 Task: Find a house in West Elkridge, United States, for 5 guests from June 15 to June 21, with a price range of ₹14,000 to ₹25,000, 3 bedrooms, 3 beds, 3 bathrooms, and a washing machine.
Action: Mouse moved to (570, 72)
Screenshot: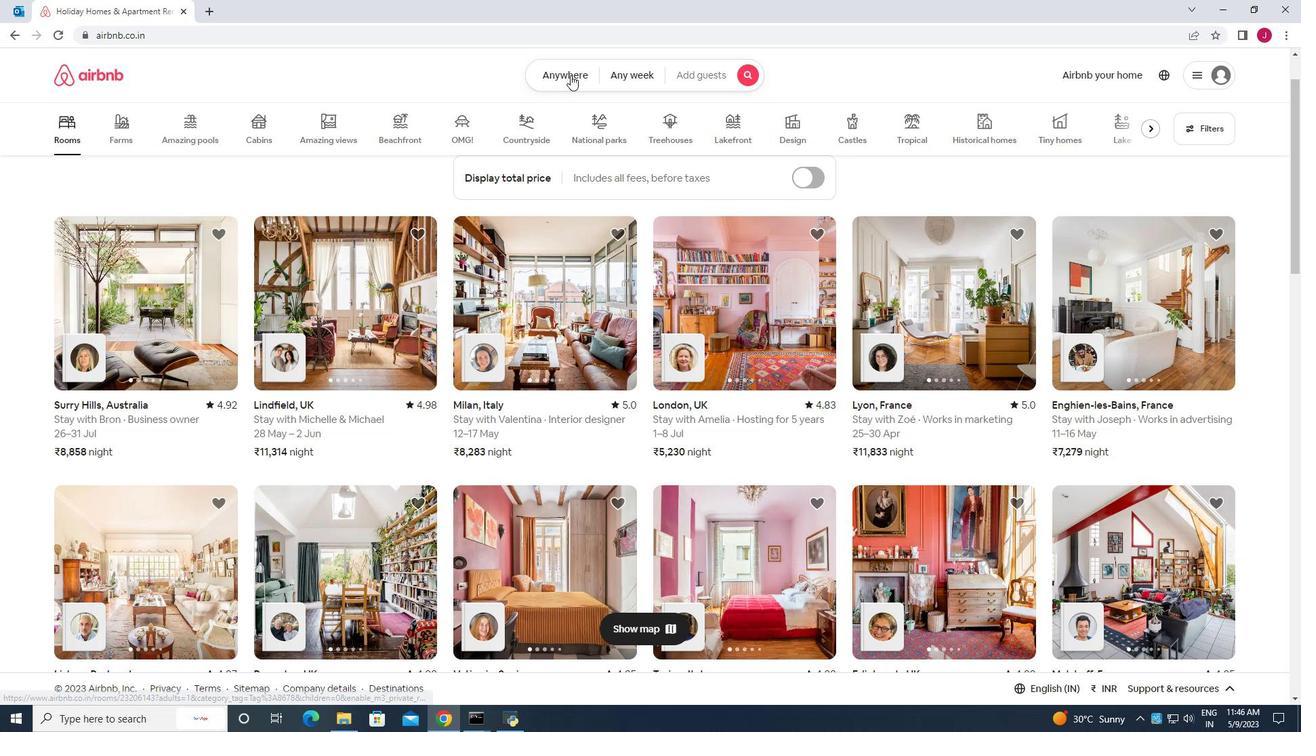 
Action: Mouse pressed left at (570, 72)
Screenshot: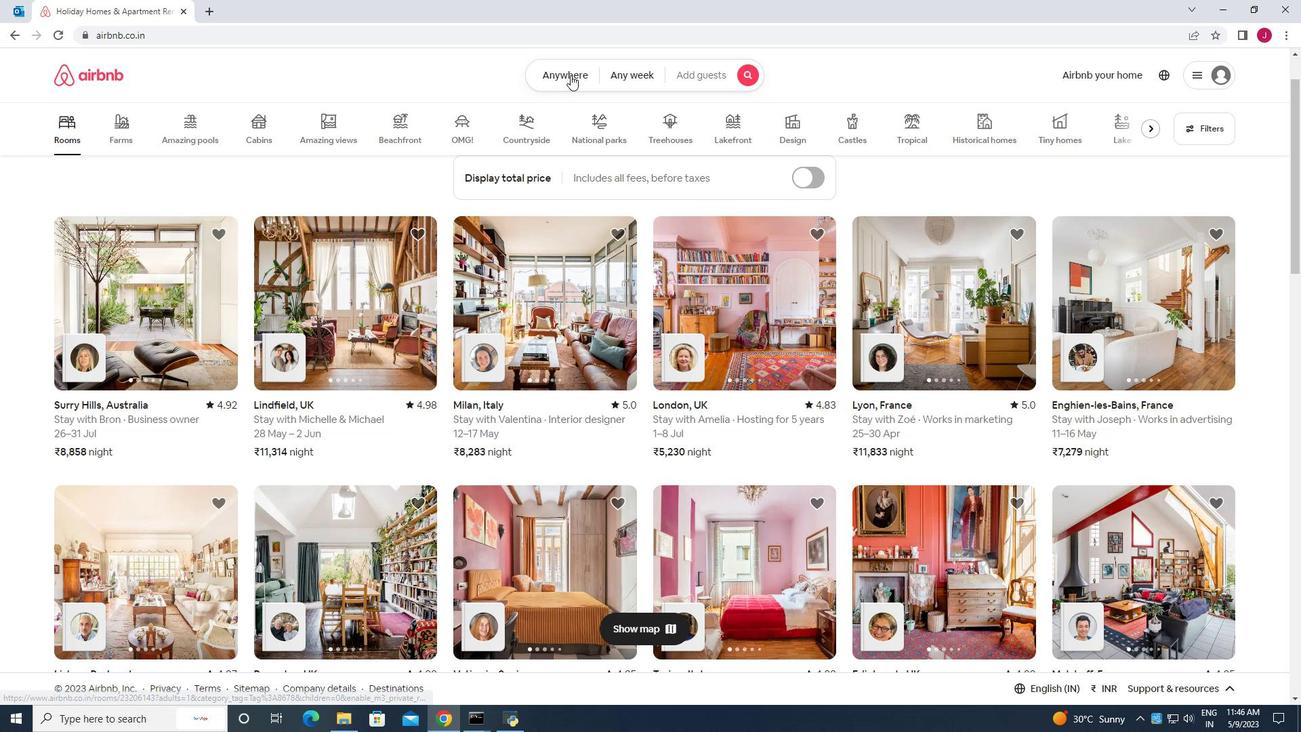 
Action: Mouse moved to (438, 128)
Screenshot: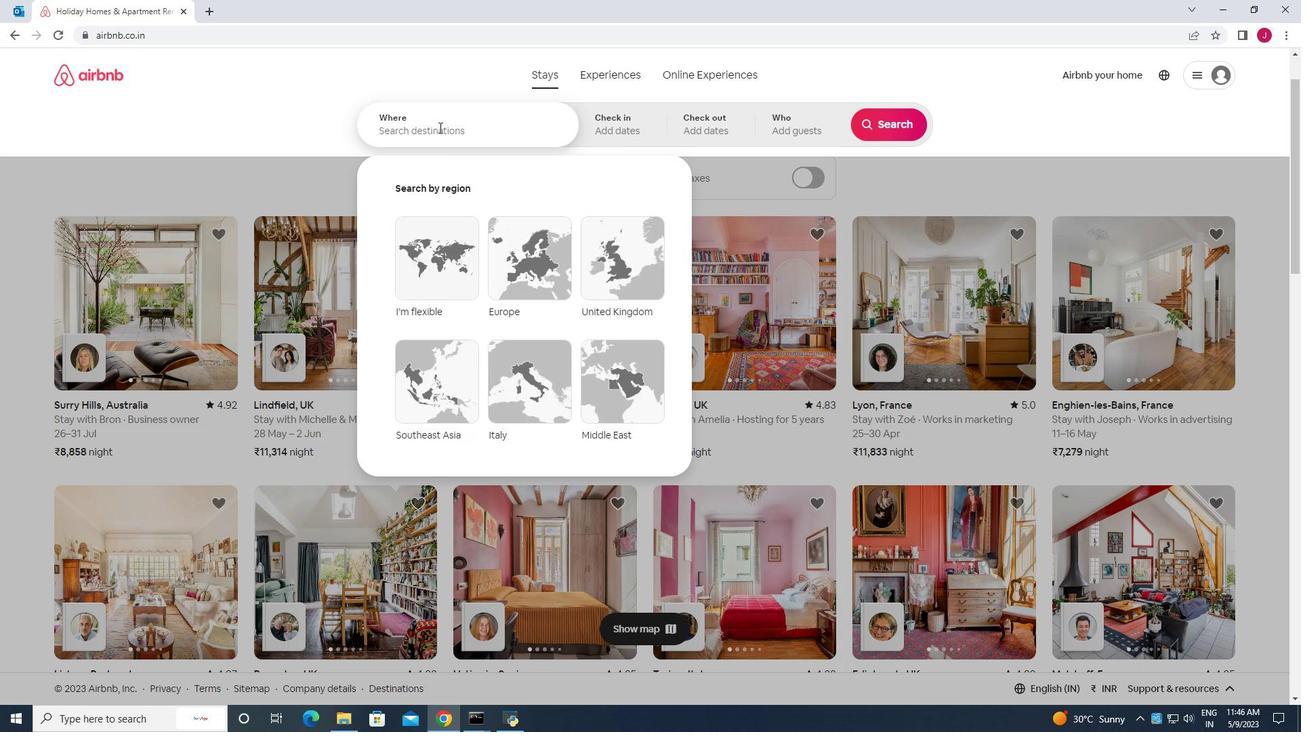
Action: Mouse pressed left at (438, 128)
Screenshot: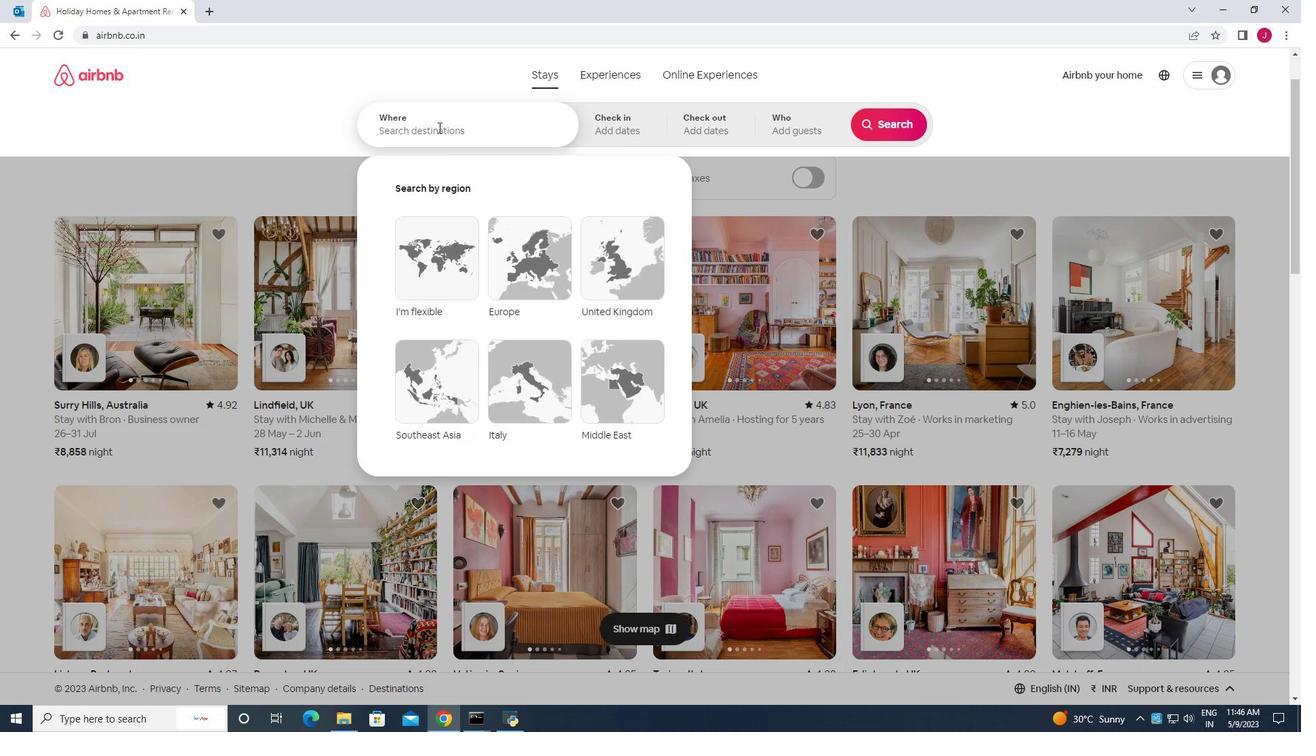 
Action: Mouse moved to (438, 128)
Screenshot: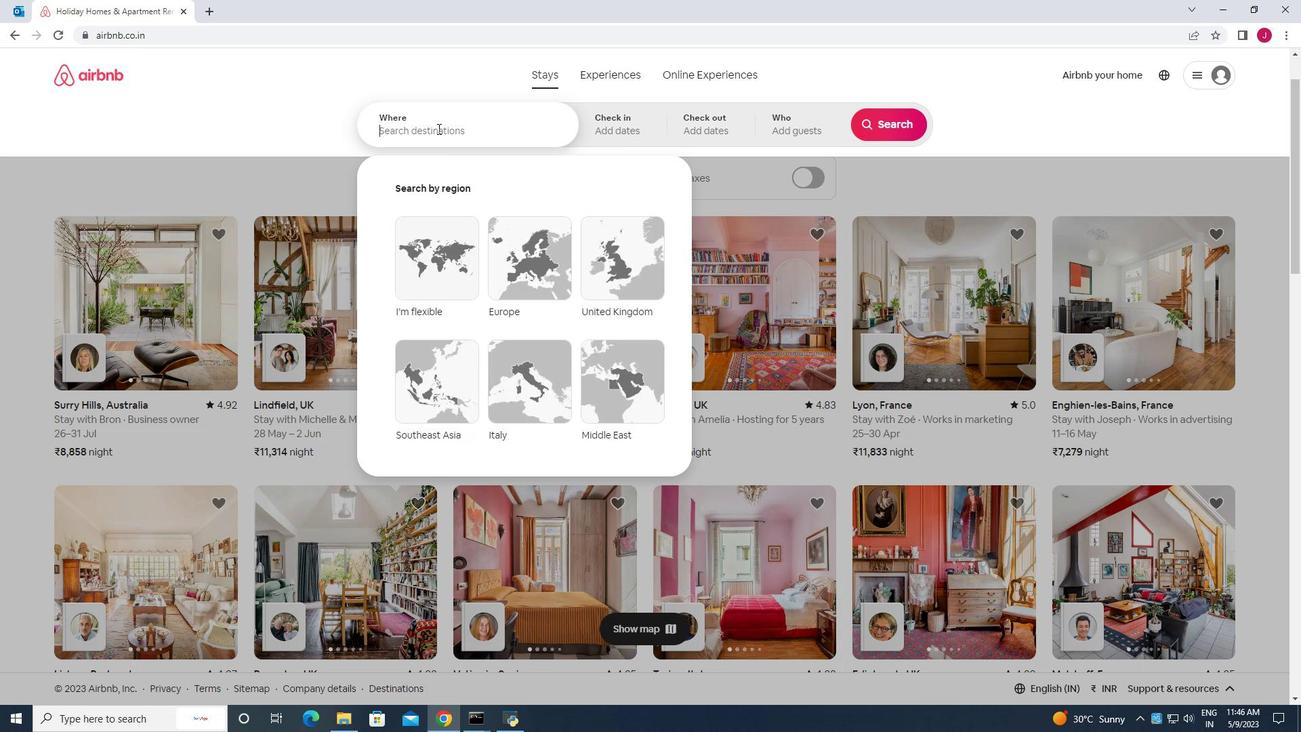 
Action: Key pressed west<Key.space>elkridge<Key.space>united<Key.space>states
Screenshot: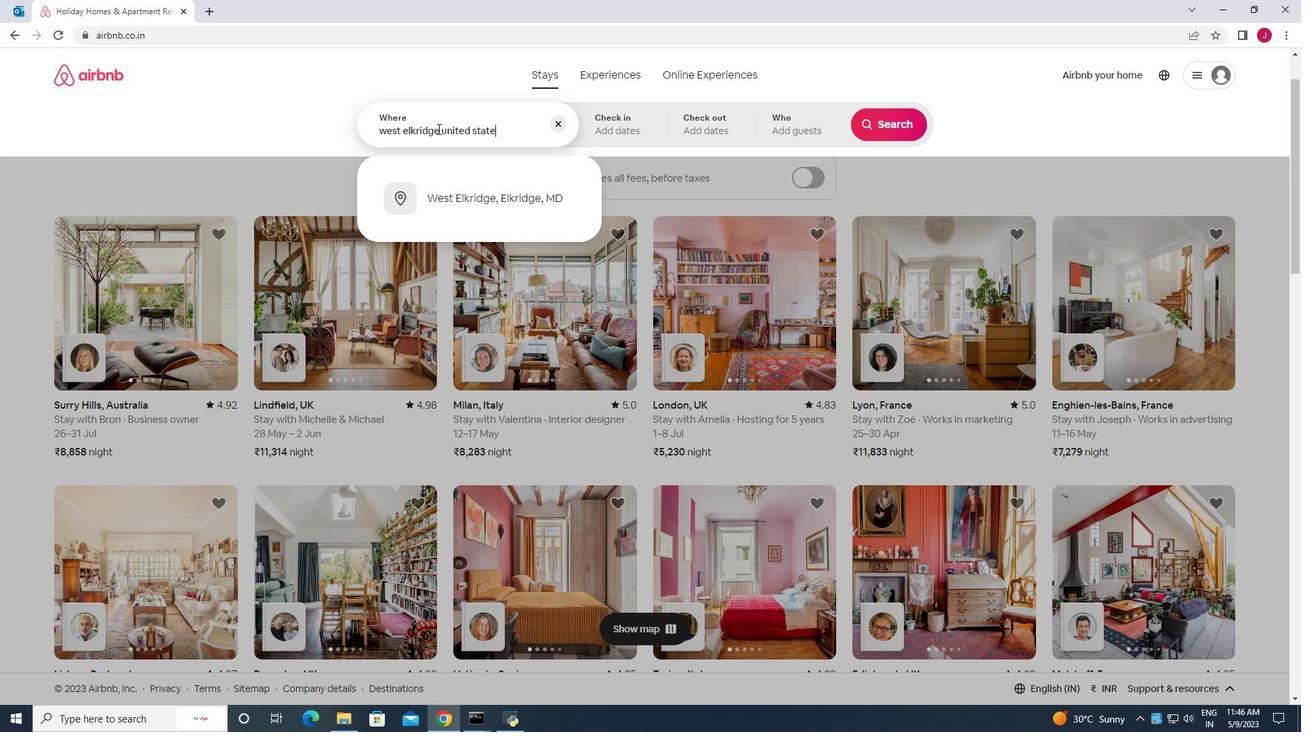 
Action: Mouse moved to (494, 156)
Screenshot: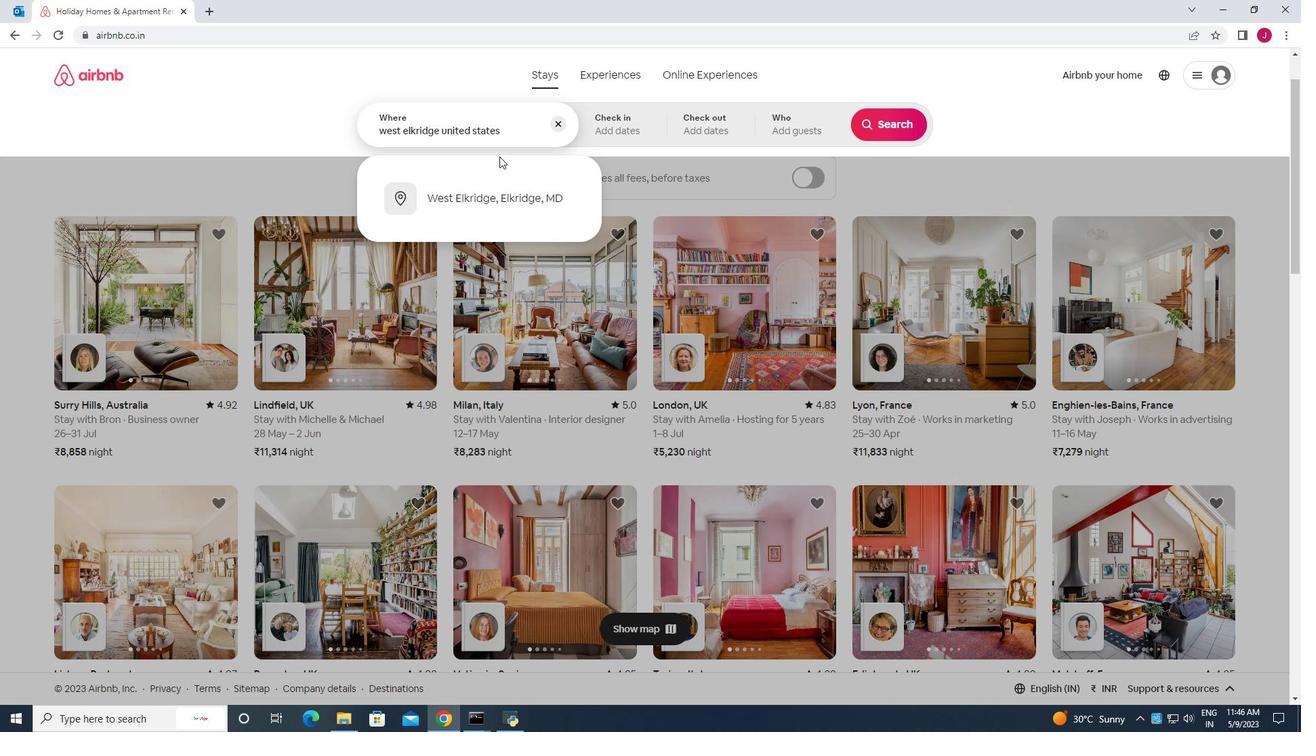 
Action: Key pressed <Key.enter>
Screenshot: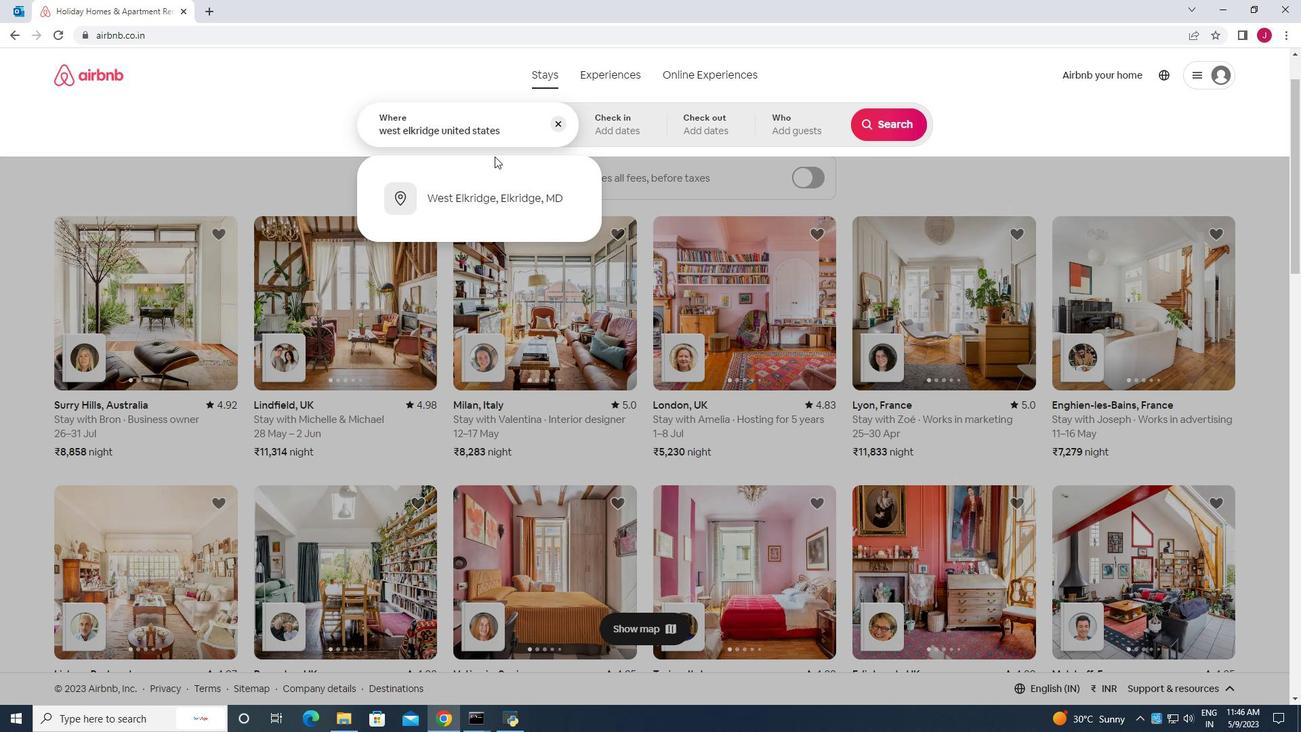 
Action: Mouse moved to (800, 353)
Screenshot: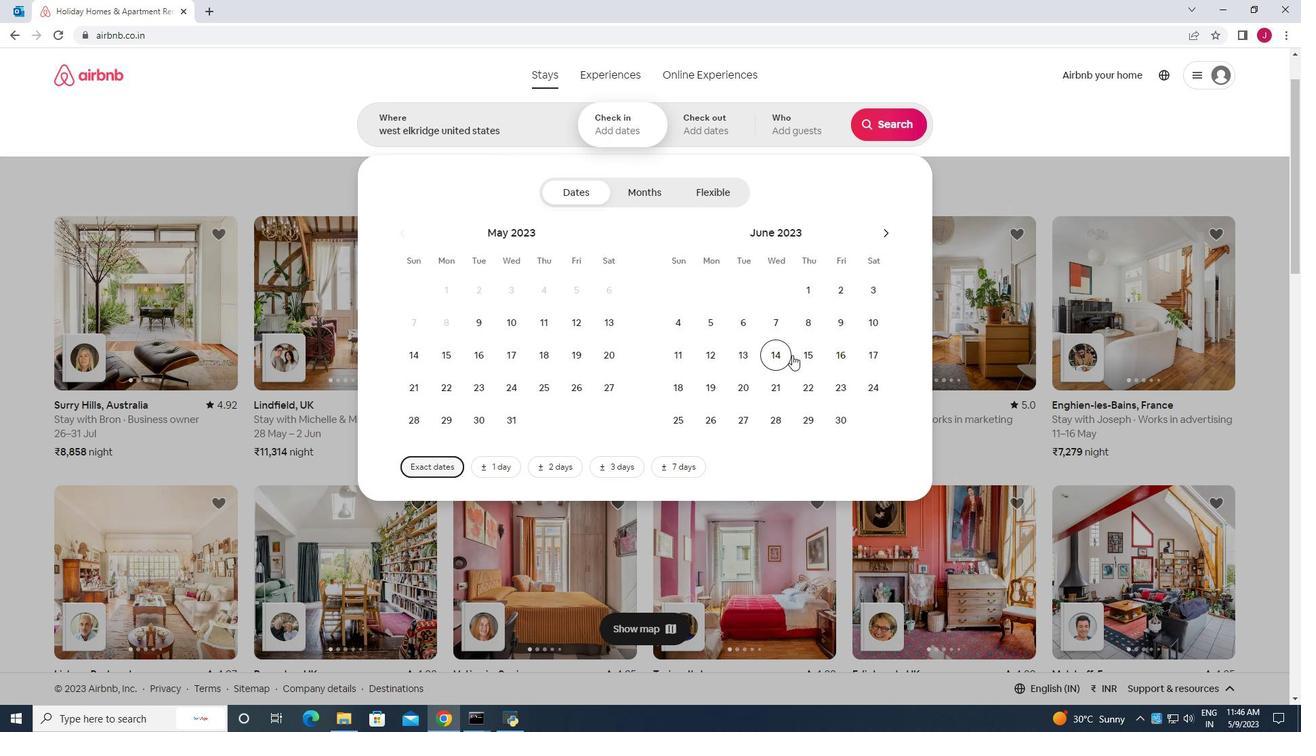 
Action: Mouse pressed left at (800, 353)
Screenshot: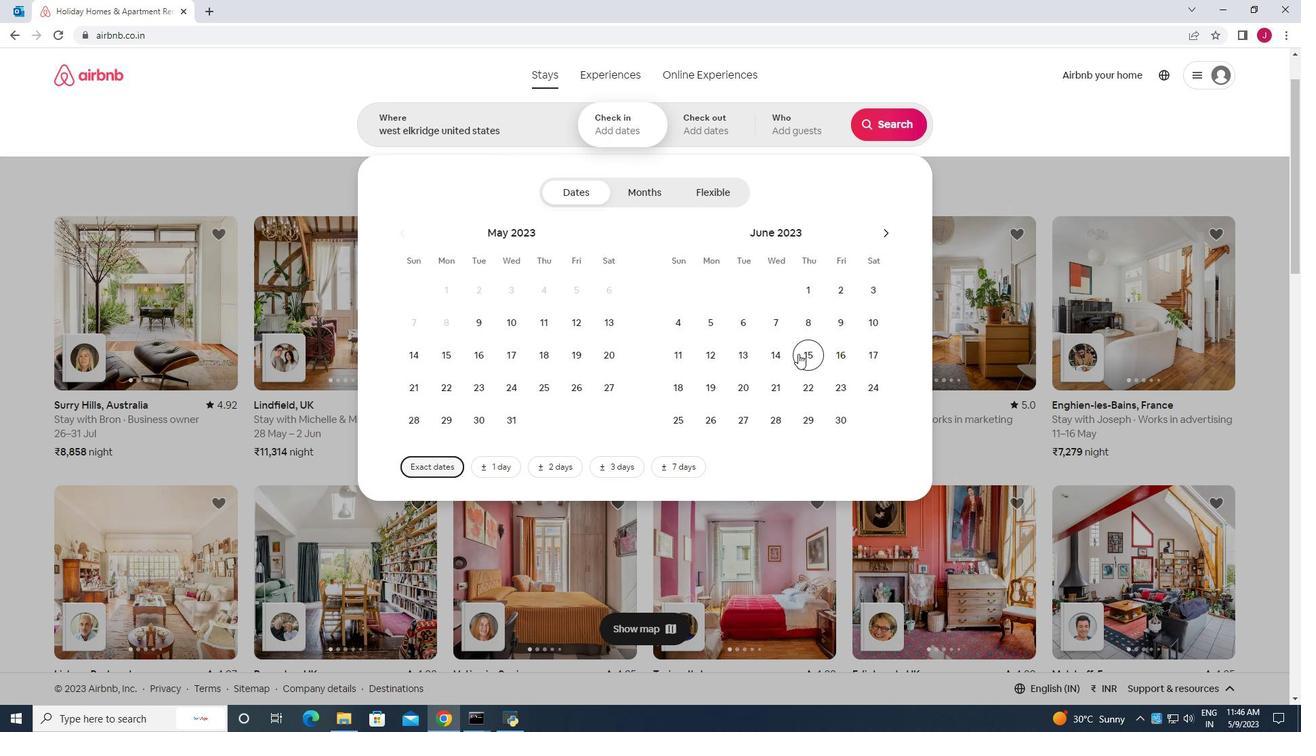 
Action: Mouse moved to (776, 387)
Screenshot: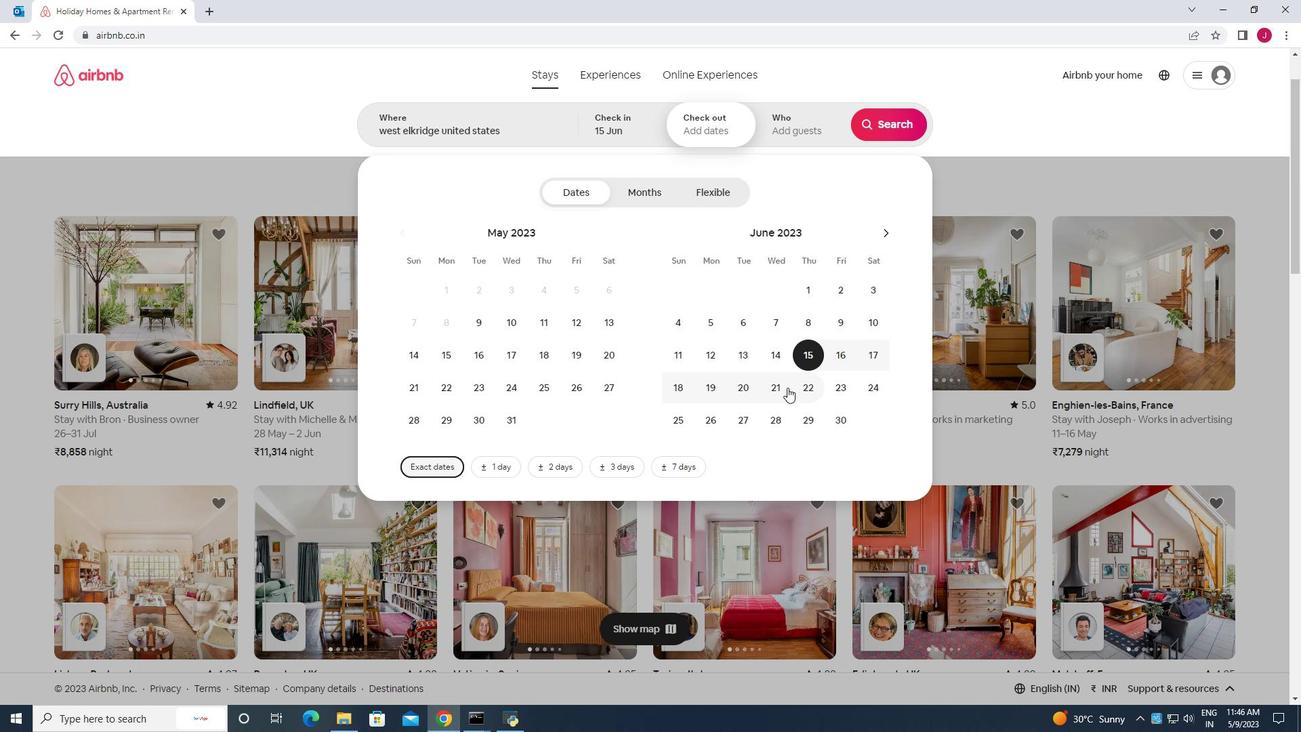 
Action: Mouse pressed left at (776, 387)
Screenshot: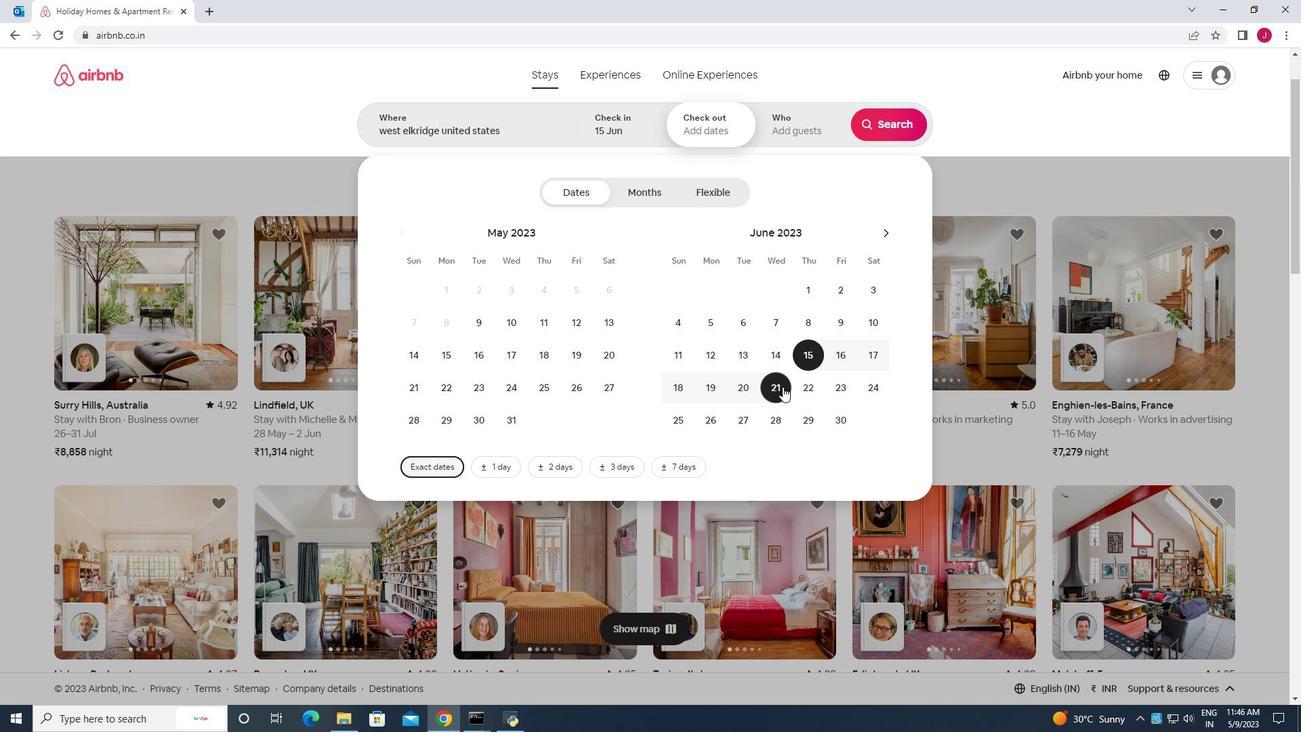 
Action: Mouse moved to (804, 133)
Screenshot: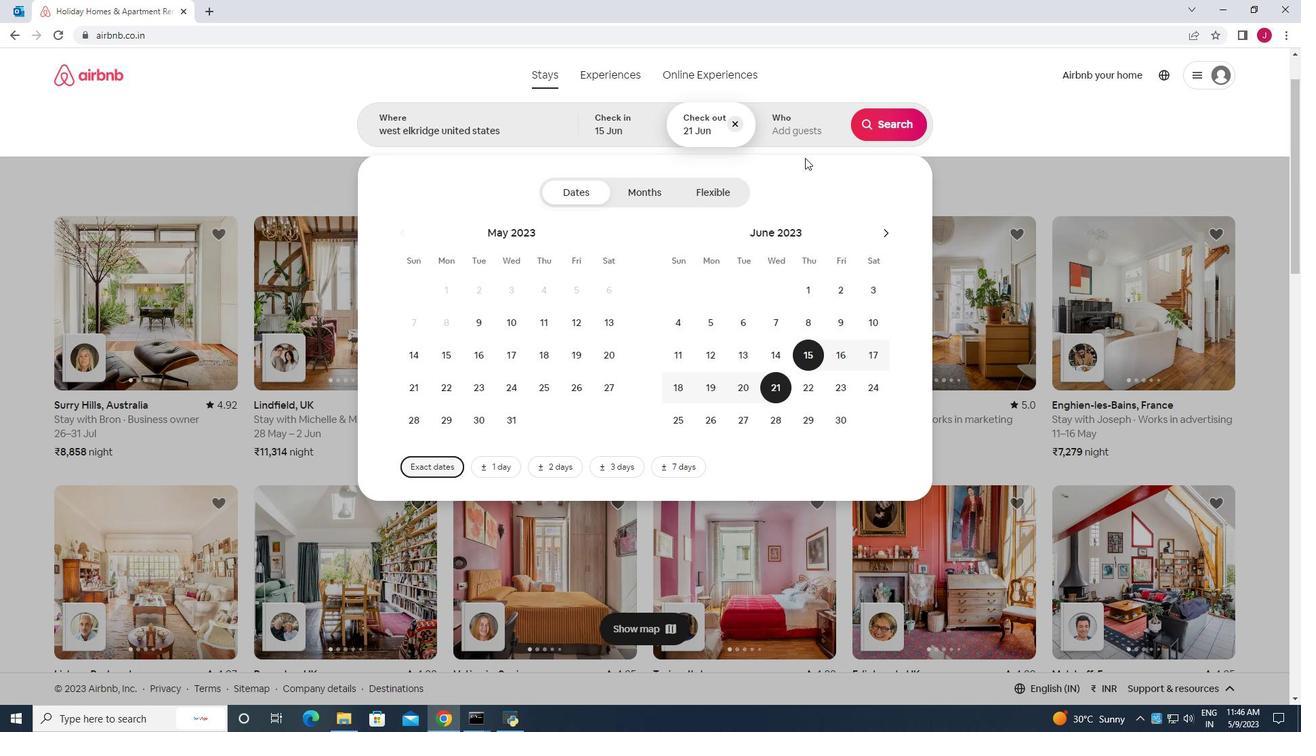 
Action: Mouse pressed left at (804, 133)
Screenshot: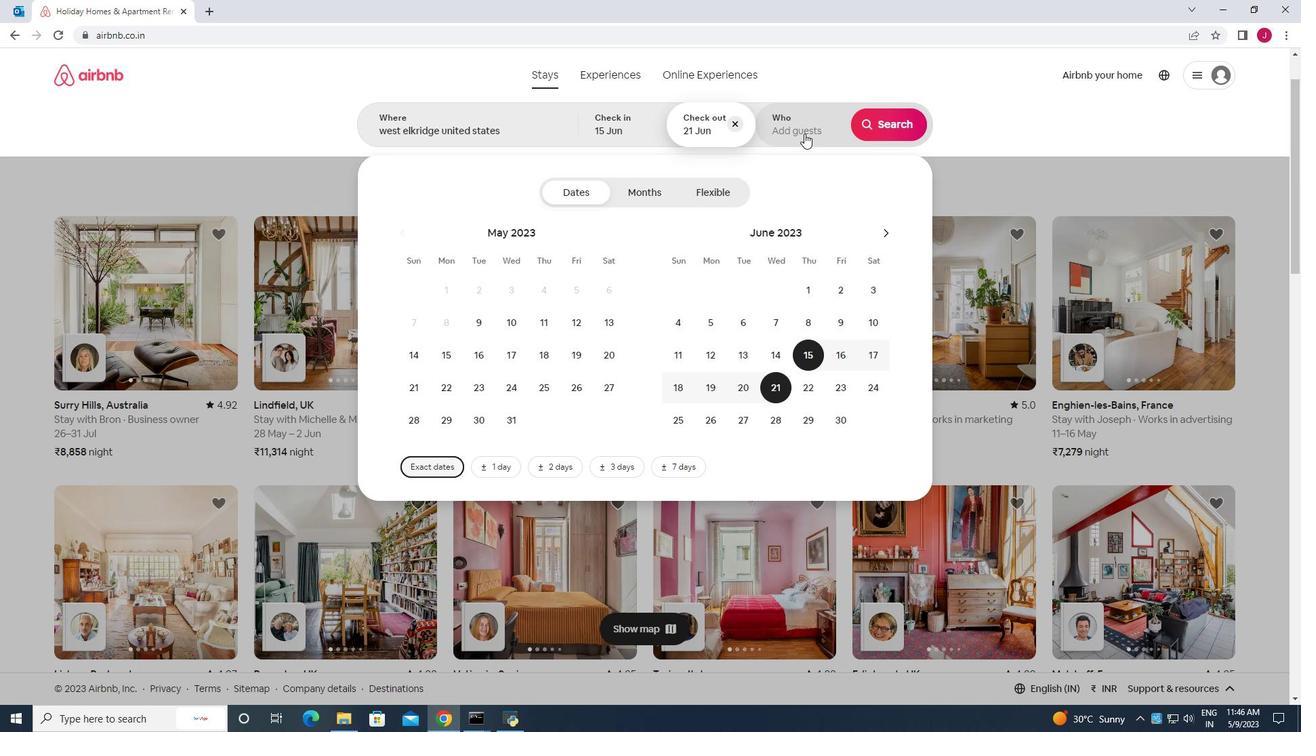 
Action: Mouse moved to (888, 198)
Screenshot: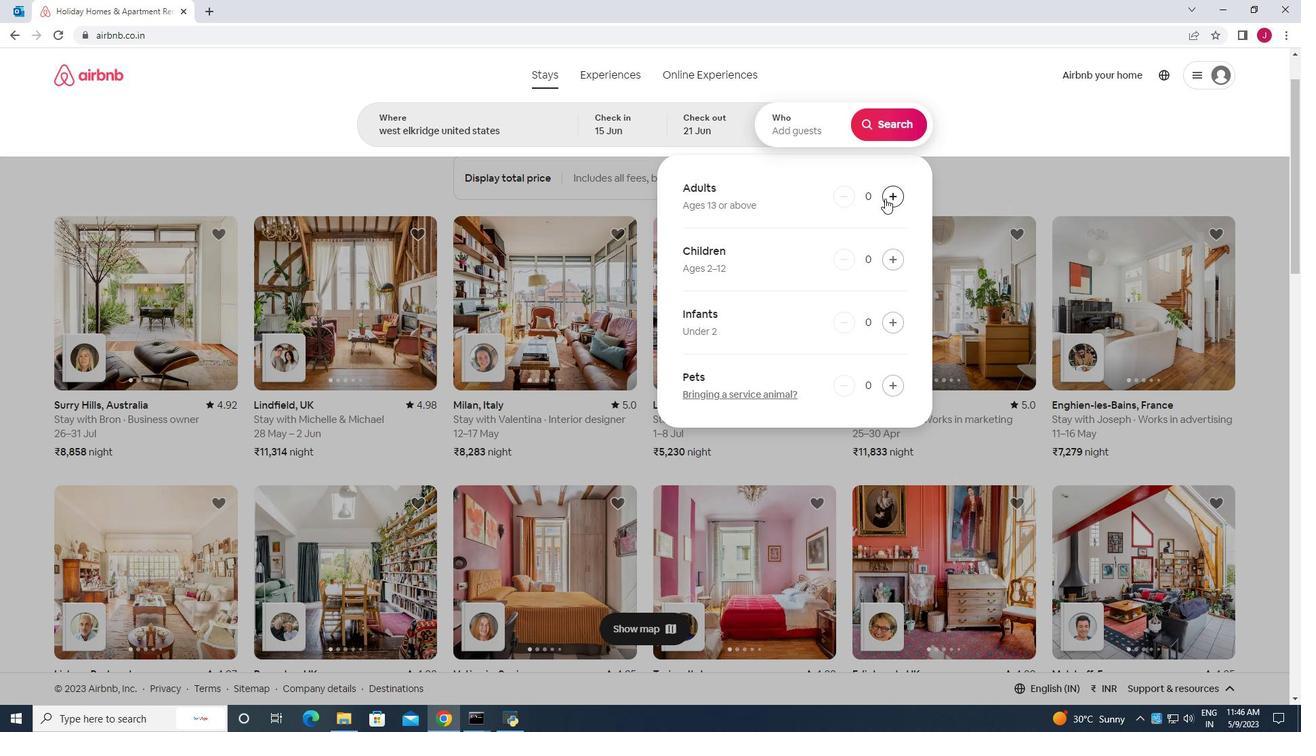 
Action: Mouse pressed left at (888, 198)
Screenshot: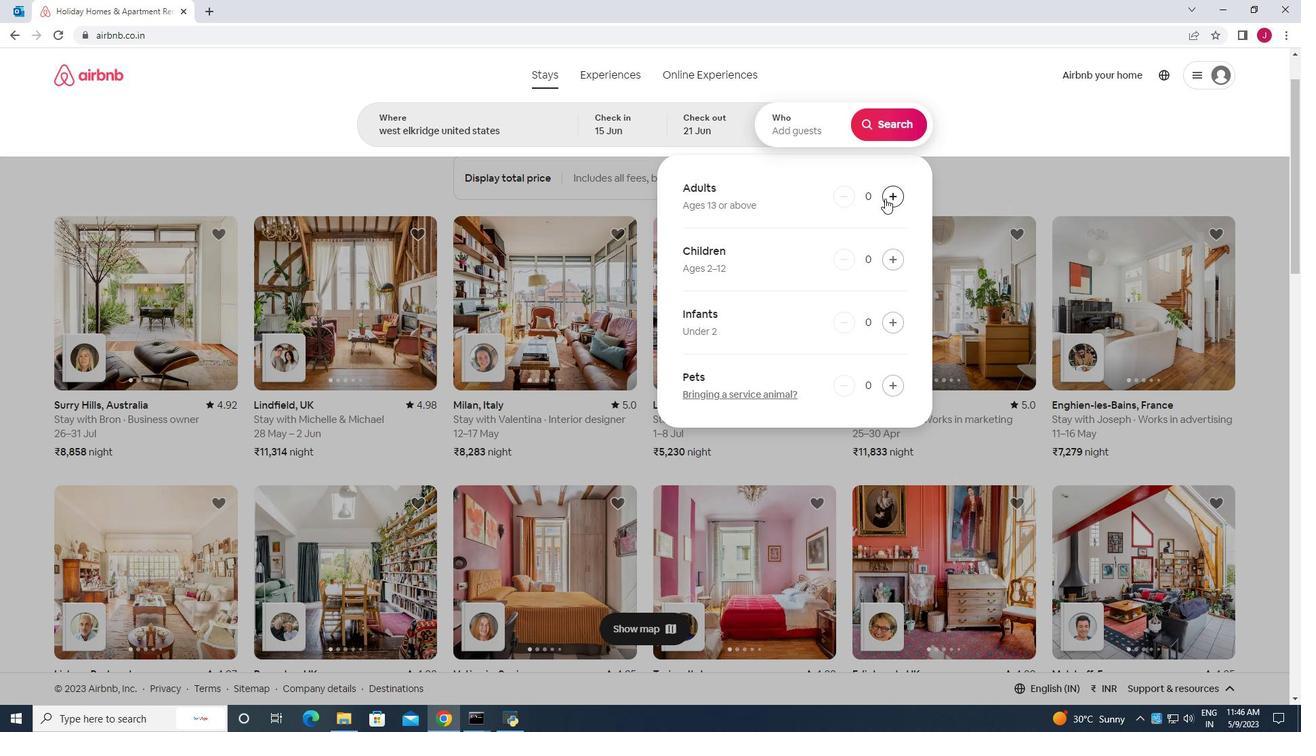 
Action: Mouse moved to (889, 198)
Screenshot: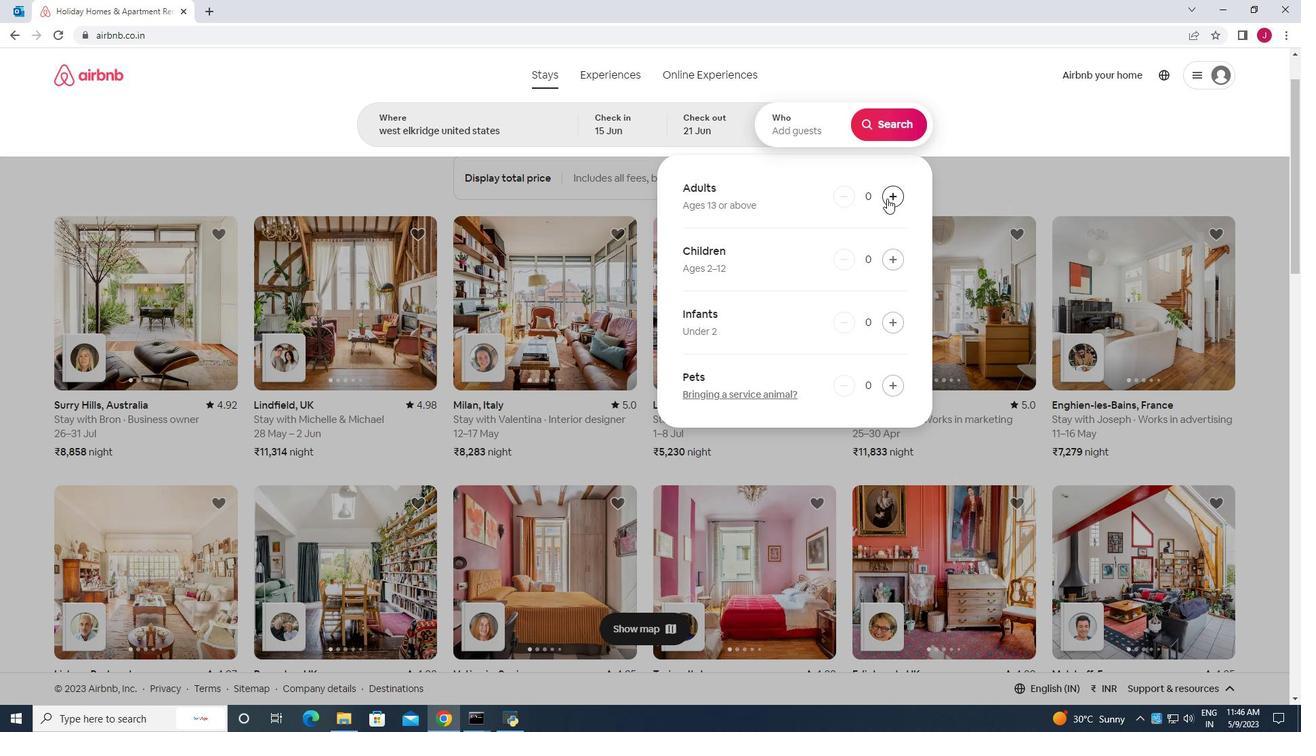 
Action: Mouse pressed left at (889, 198)
Screenshot: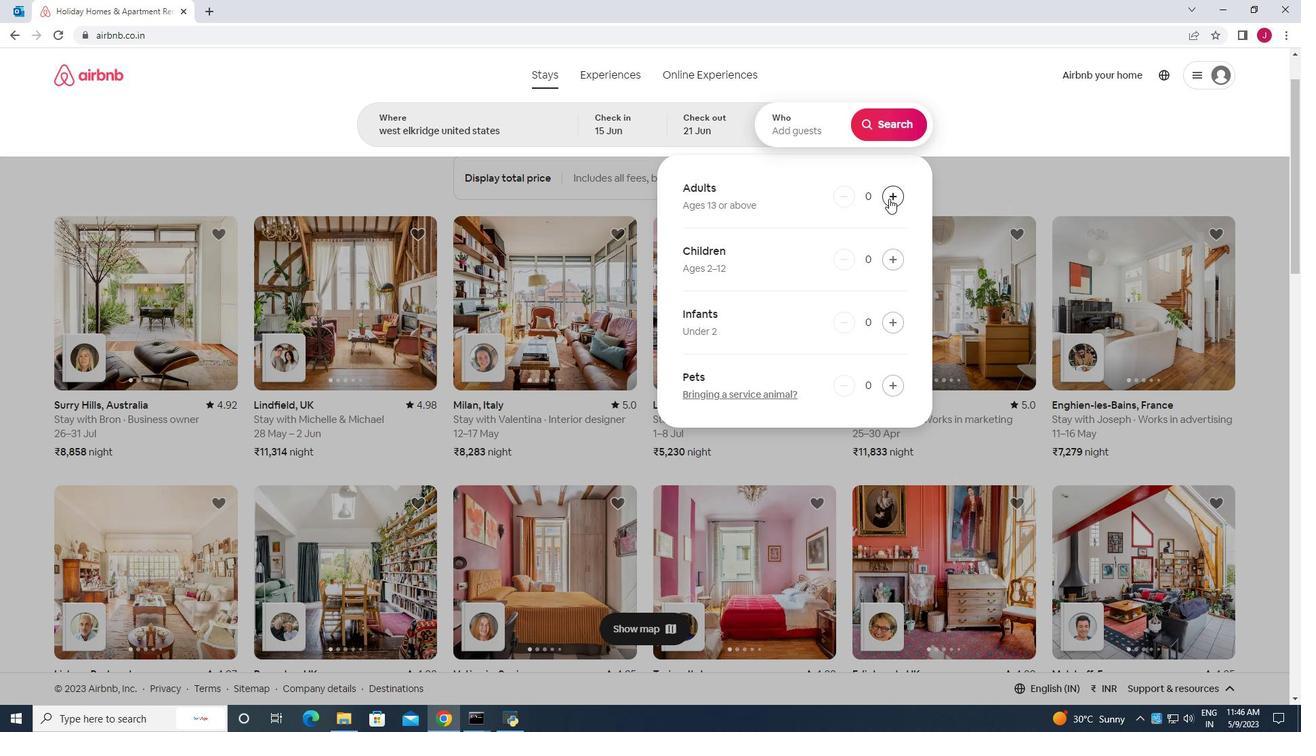 
Action: Mouse pressed left at (889, 198)
Screenshot: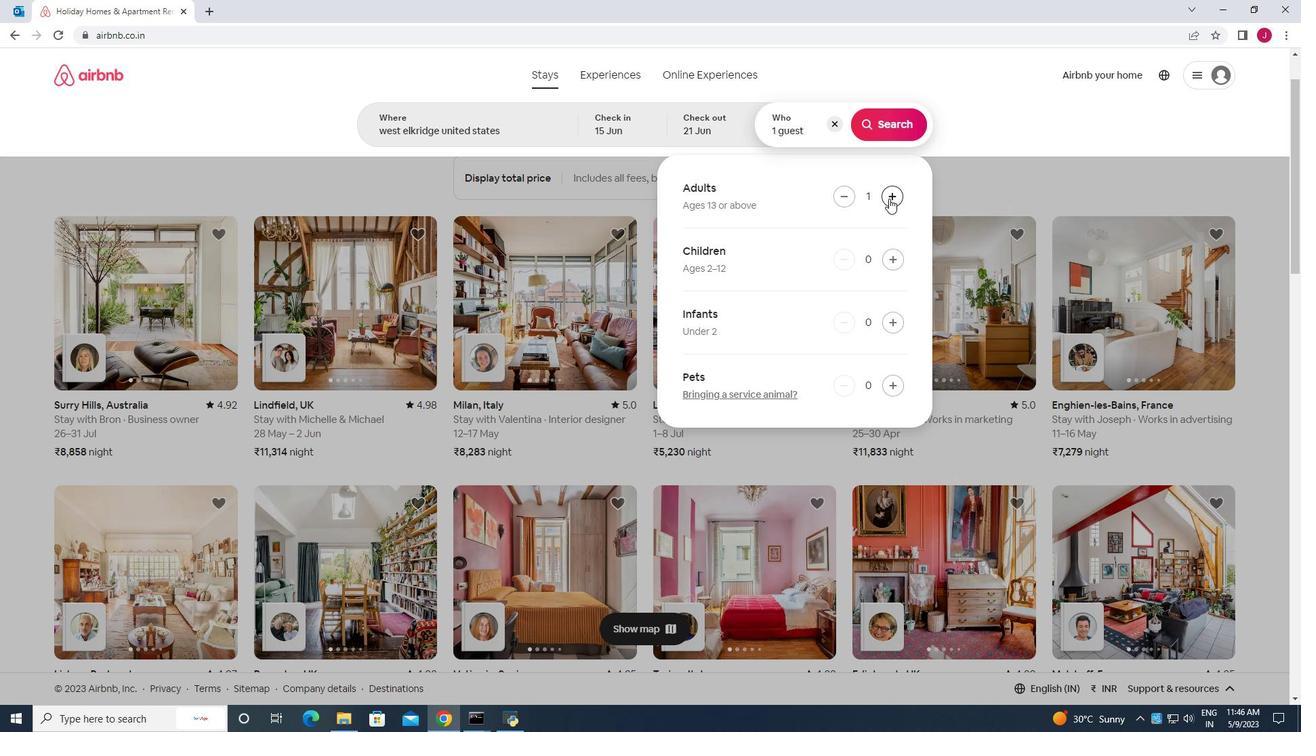 
Action: Mouse pressed left at (889, 198)
Screenshot: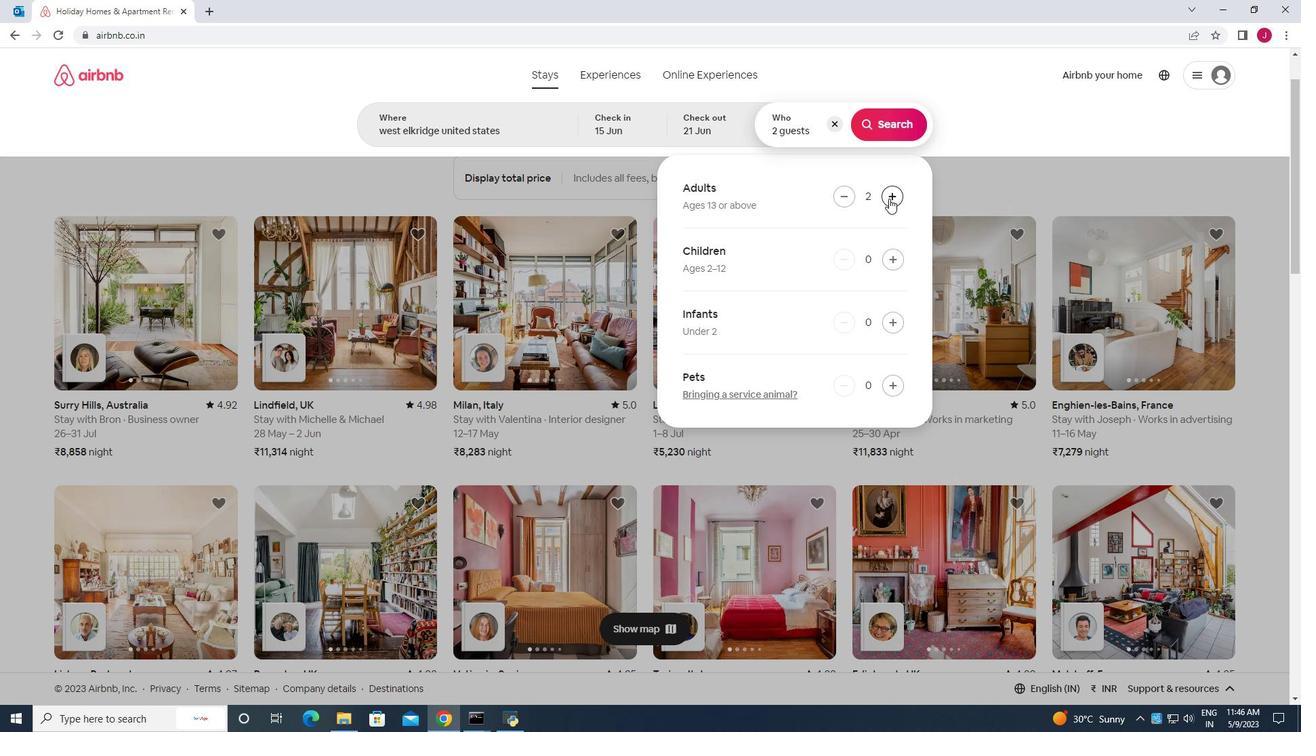 
Action: Mouse pressed left at (889, 198)
Screenshot: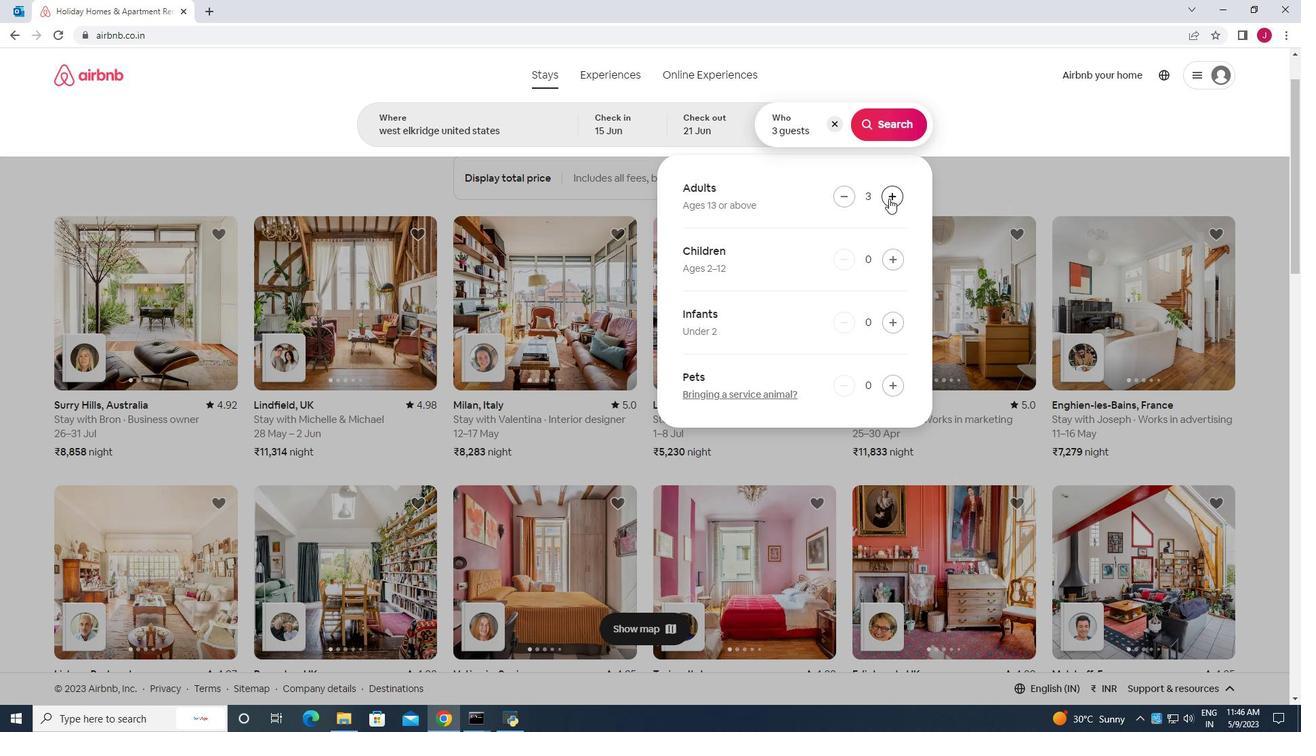 
Action: Mouse moved to (891, 116)
Screenshot: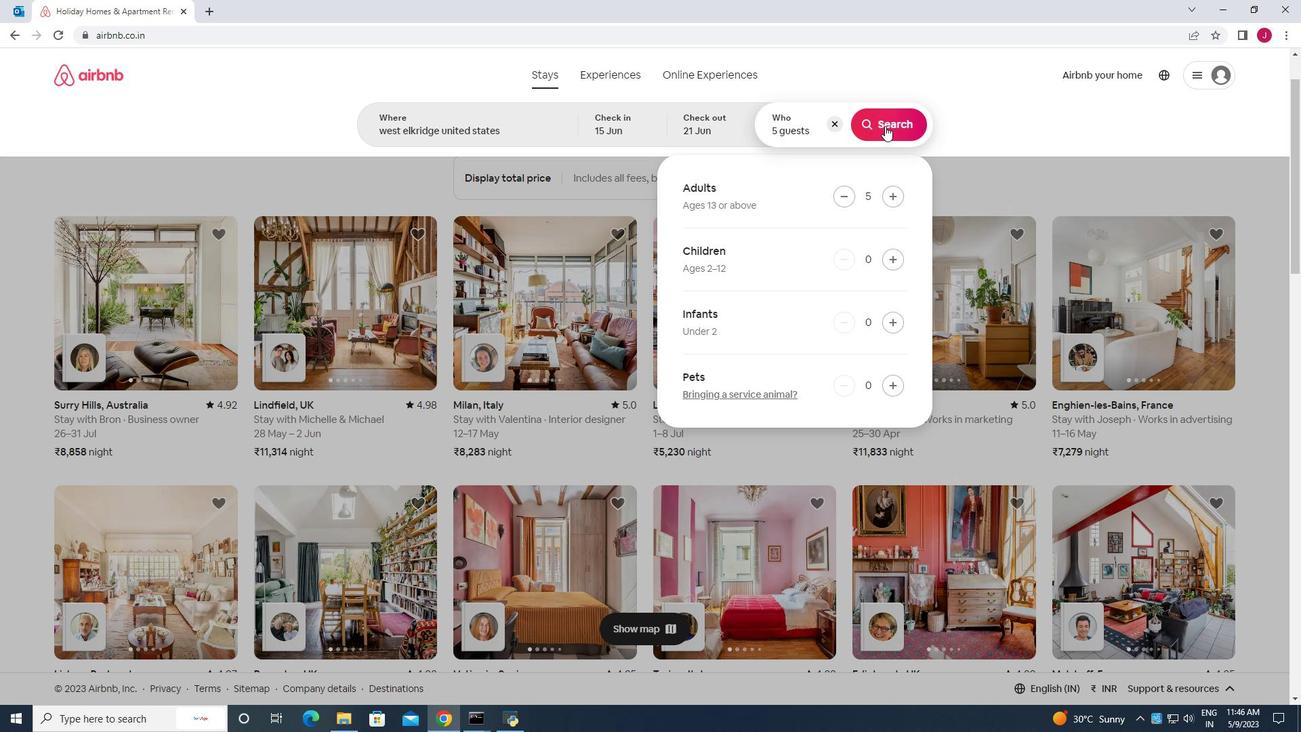 
Action: Mouse pressed left at (891, 116)
Screenshot: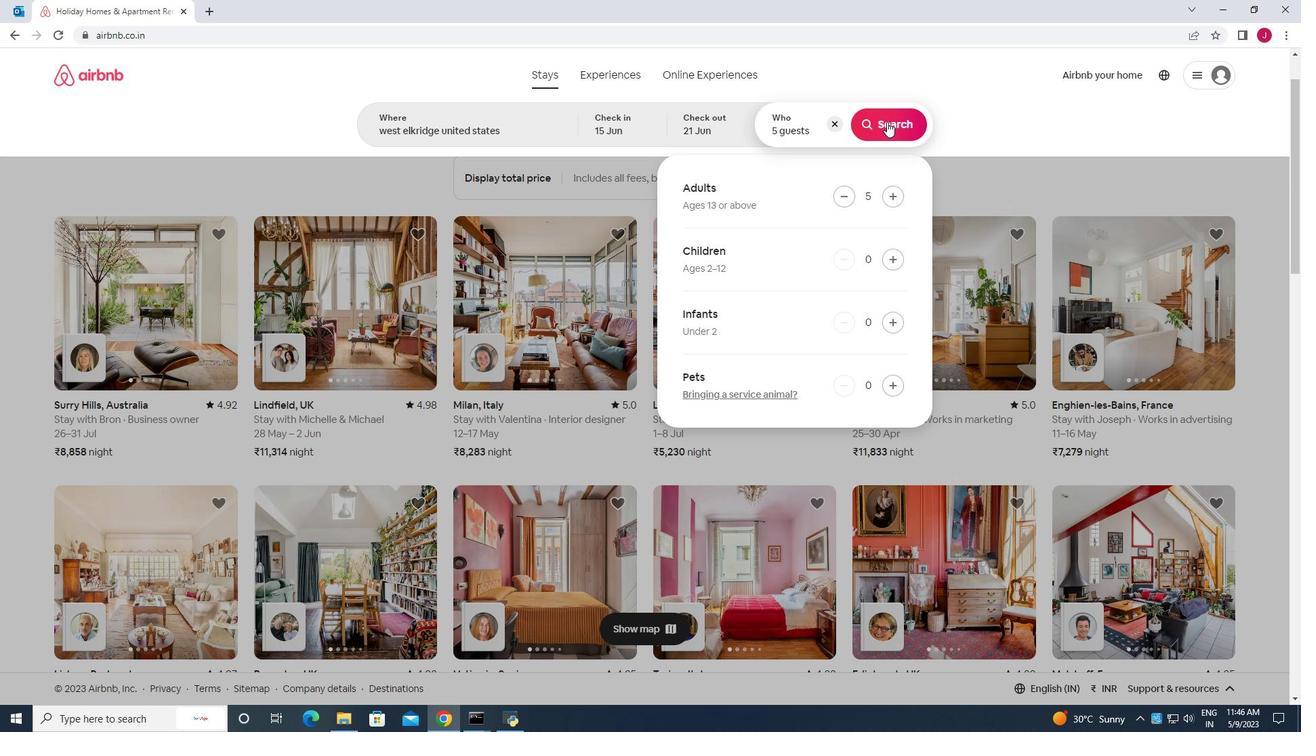 
Action: Mouse moved to (1253, 131)
Screenshot: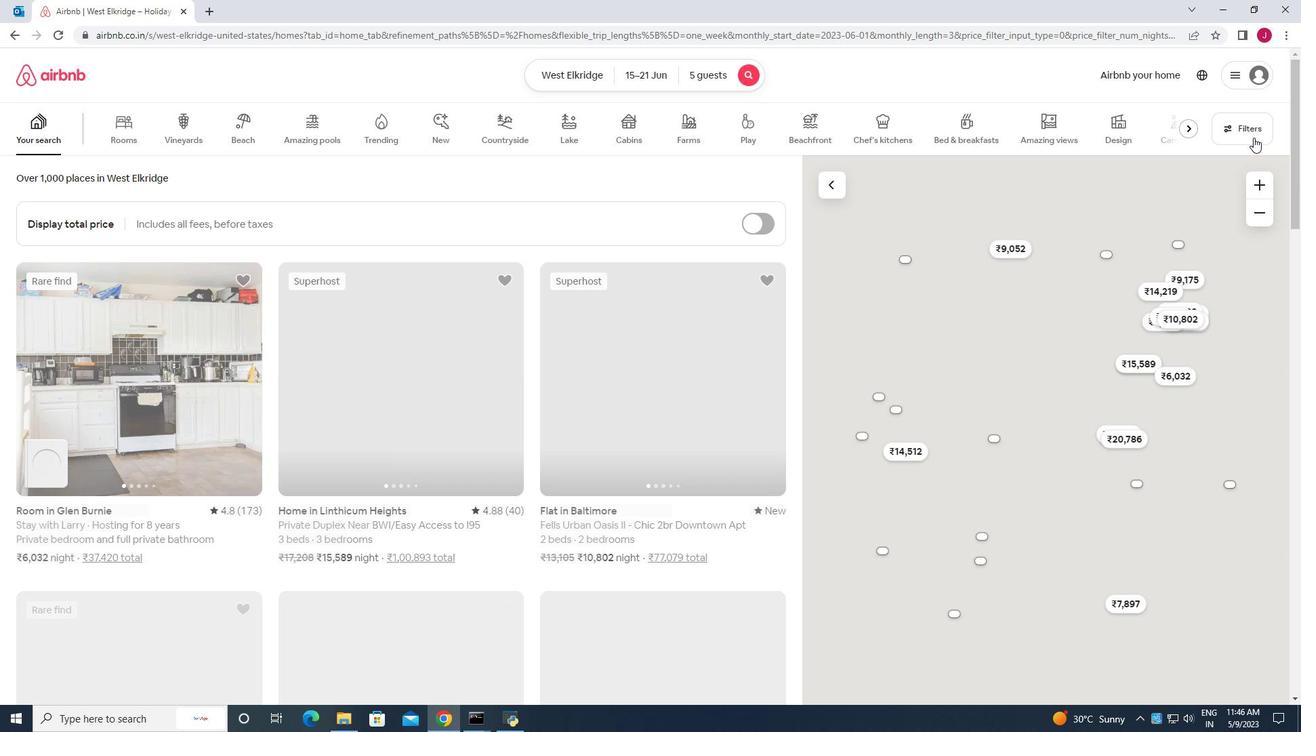 
Action: Mouse pressed left at (1253, 131)
Screenshot: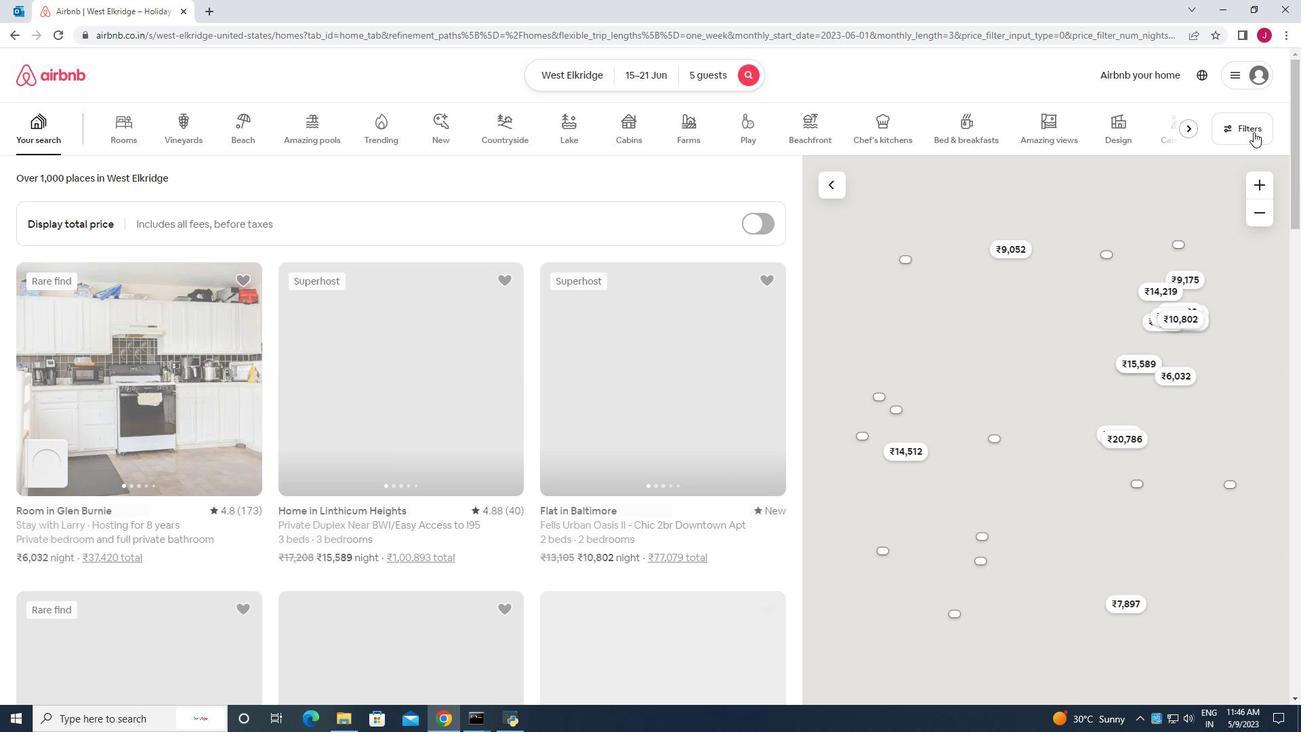 
Action: Mouse moved to (490, 370)
Screenshot: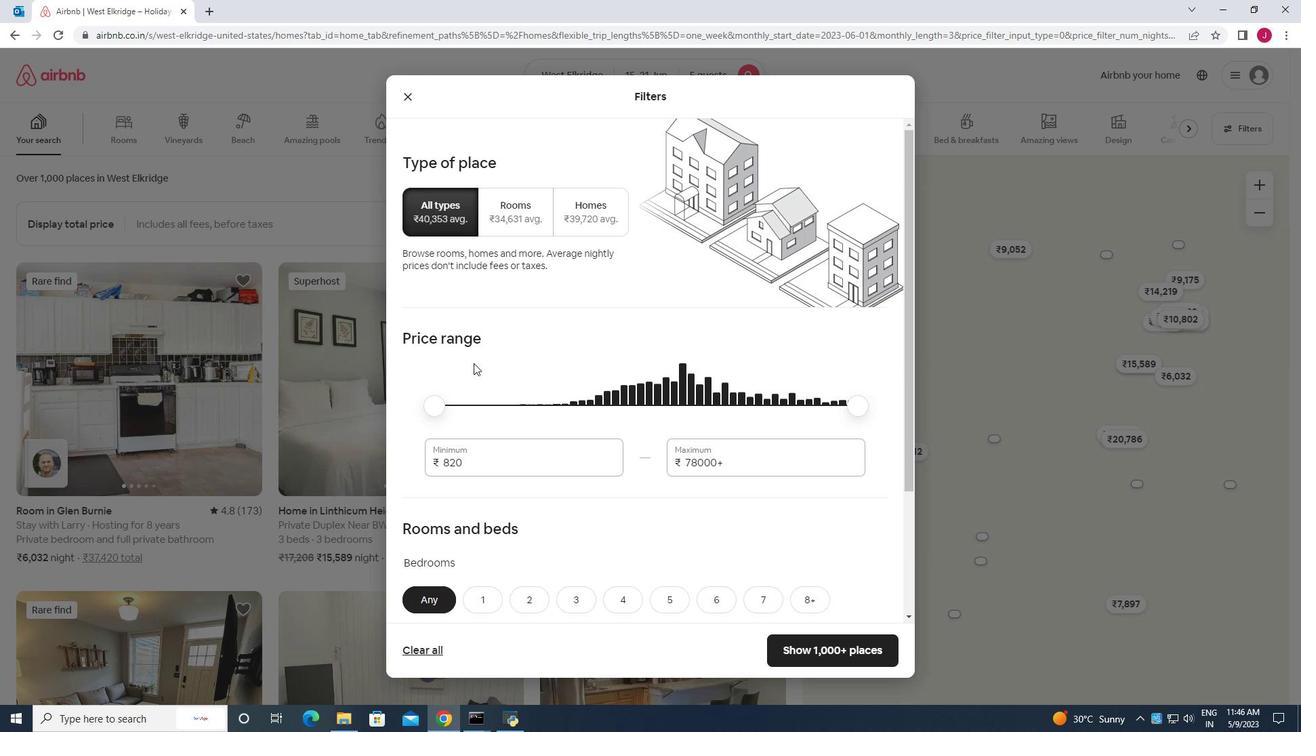 
Action: Mouse scrolled (490, 370) with delta (0, 0)
Screenshot: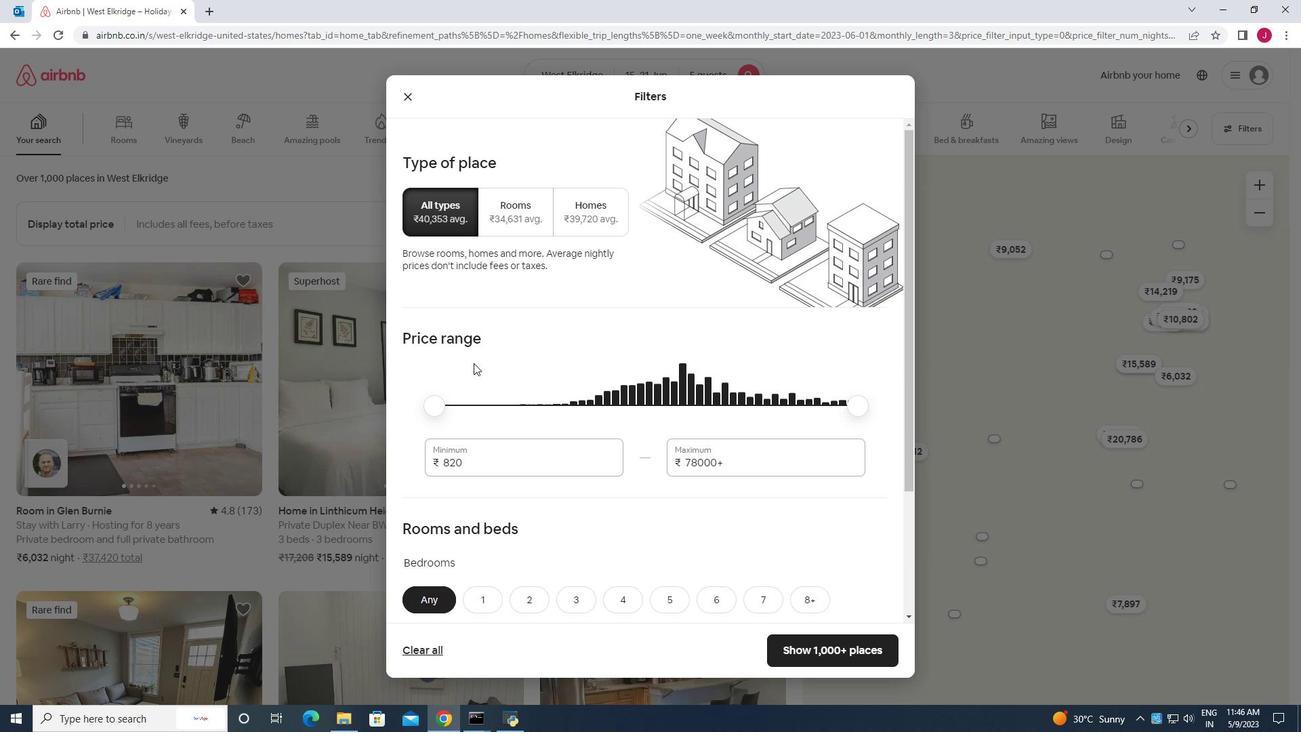
Action: Mouse moved to (492, 368)
Screenshot: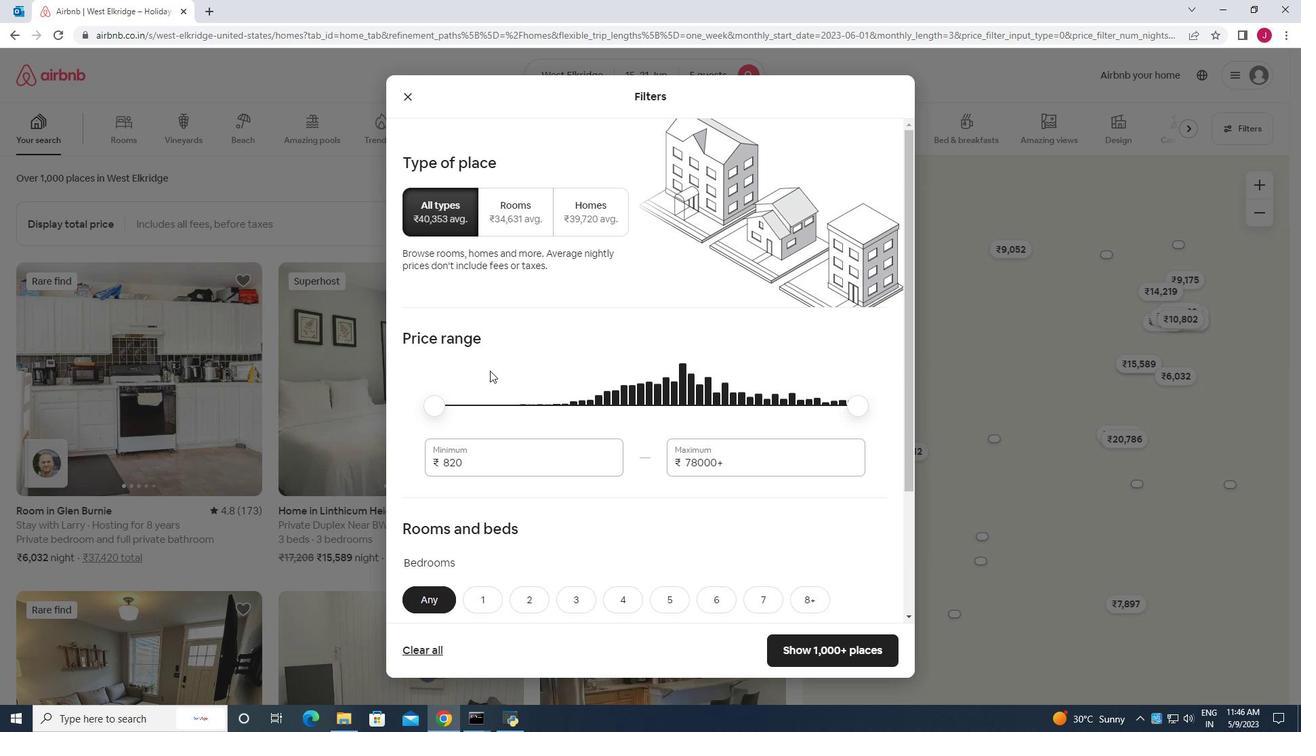 
Action: Mouse scrolled (492, 367) with delta (0, 0)
Screenshot: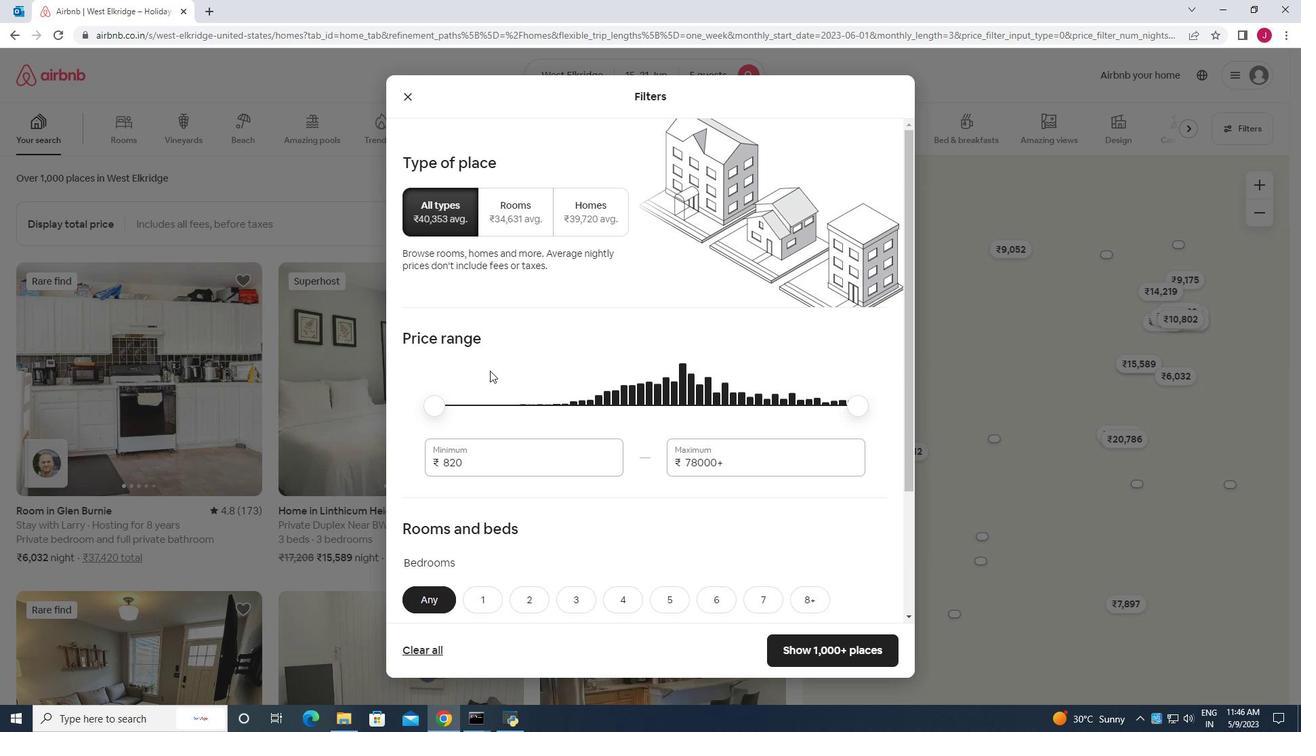 
Action: Mouse moved to (492, 325)
Screenshot: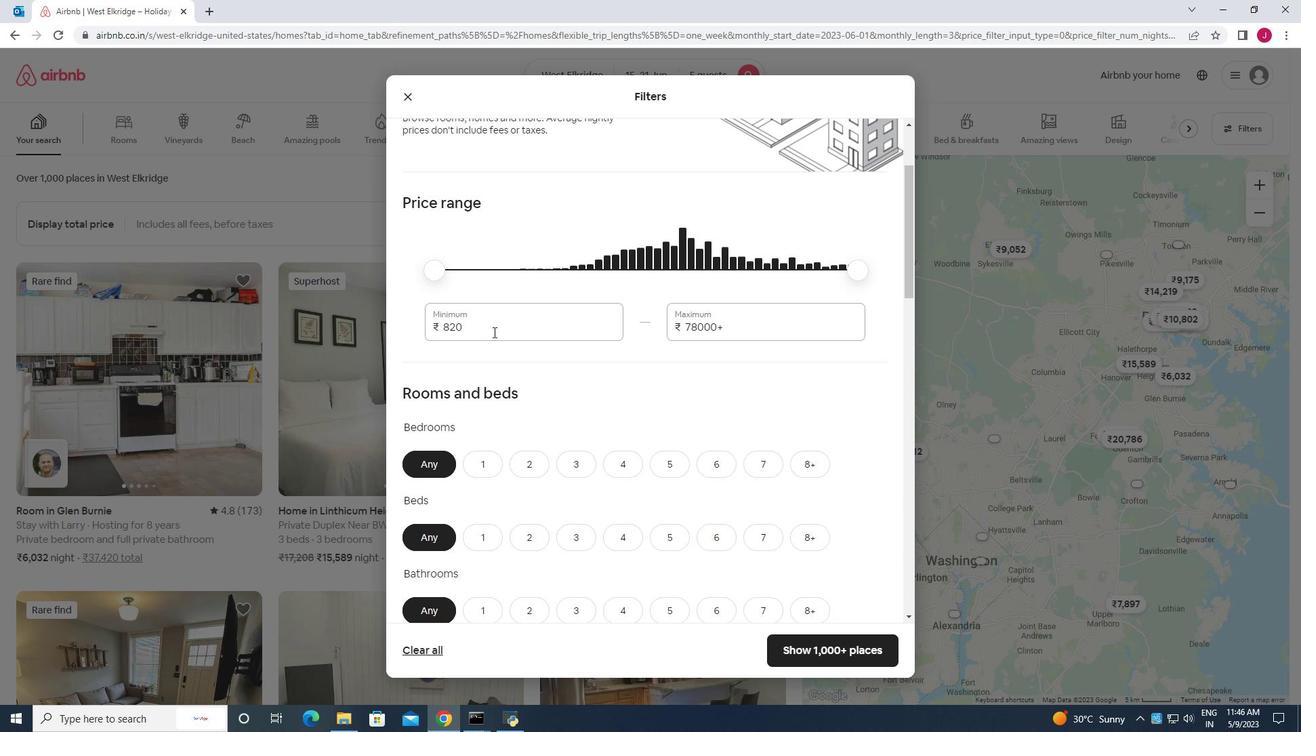
Action: Mouse pressed left at (492, 325)
Screenshot: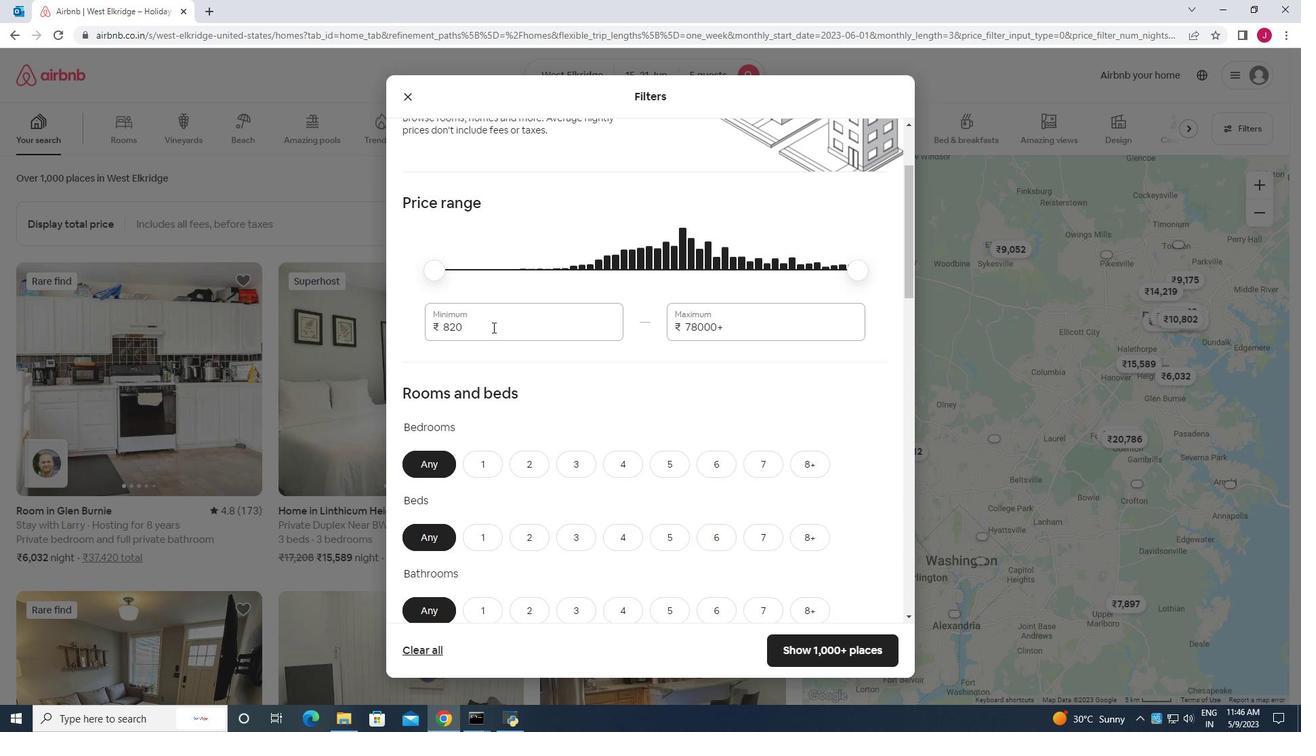 
Action: Key pressed <Key.backspace><Key.backspace>14000<Key.backspace><Key.backspace><Key.backspace><Key.backspace><Key.backspace><Key.backspace><Key.backspace><Key.backspace><Key.backspace><Key.backspace>14000
Screenshot: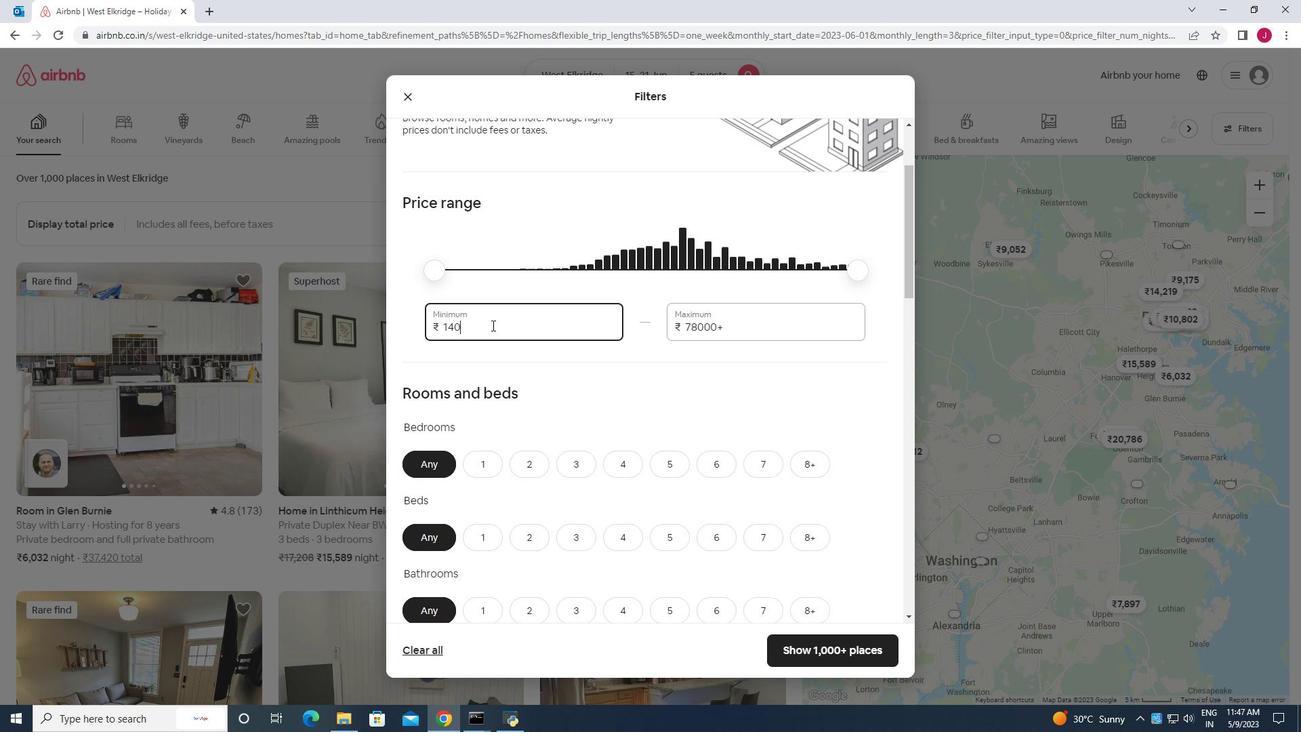 
Action: Mouse moved to (638, 350)
Screenshot: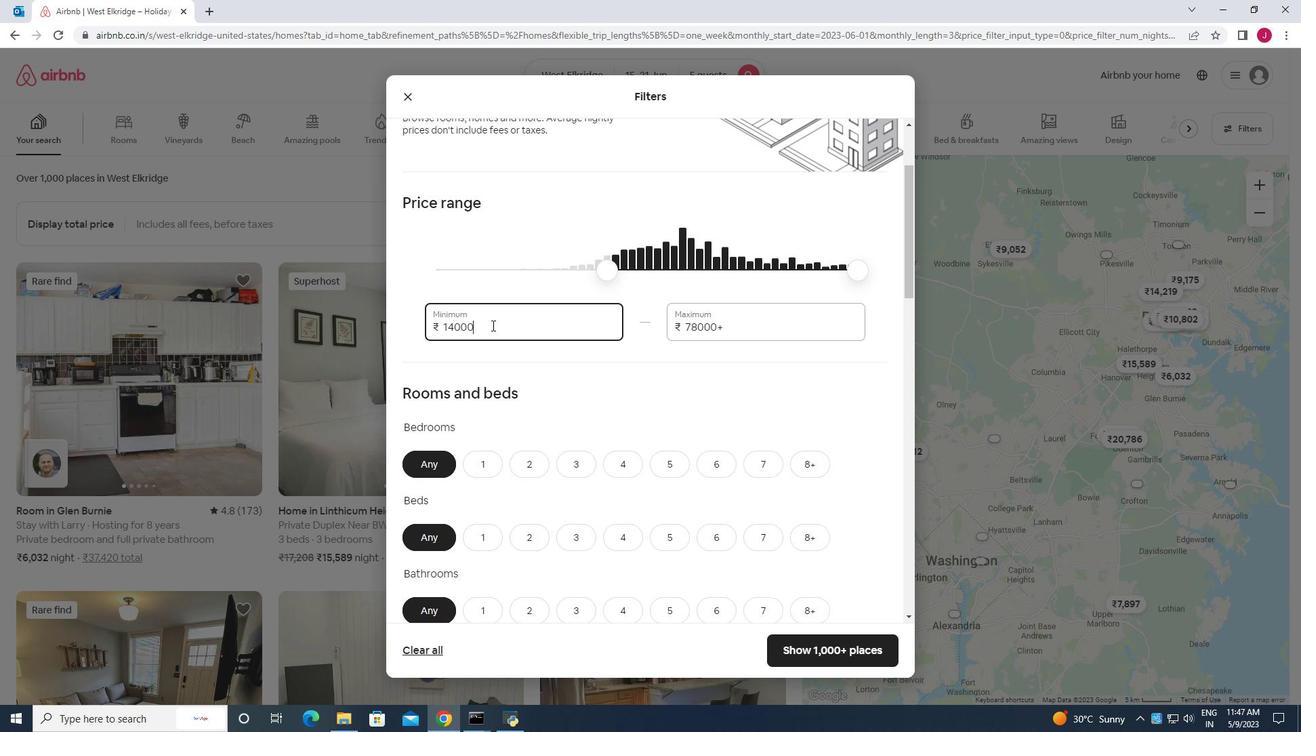 
Action: Key pressed 0<Key.backspace>
Screenshot: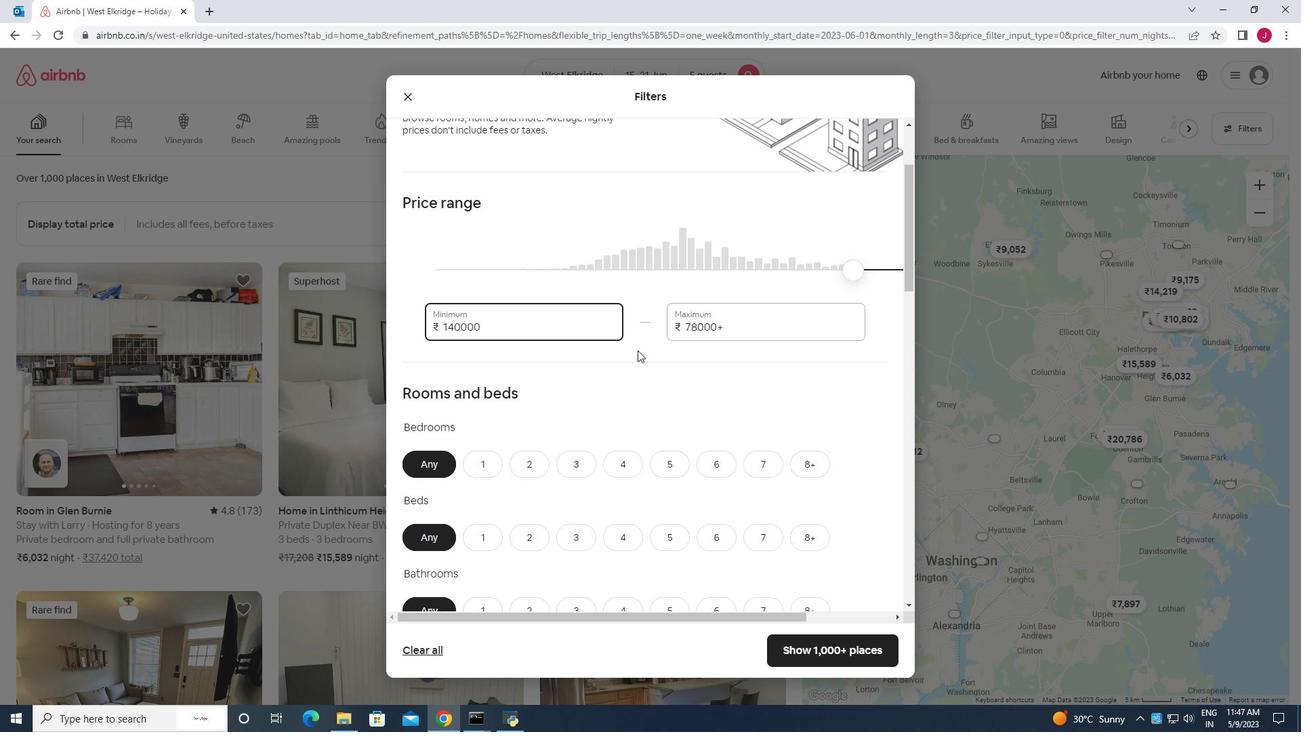 
Action: Mouse moved to (753, 318)
Screenshot: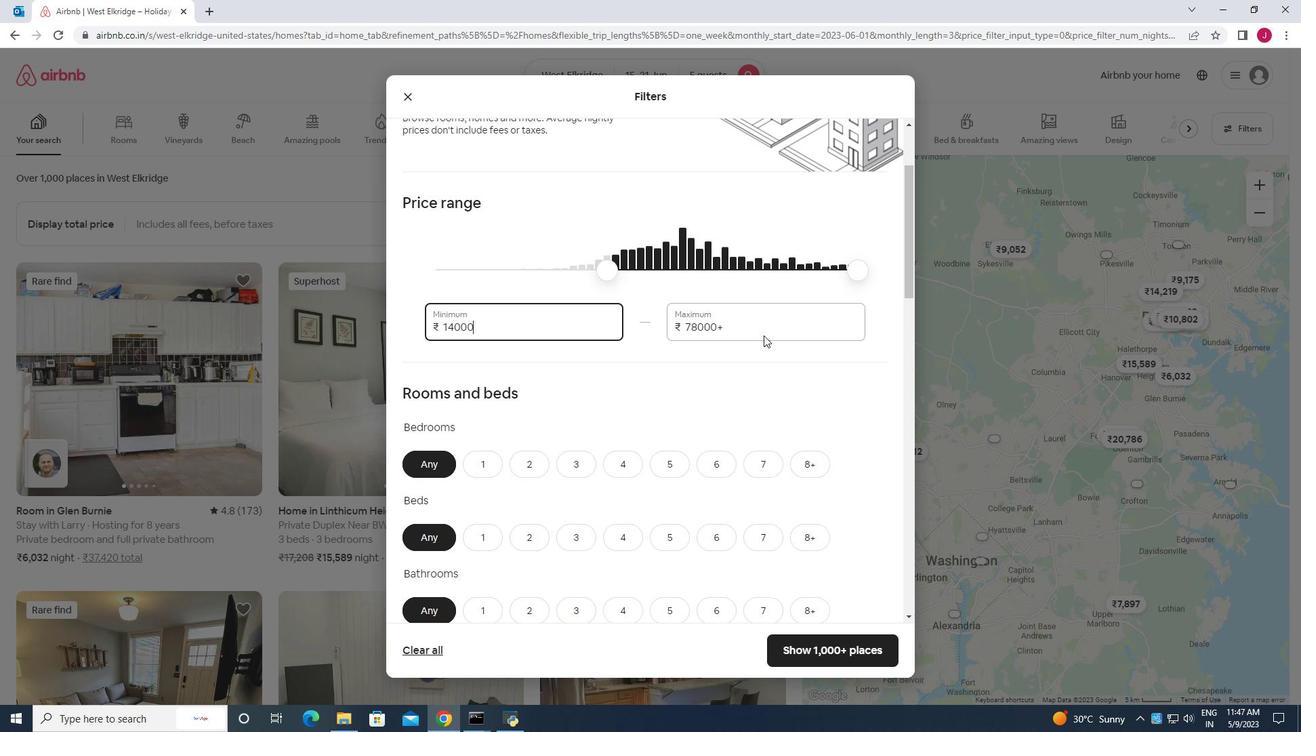 
Action: Mouse pressed left at (753, 318)
Screenshot: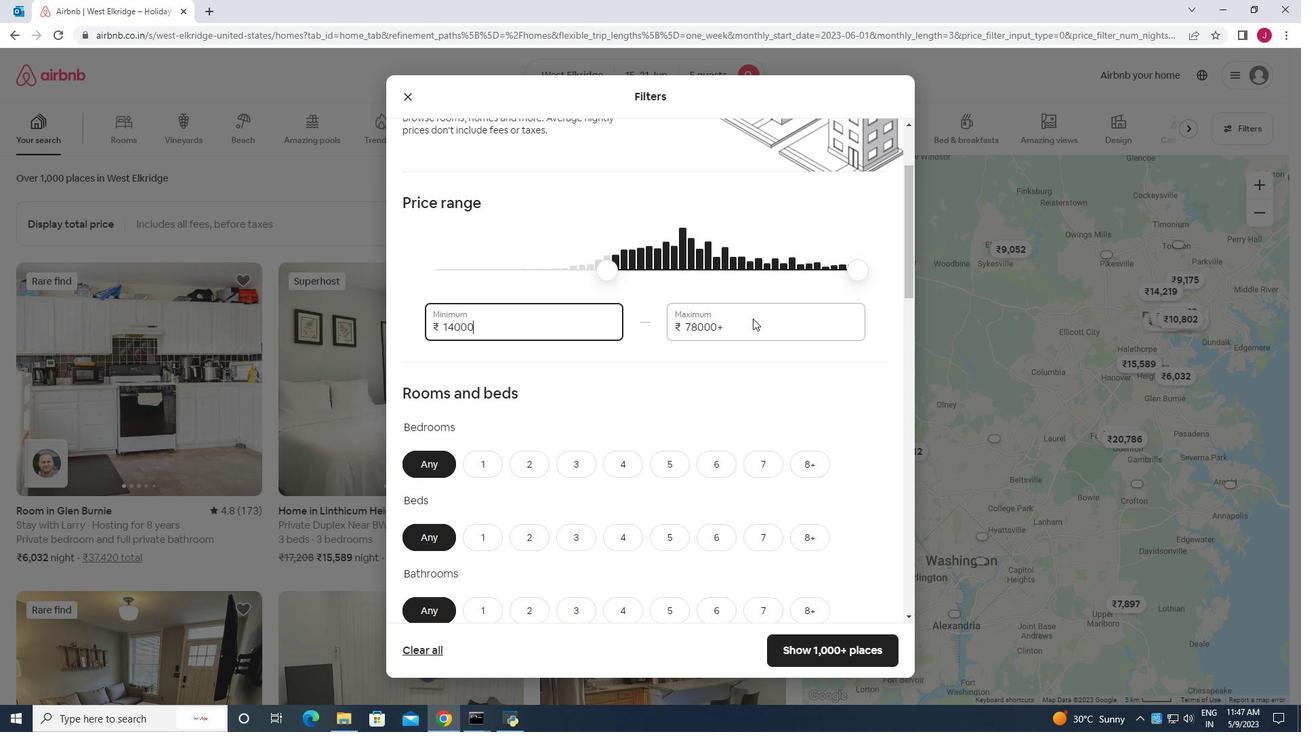 
Action: Key pressed <Key.backspace><Key.backspace><Key.backspace><Key.backspace><Key.backspace><Key.backspace><Key.backspace><Key.backspace><Key.backspace><Key.backspace><Key.backspace><Key.backspace><Key.backspace>25000
Screenshot: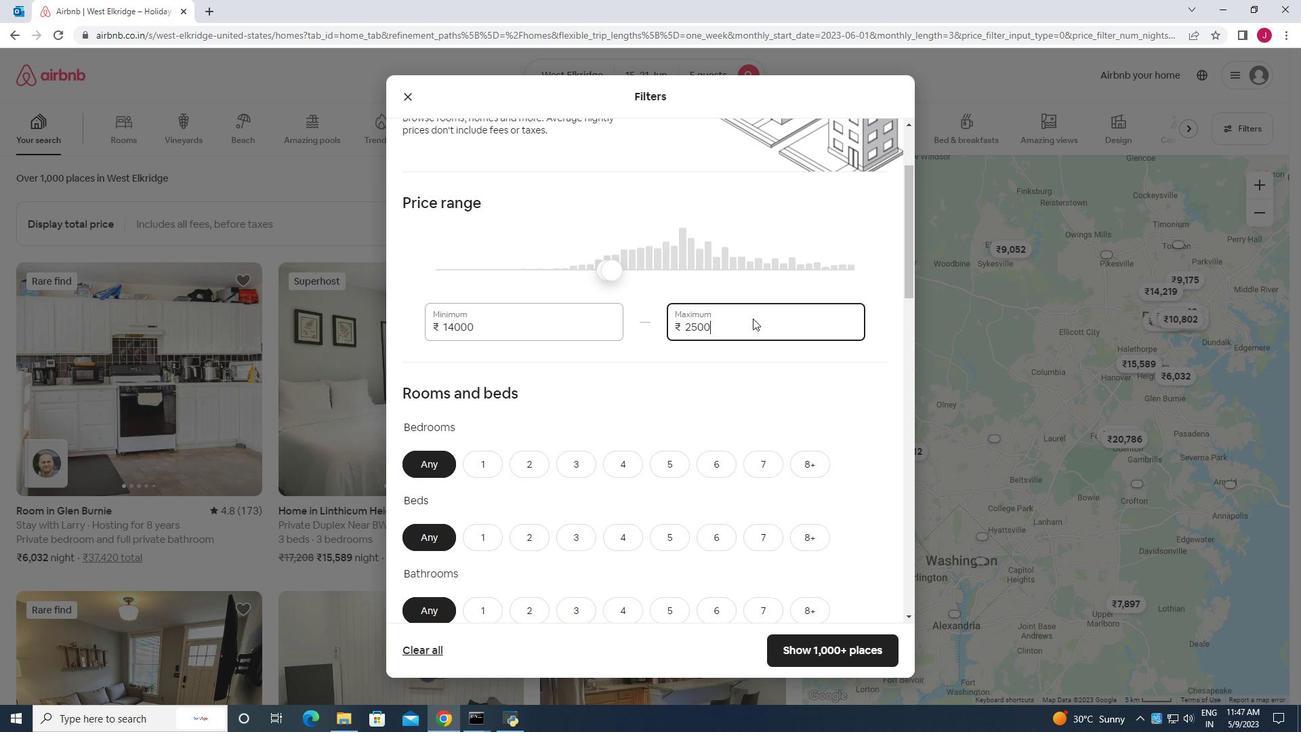 
Action: Mouse moved to (663, 390)
Screenshot: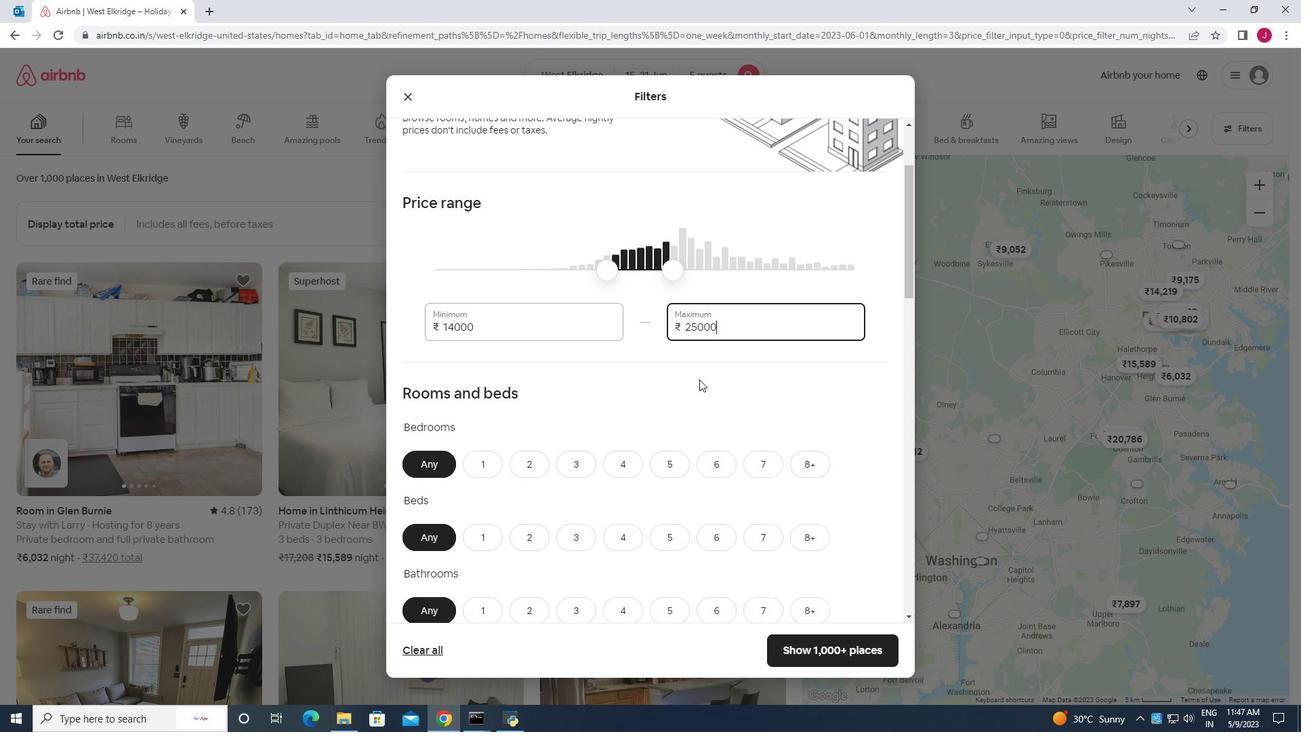 
Action: Mouse scrolled (663, 389) with delta (0, 0)
Screenshot: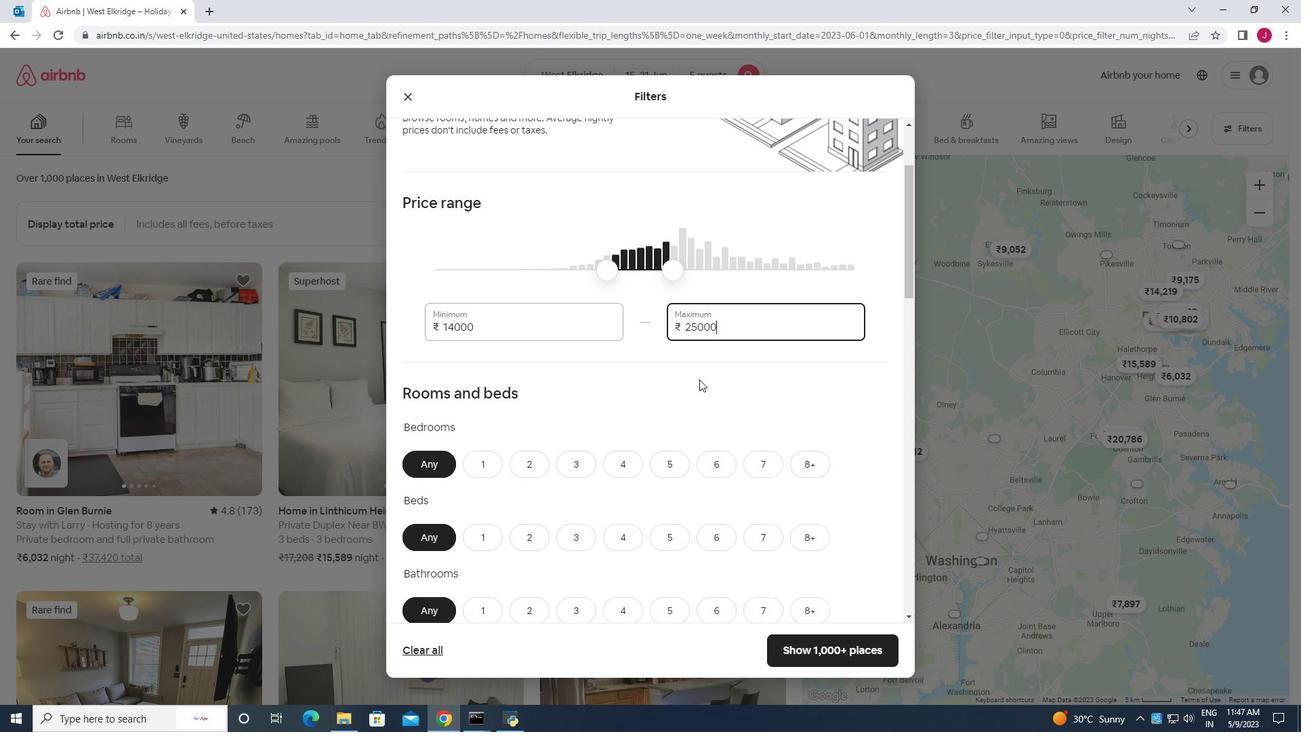 
Action: Mouse moved to (657, 388)
Screenshot: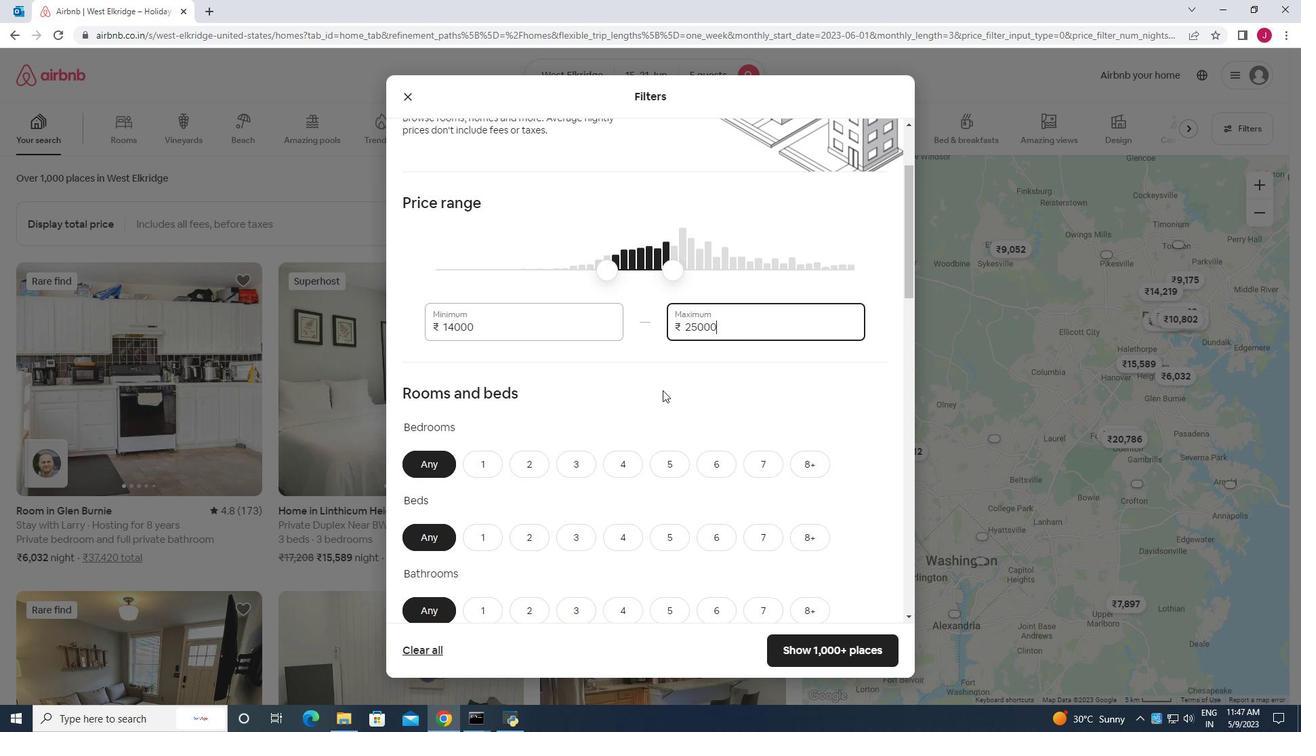 
Action: Mouse scrolled (657, 387) with delta (0, 0)
Screenshot: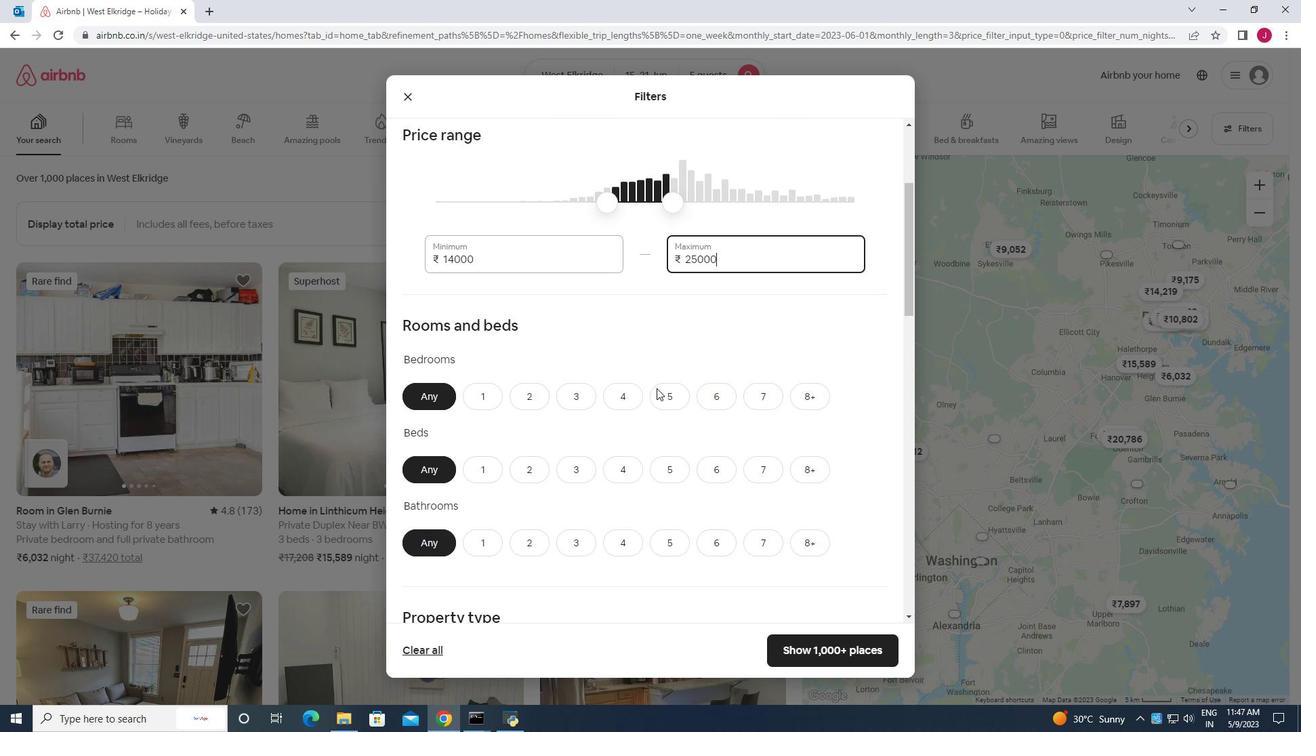 
Action: Mouse moved to (579, 324)
Screenshot: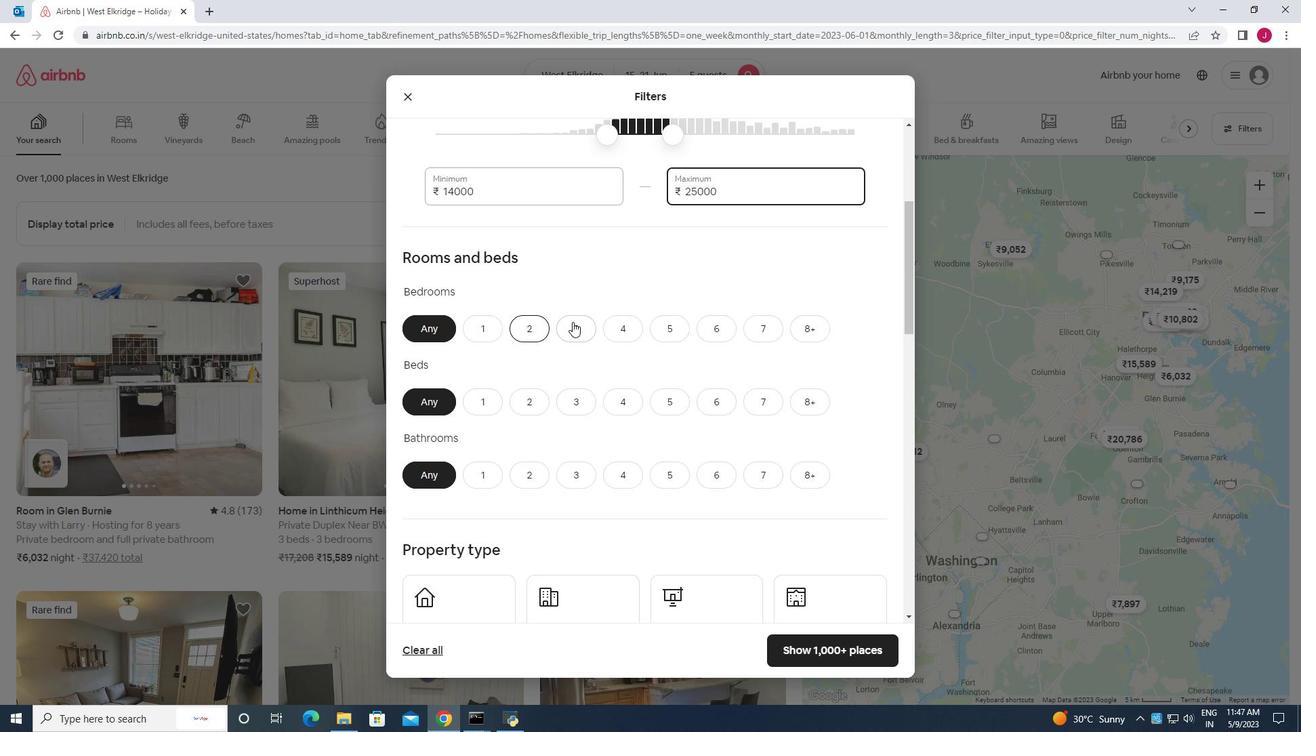 
Action: Mouse pressed left at (579, 324)
Screenshot: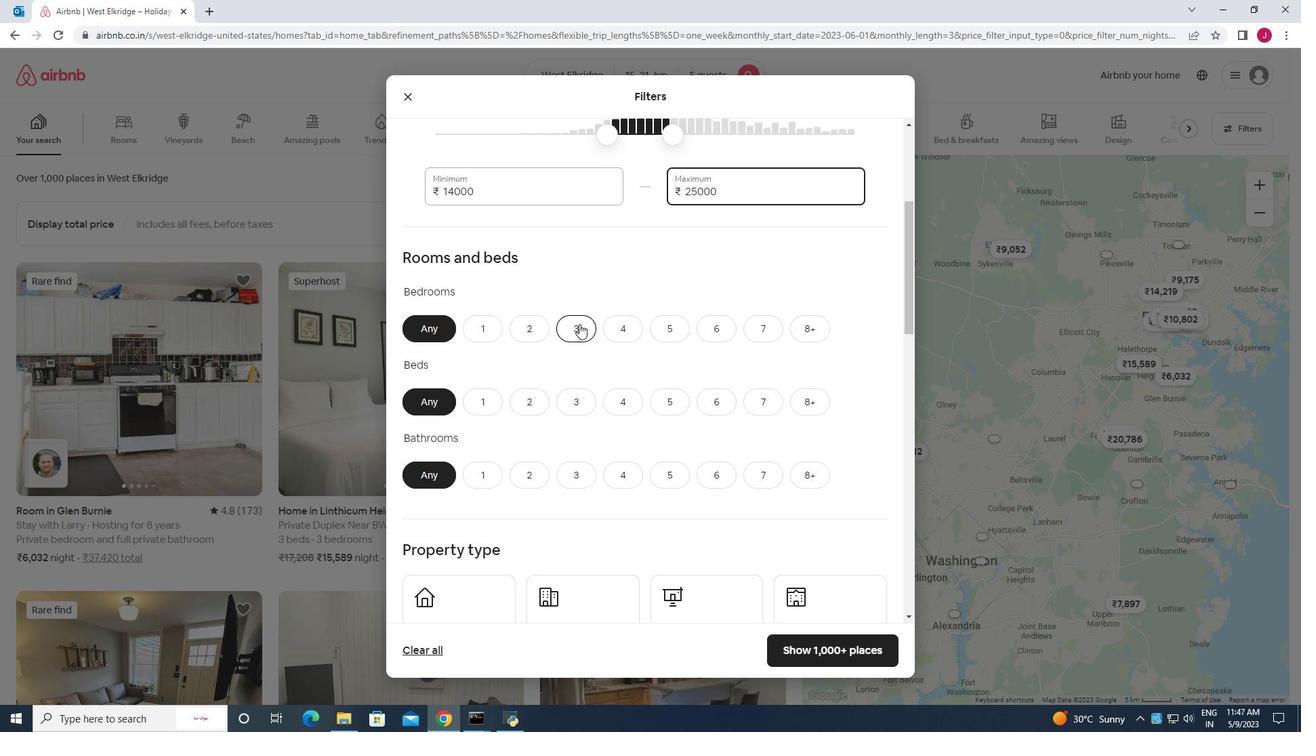 
Action: Mouse moved to (573, 408)
Screenshot: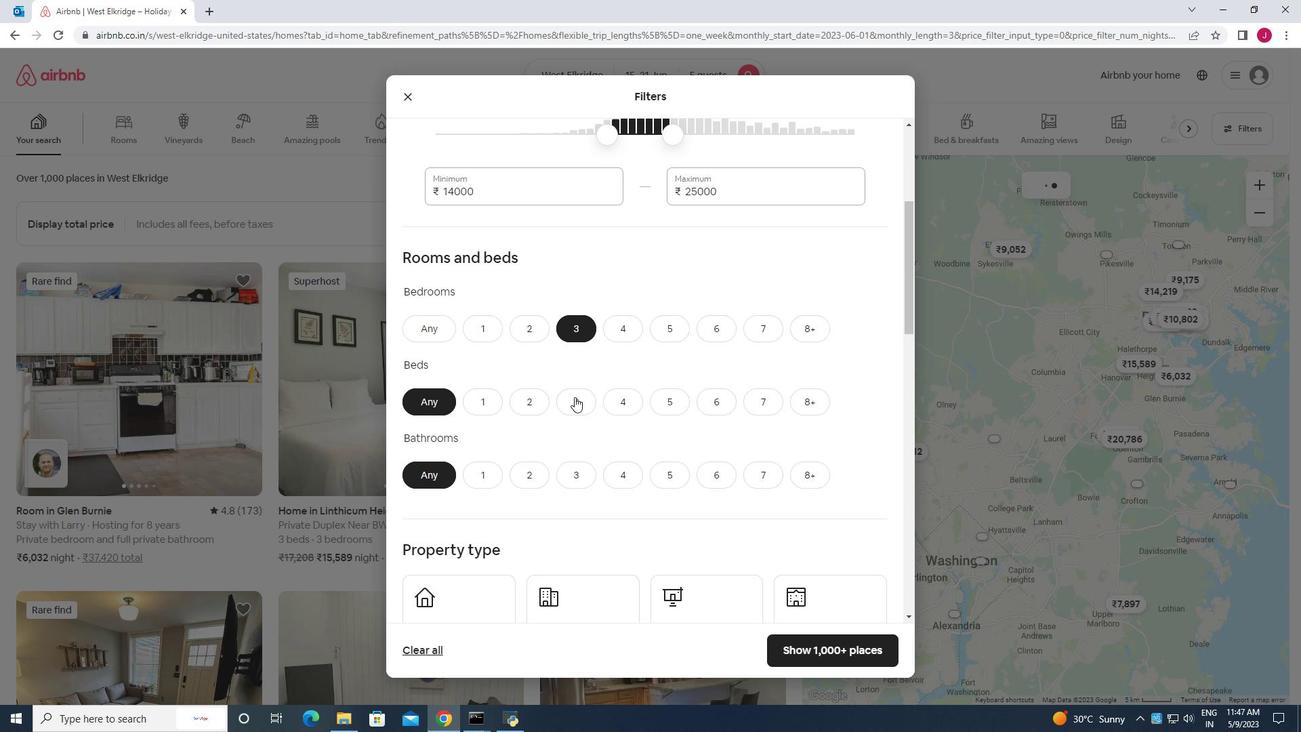 
Action: Mouse pressed left at (573, 408)
Screenshot: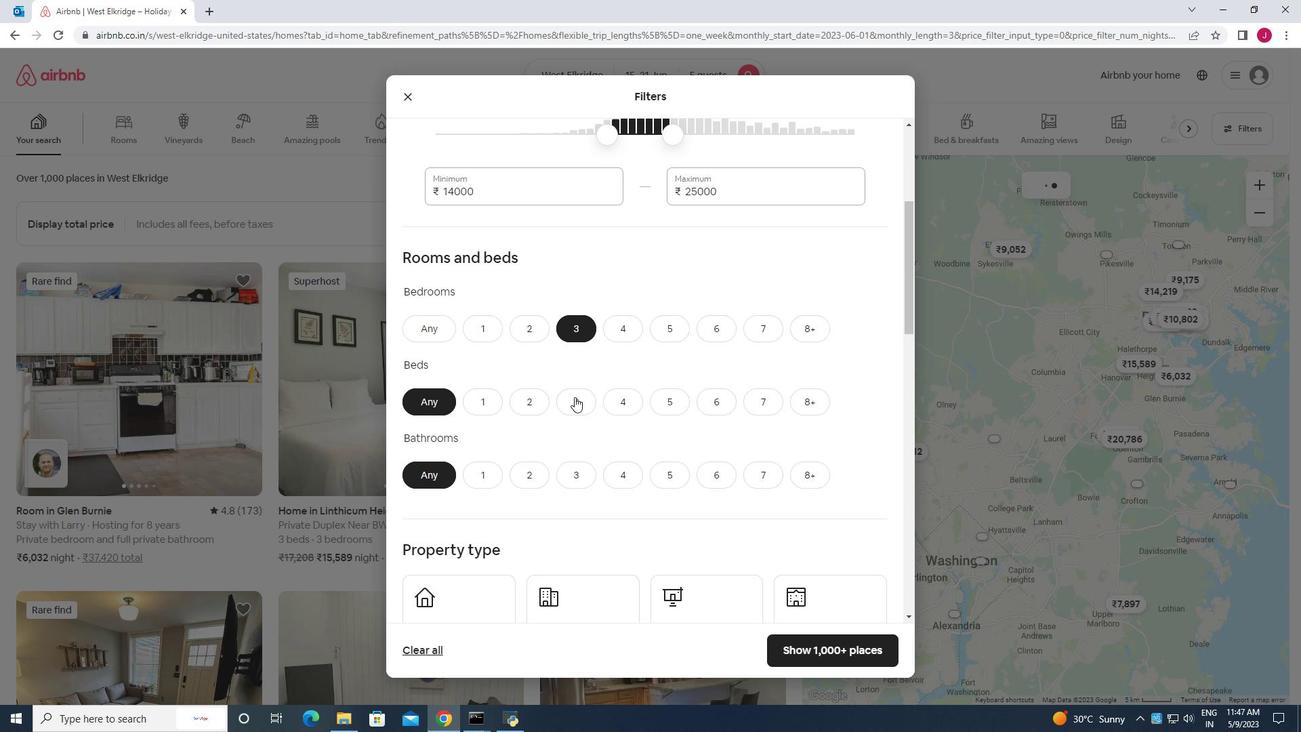 
Action: Mouse moved to (577, 464)
Screenshot: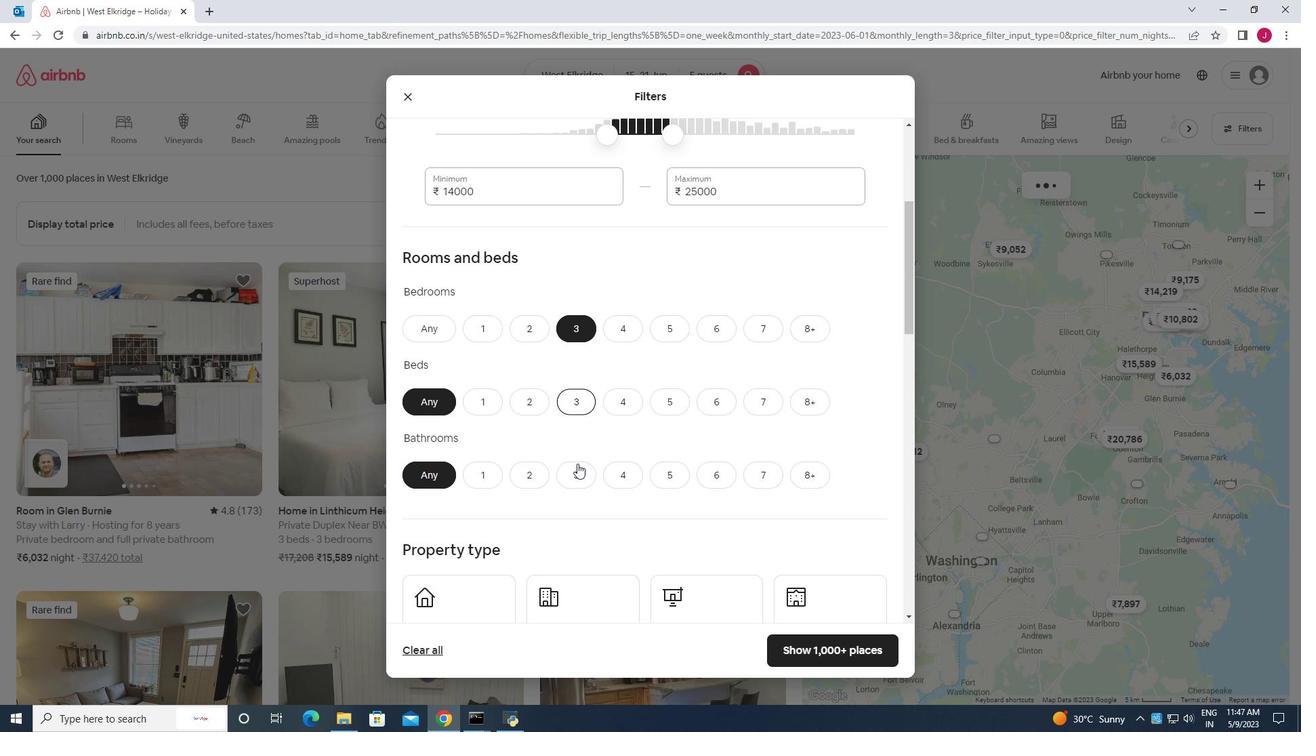 
Action: Mouse pressed left at (577, 464)
Screenshot: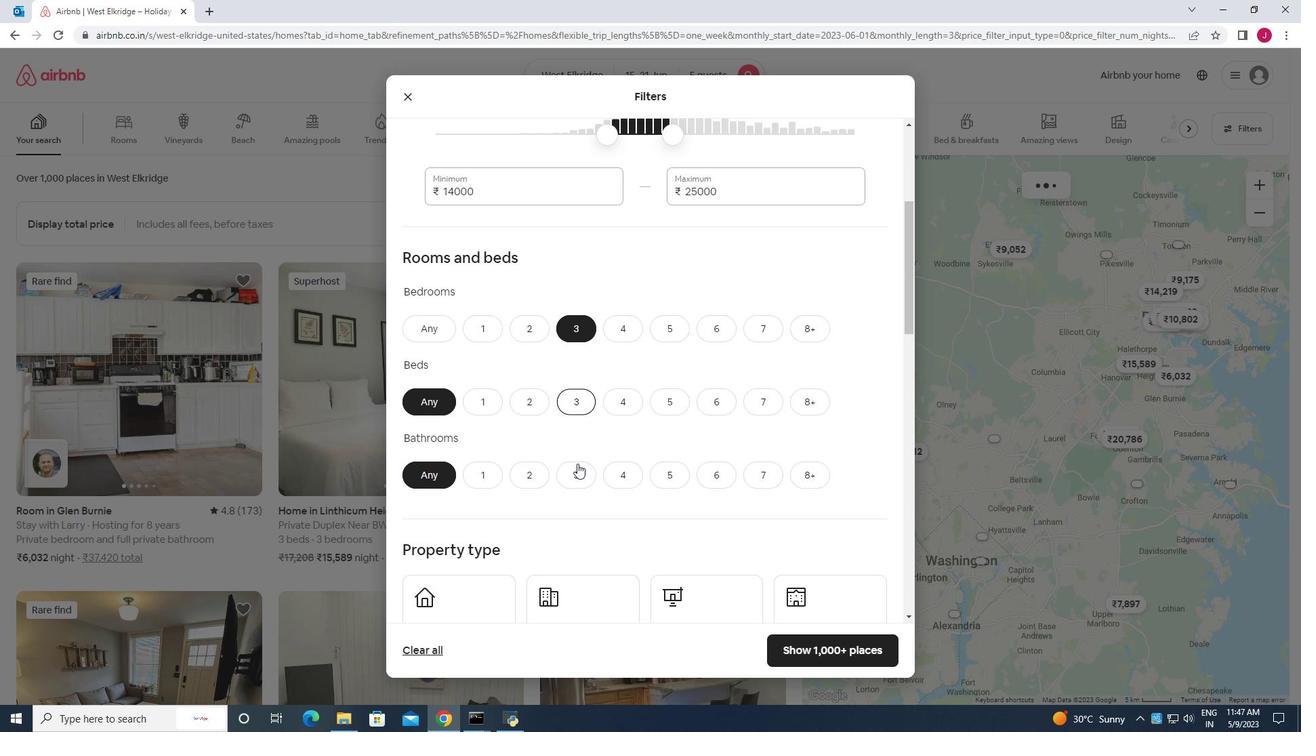 
Action: Mouse moved to (598, 384)
Screenshot: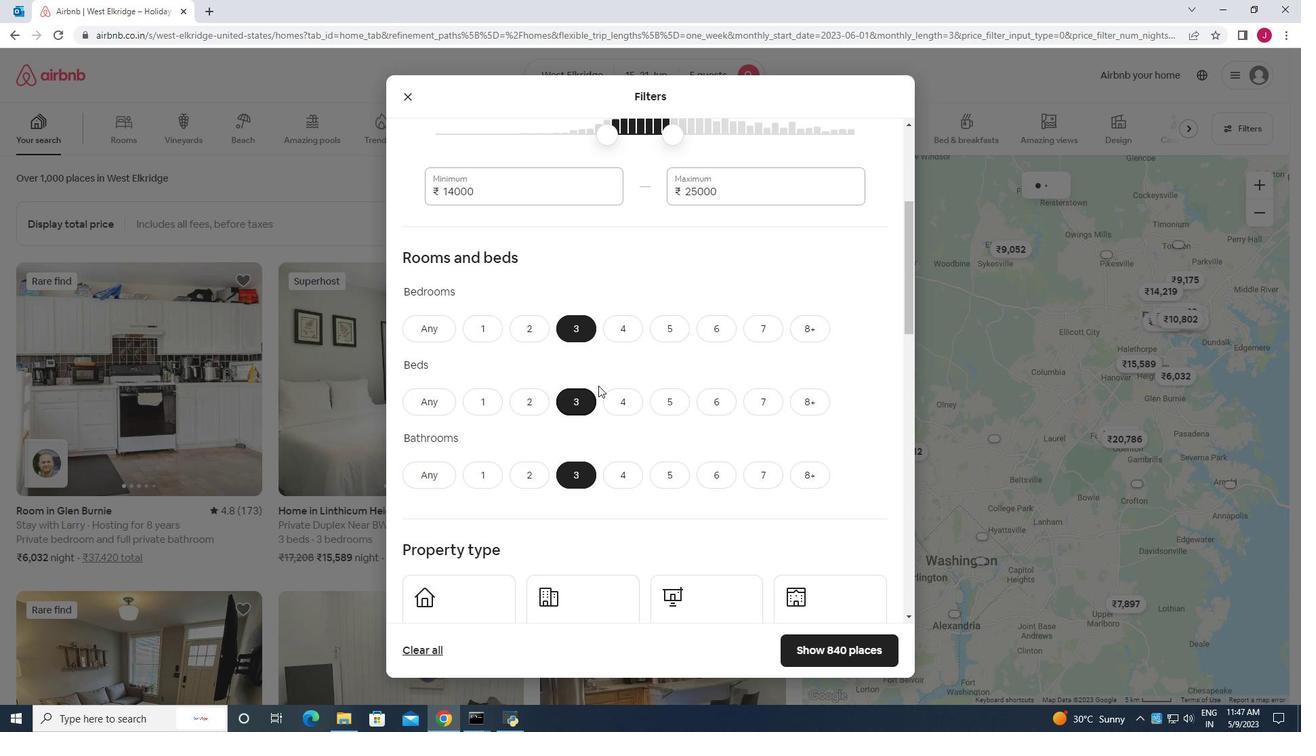 
Action: Mouse scrolled (598, 383) with delta (0, 0)
Screenshot: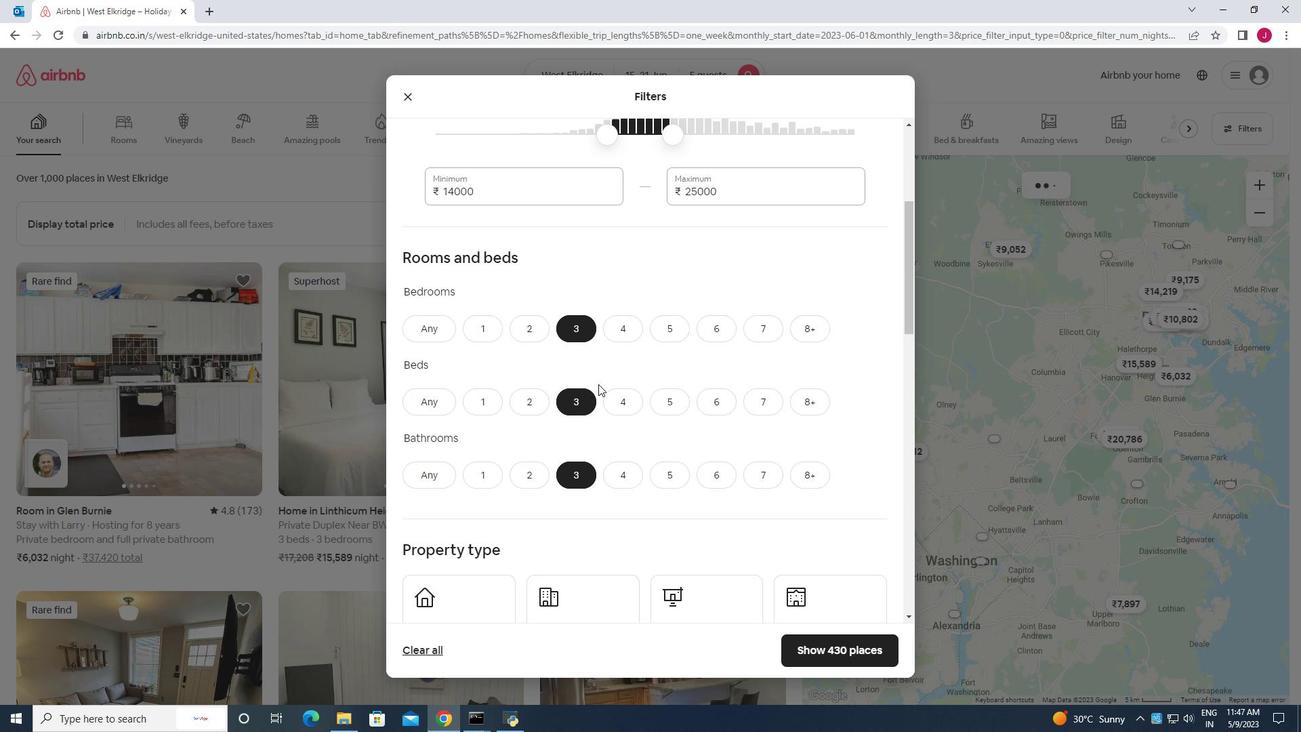 
Action: Mouse scrolled (598, 383) with delta (0, 0)
Screenshot: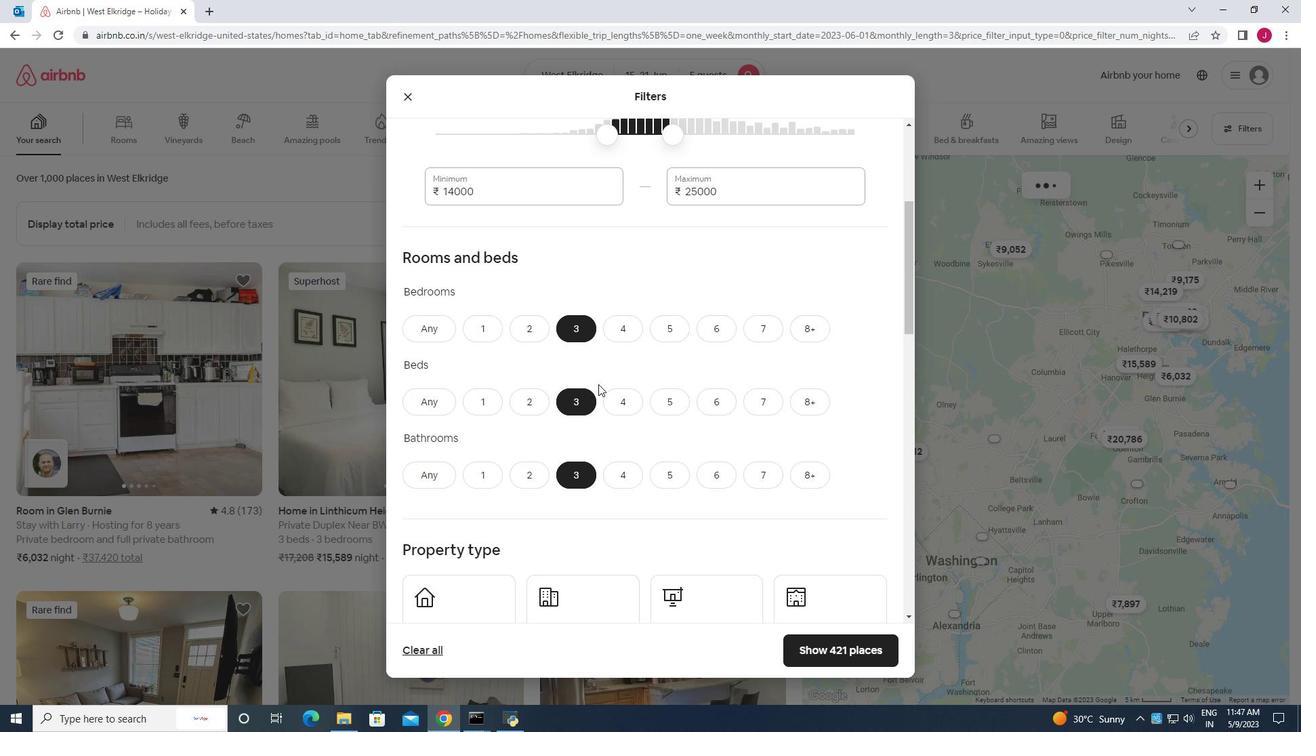
Action: Mouse scrolled (598, 383) with delta (0, 0)
Screenshot: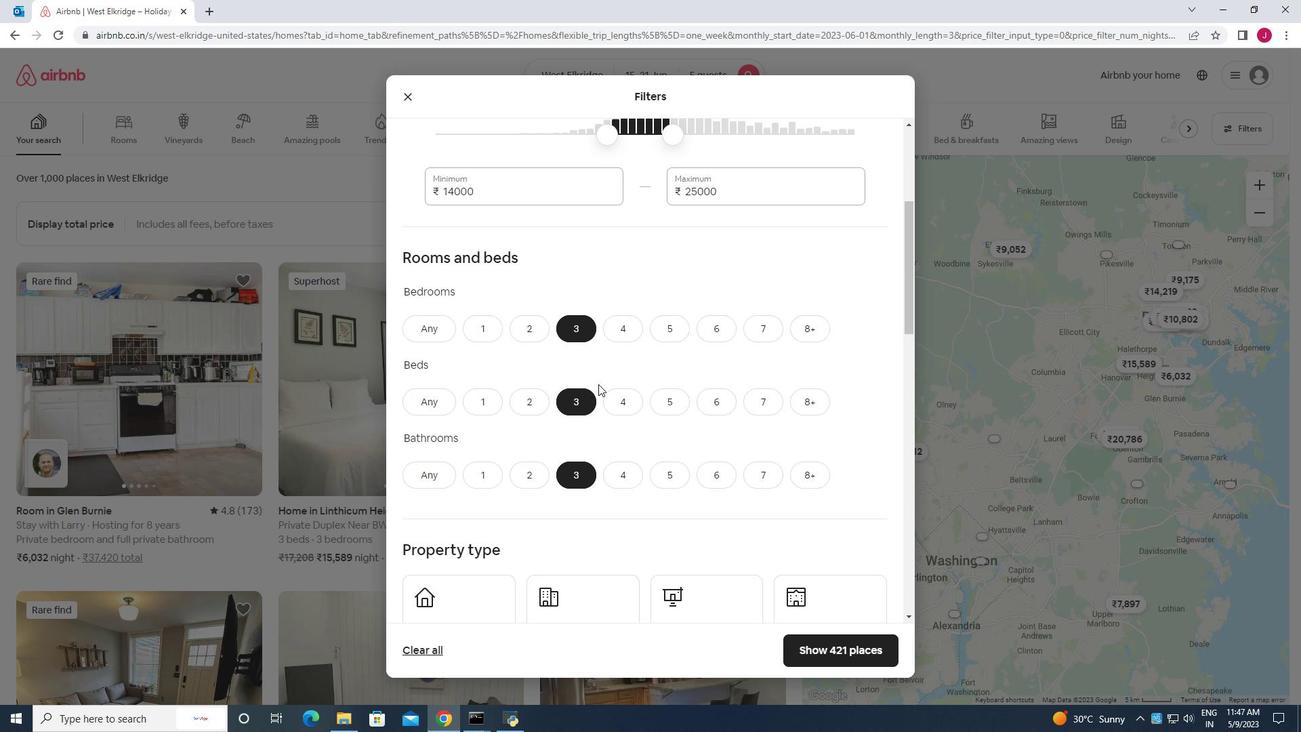 
Action: Mouse scrolled (598, 383) with delta (0, 0)
Screenshot: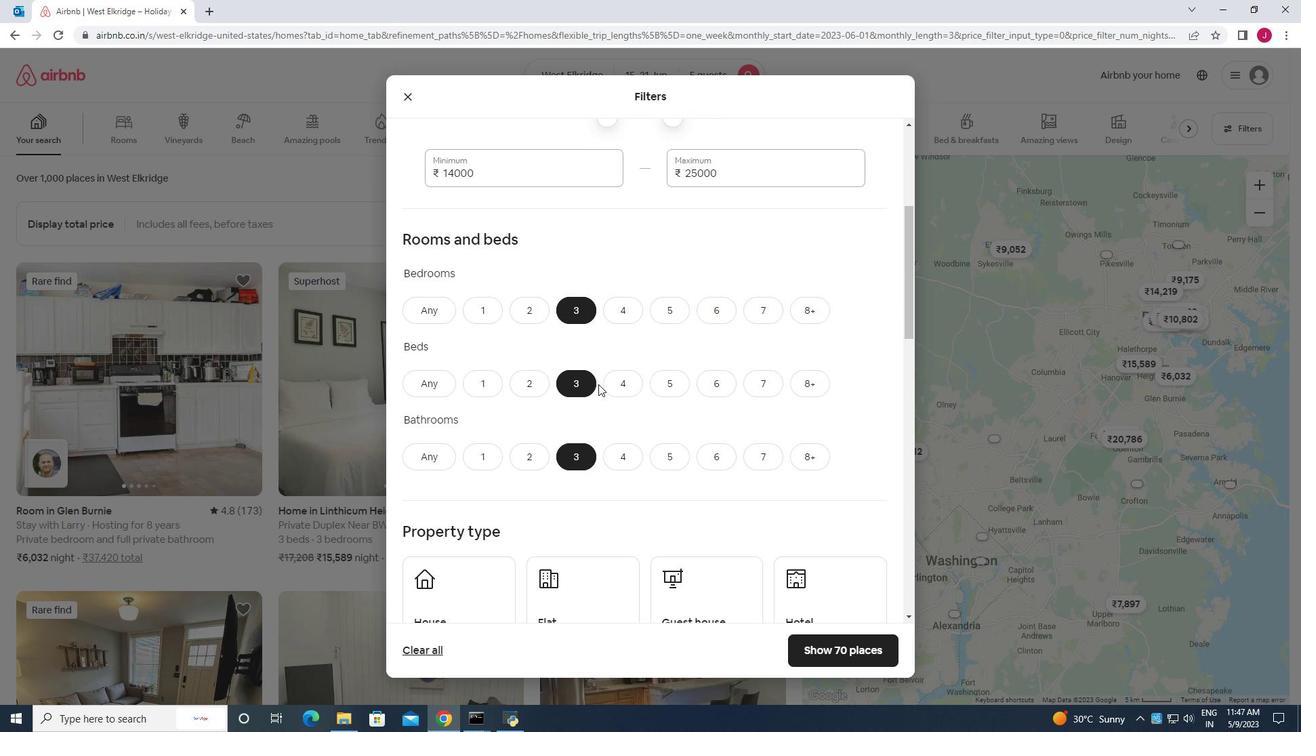 
Action: Mouse moved to (587, 389)
Screenshot: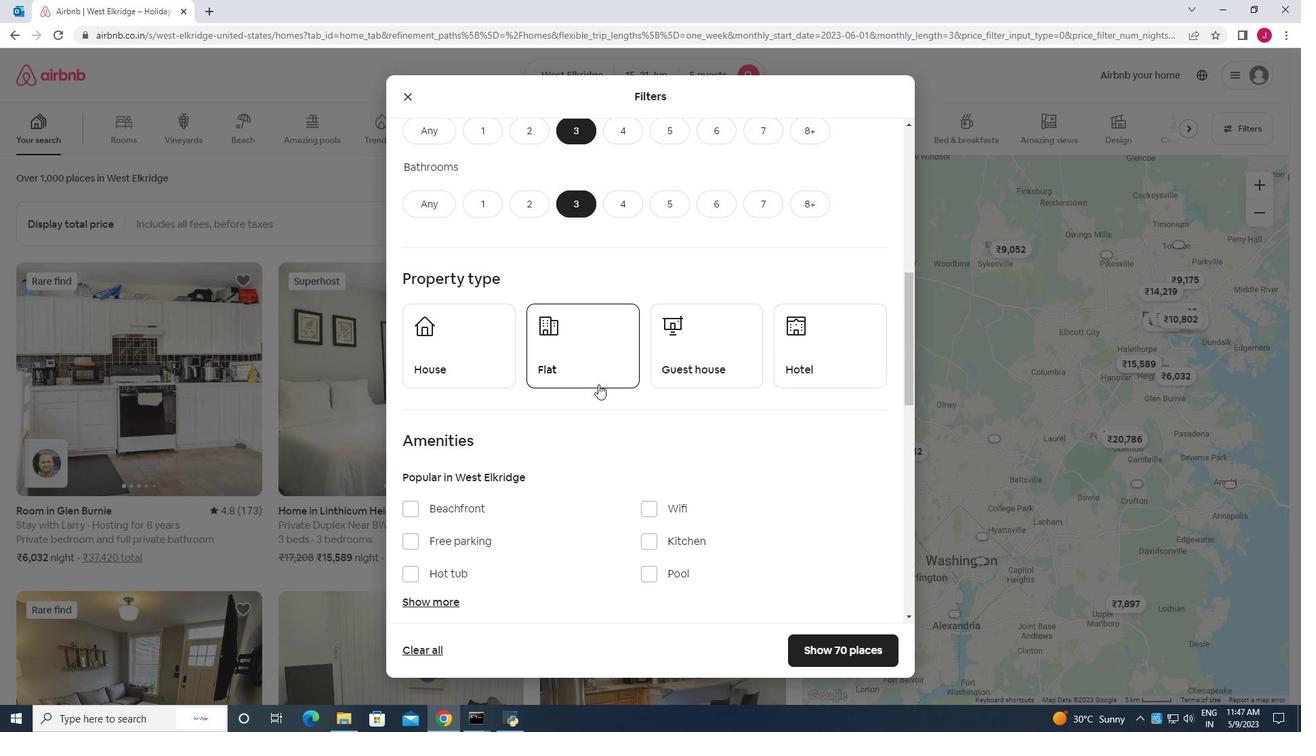 
Action: Mouse scrolled (587, 388) with delta (0, 0)
Screenshot: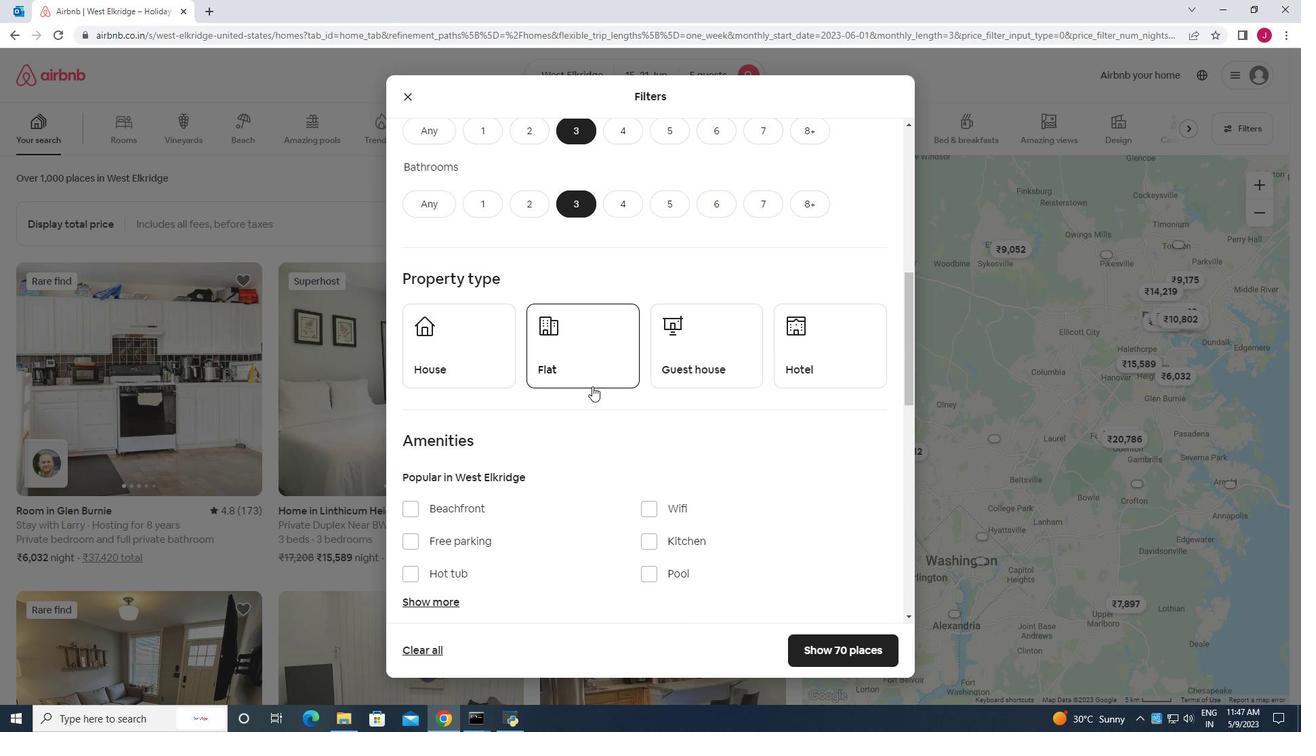 
Action: Mouse scrolled (587, 388) with delta (0, 0)
Screenshot: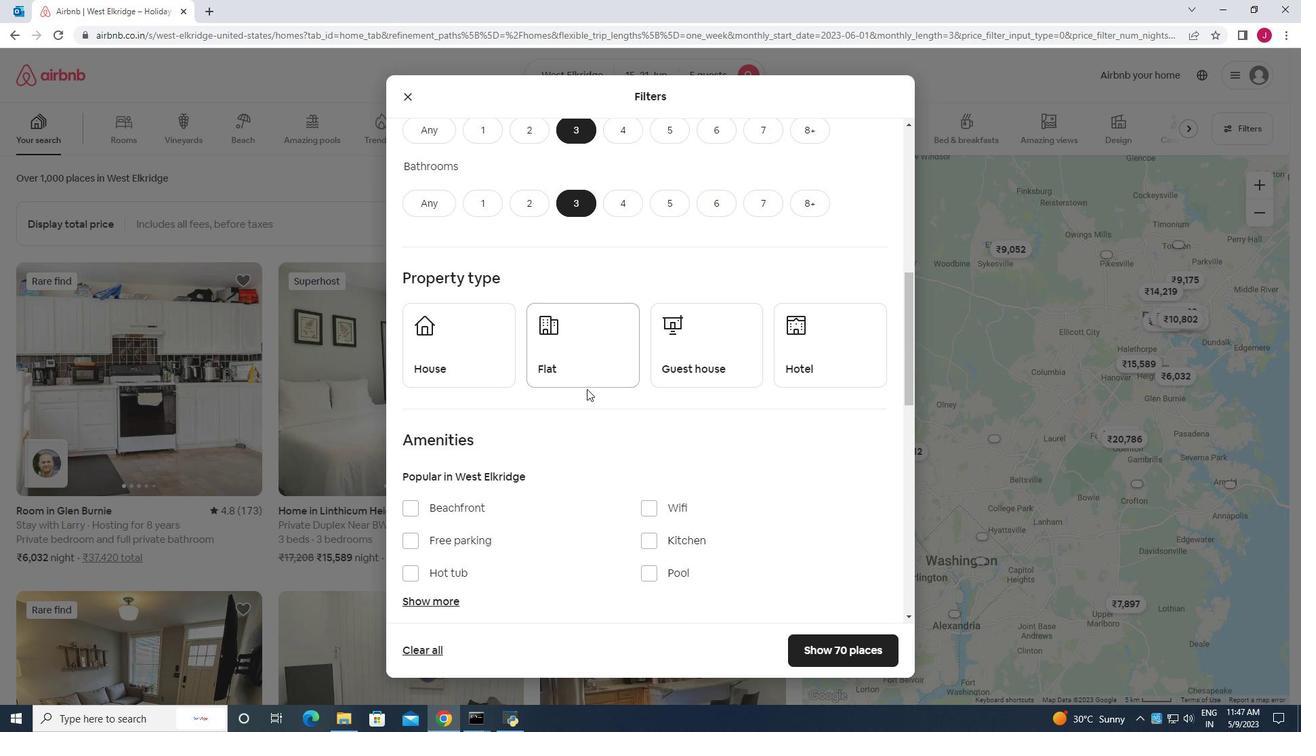 
Action: Mouse moved to (464, 219)
Screenshot: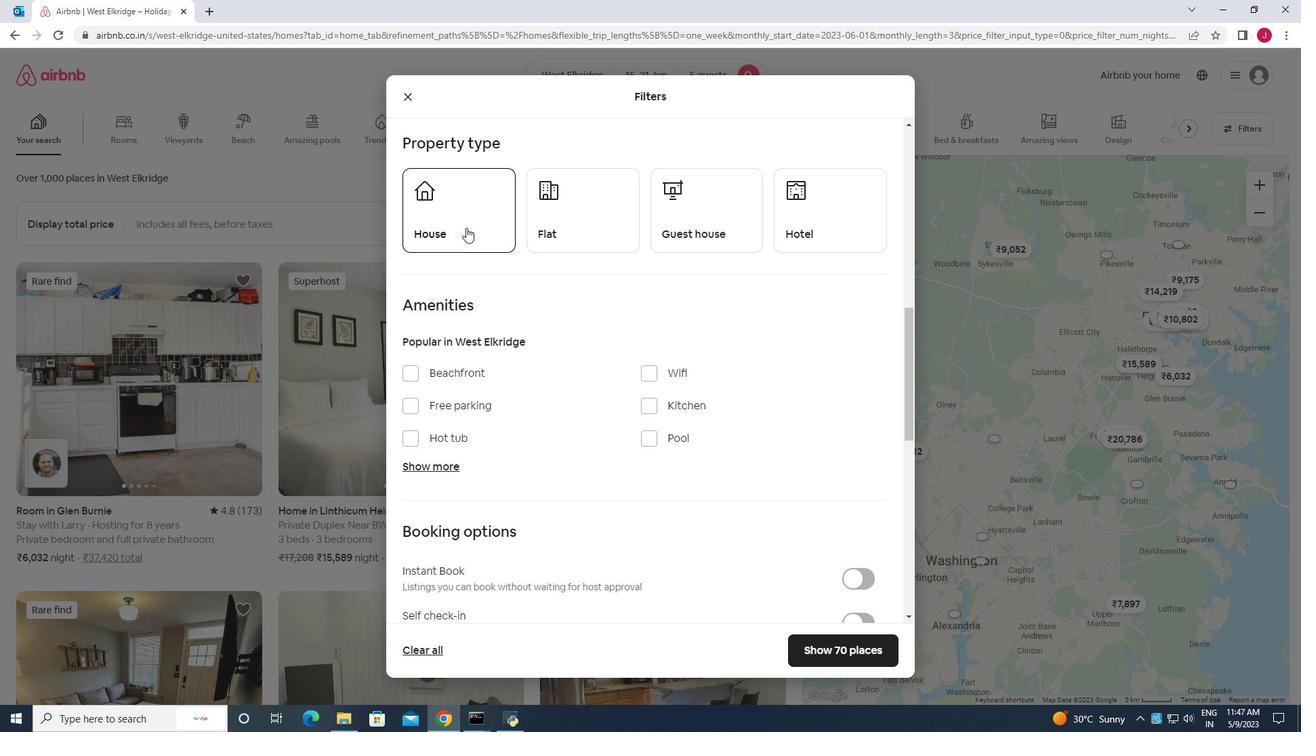 
Action: Mouse pressed left at (464, 219)
Screenshot: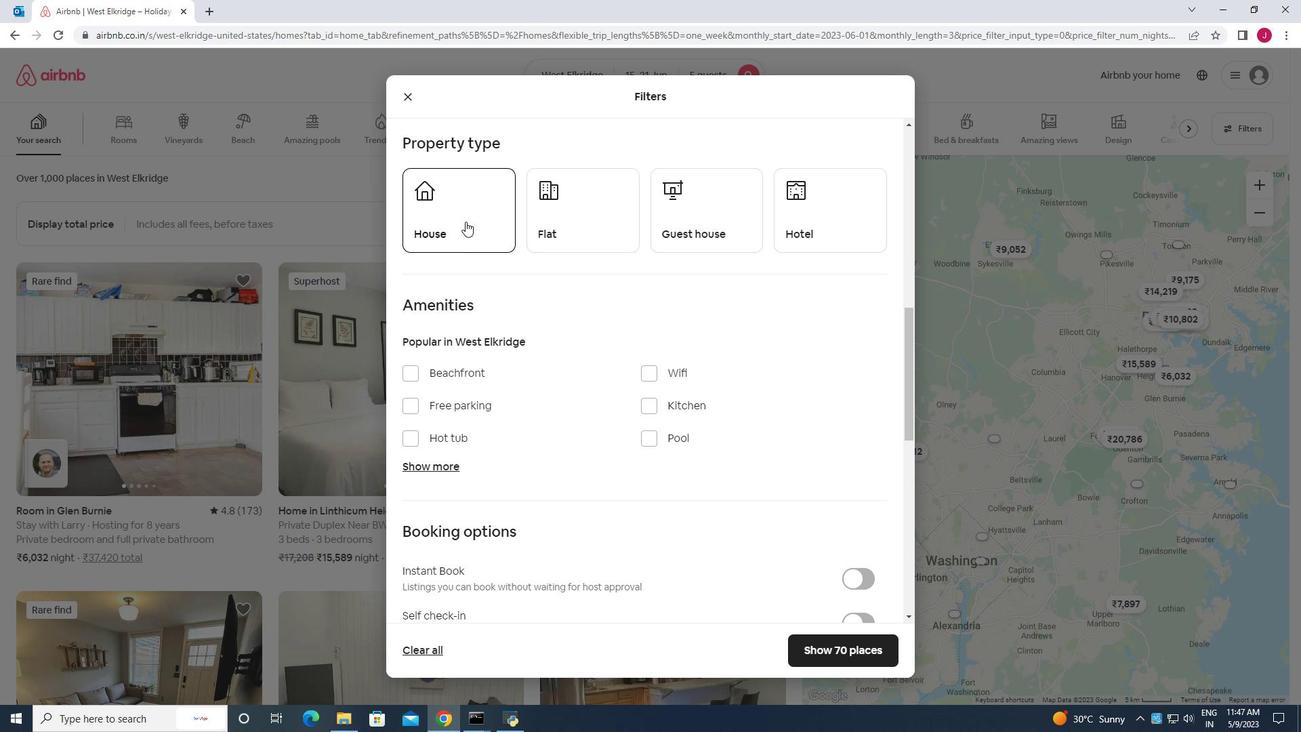 
Action: Mouse moved to (562, 224)
Screenshot: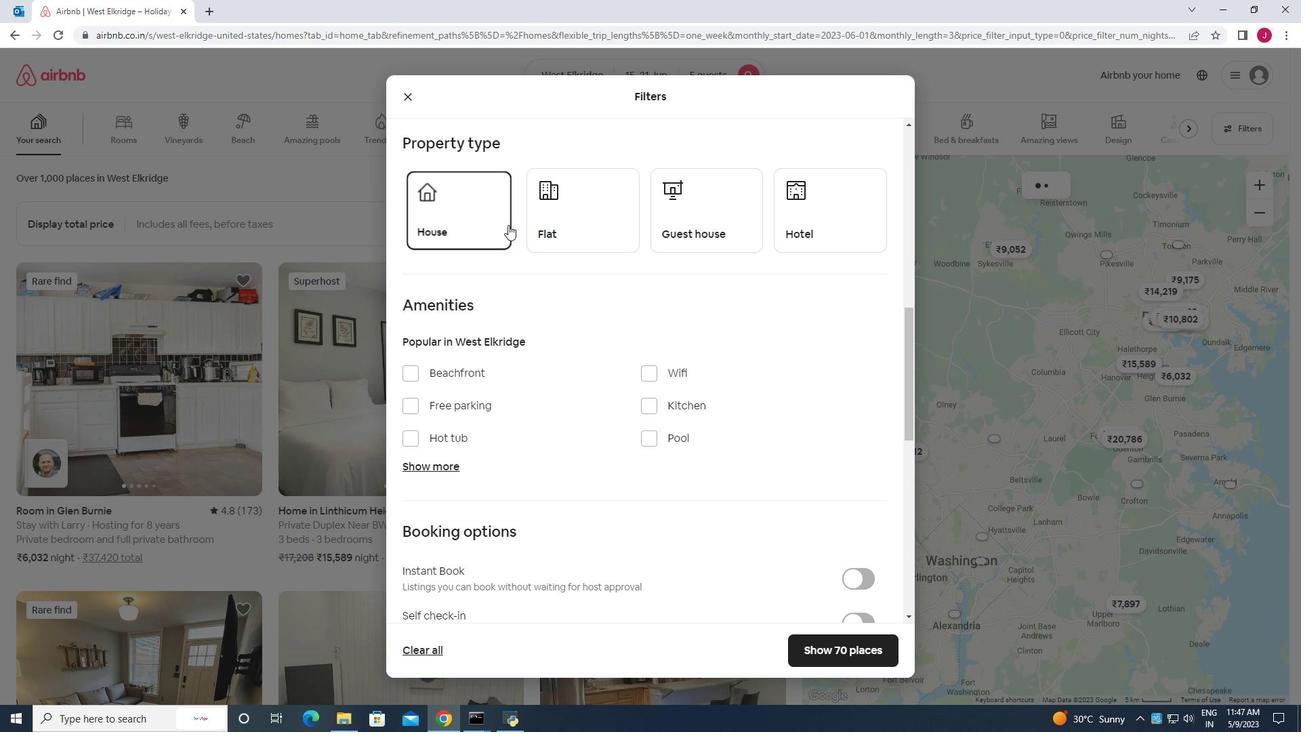 
Action: Mouse pressed left at (562, 224)
Screenshot: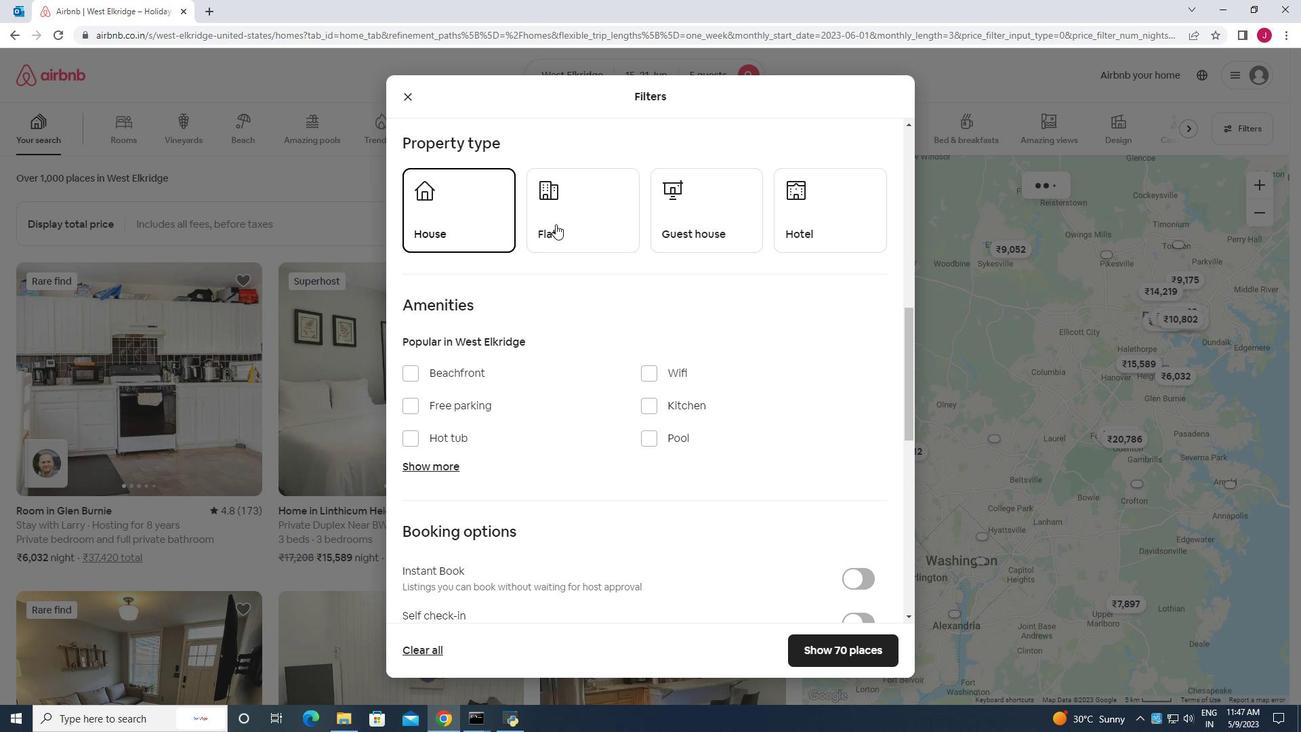 
Action: Mouse moved to (680, 223)
Screenshot: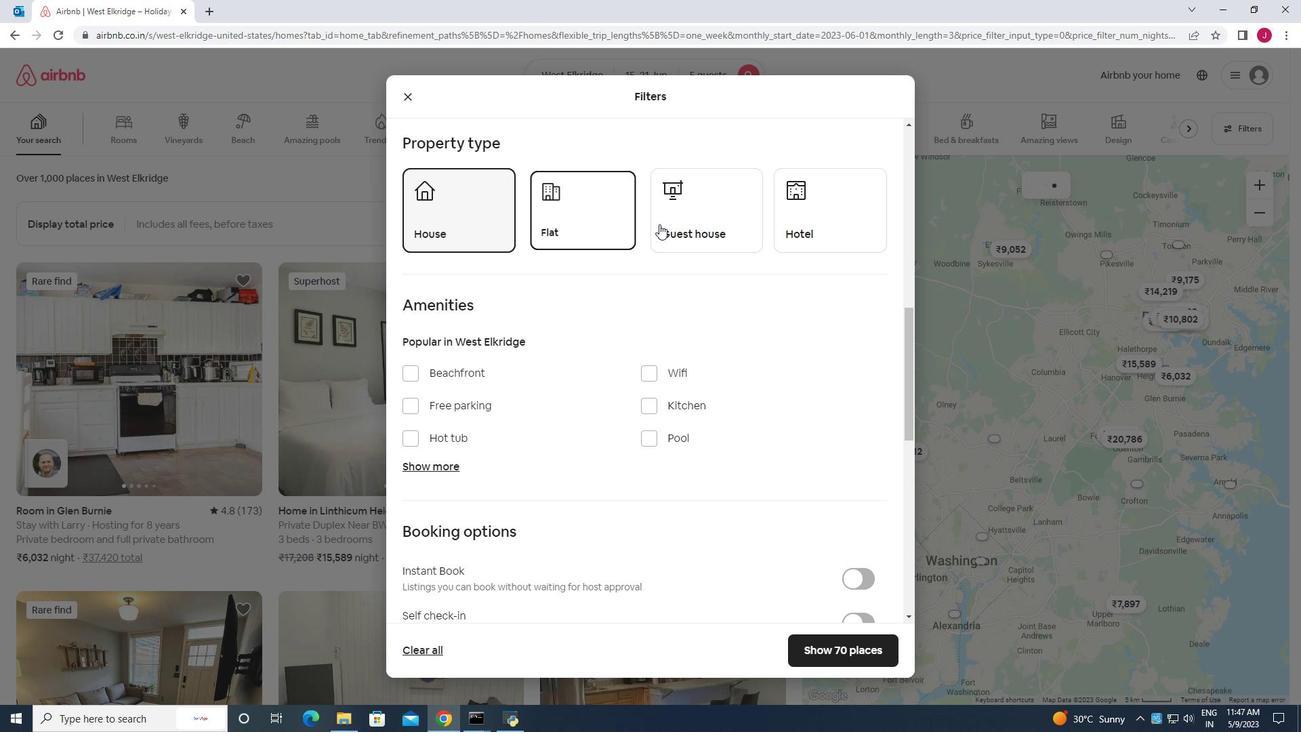 
Action: Mouse pressed left at (680, 223)
Screenshot: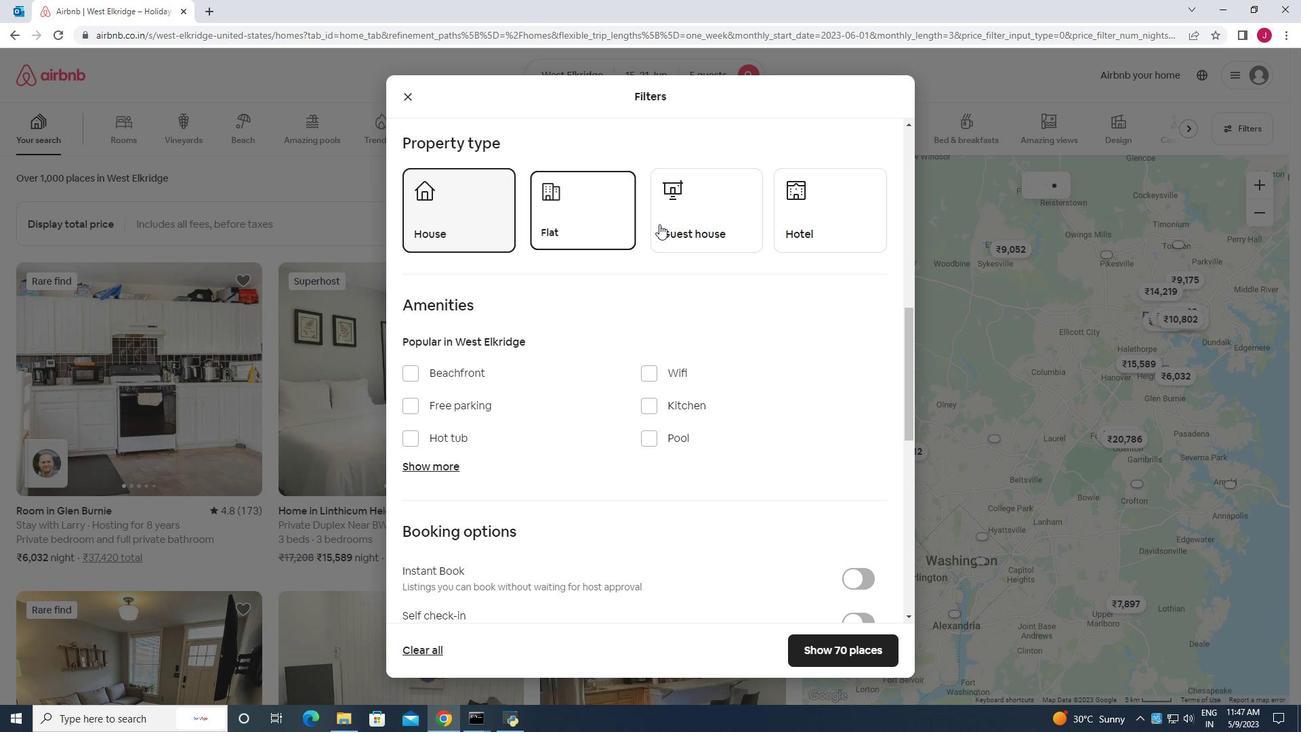 
Action: Mouse moved to (831, 220)
Screenshot: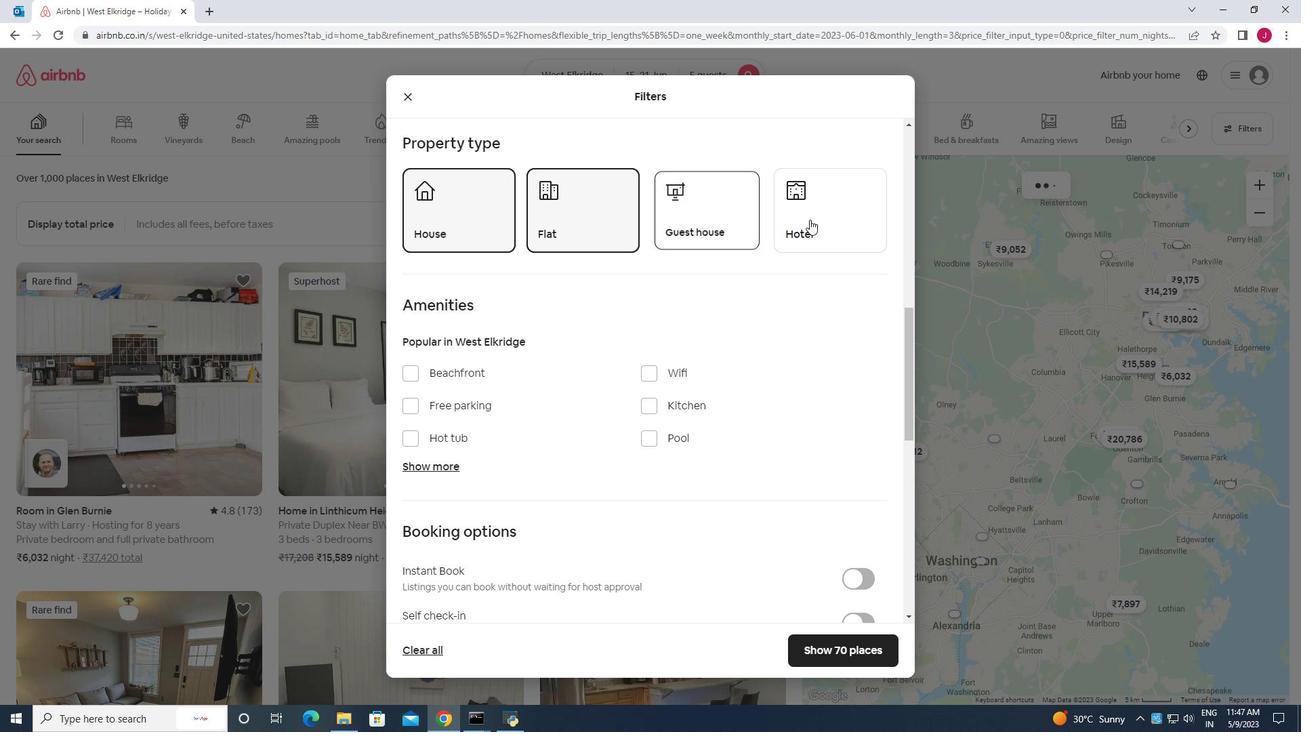 
Action: Mouse pressed left at (831, 220)
Screenshot: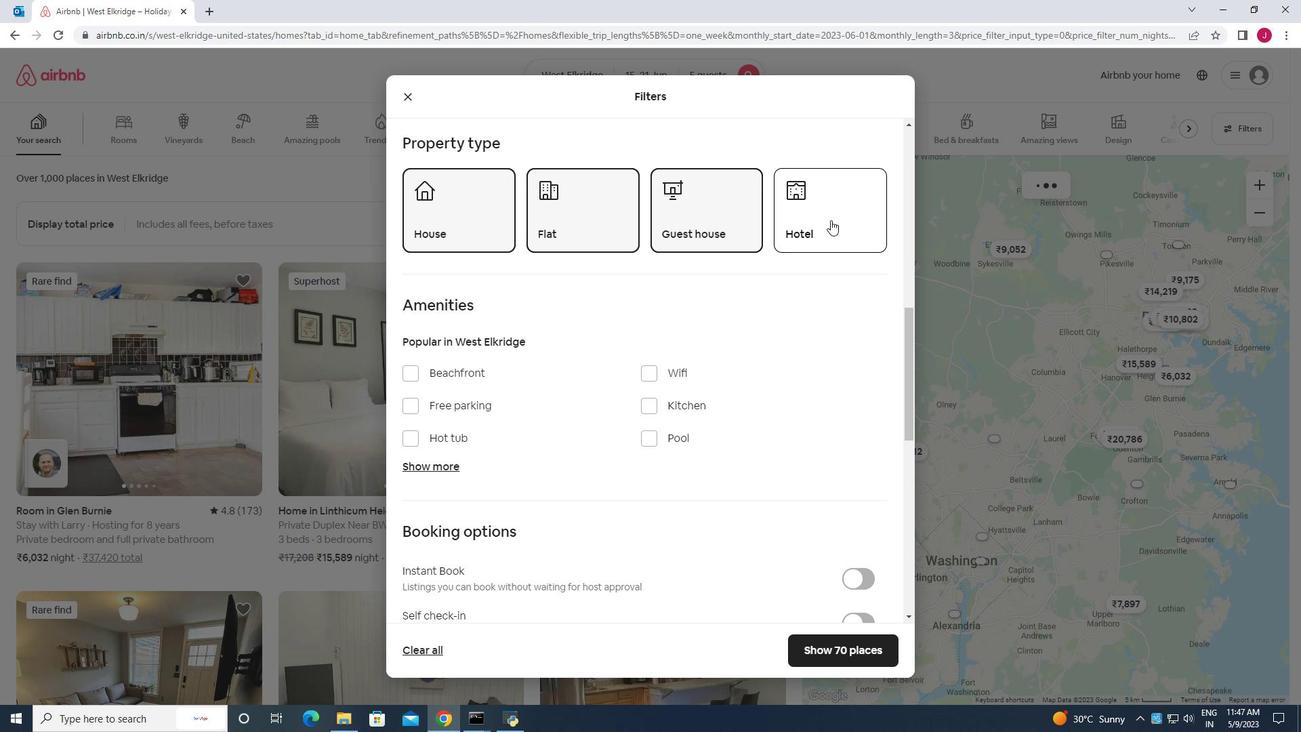 
Action: Mouse moved to (632, 273)
Screenshot: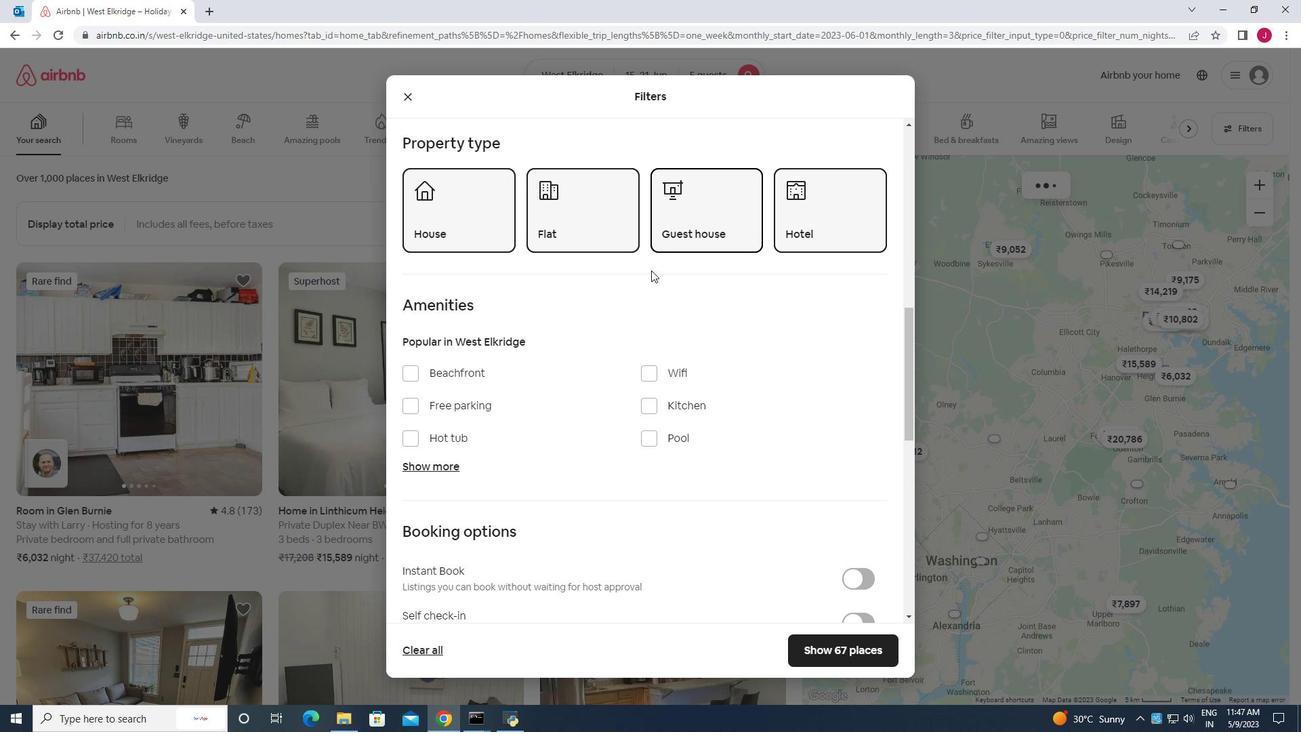 
Action: Mouse scrolled (632, 272) with delta (0, 0)
Screenshot: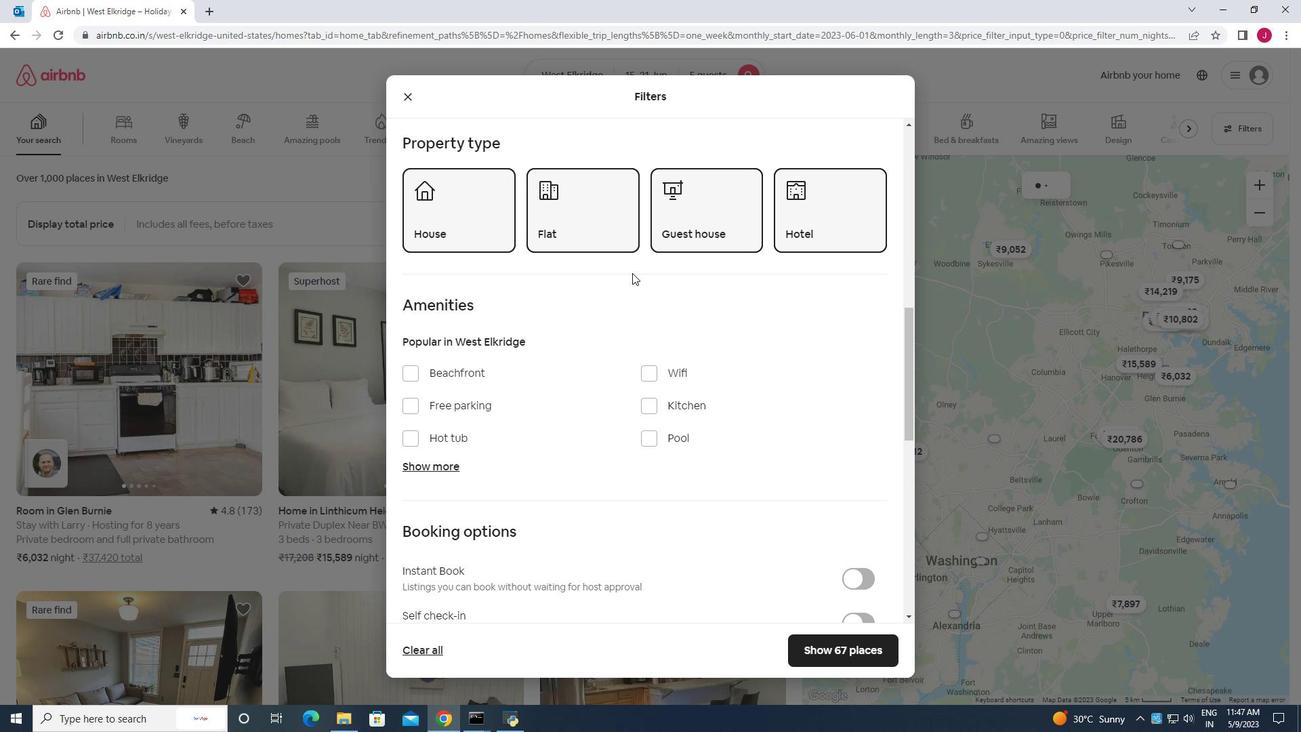 
Action: Mouse scrolled (632, 272) with delta (0, 0)
Screenshot: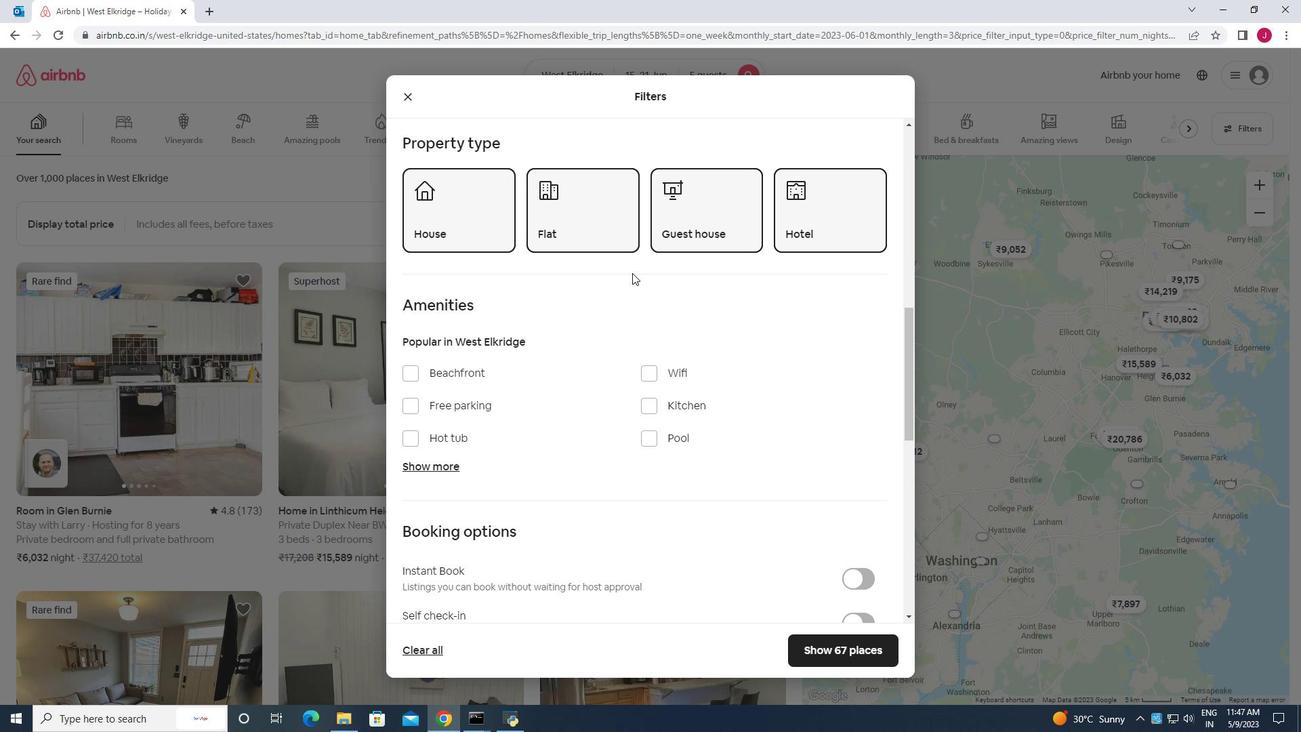 
Action: Mouse scrolled (632, 272) with delta (0, 0)
Screenshot: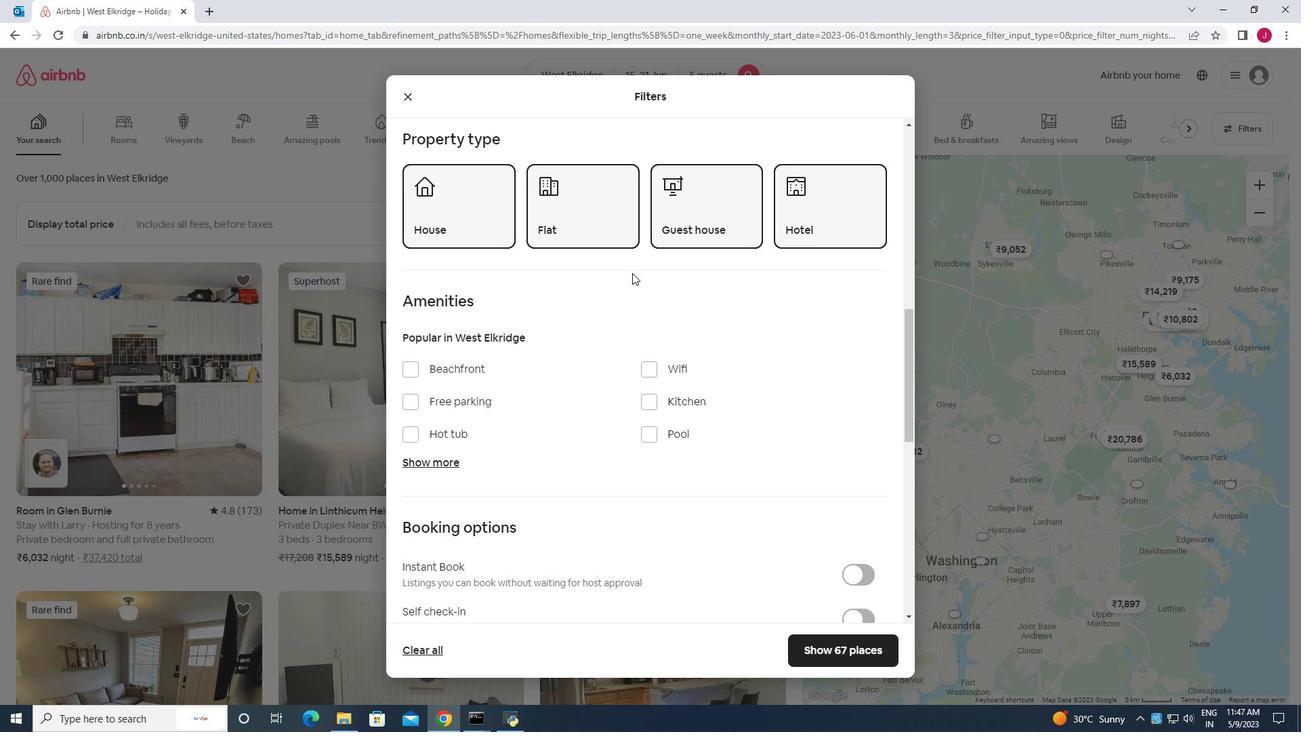 
Action: Mouse moved to (469, 260)
Screenshot: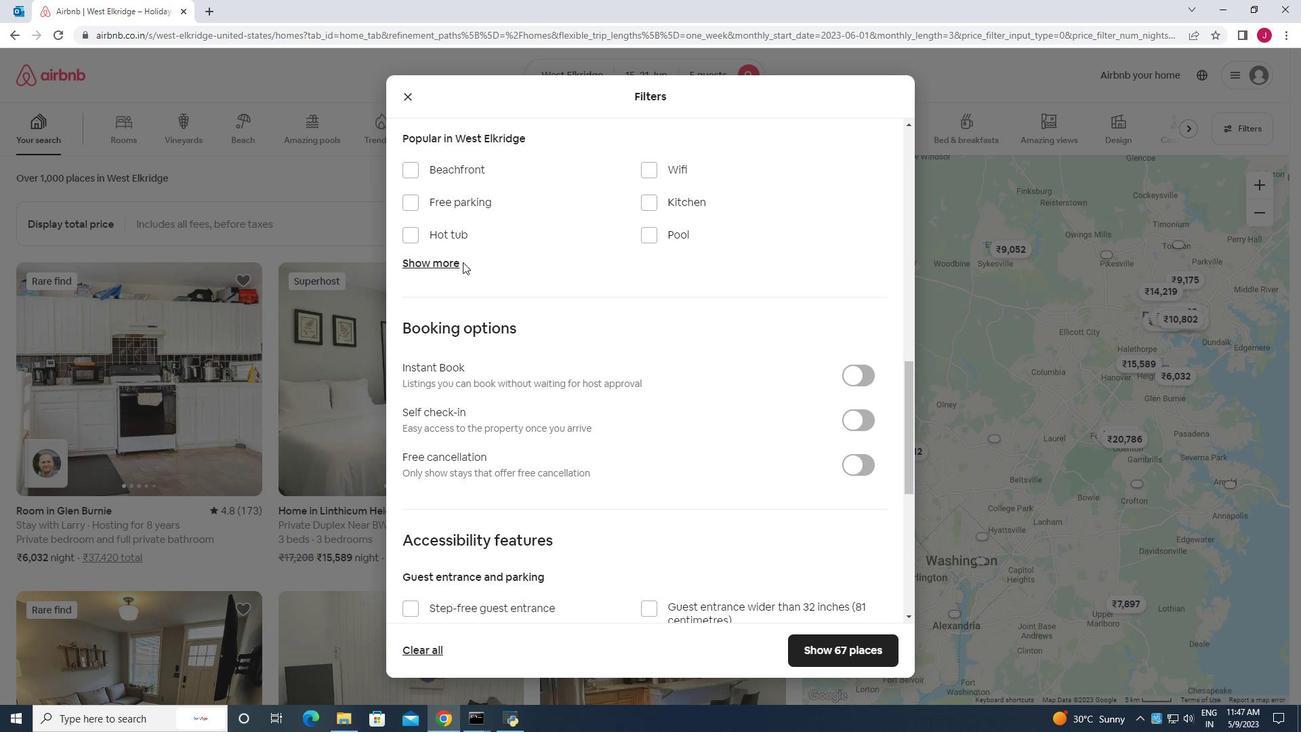 
Action: Mouse scrolled (469, 261) with delta (0, 0)
Screenshot: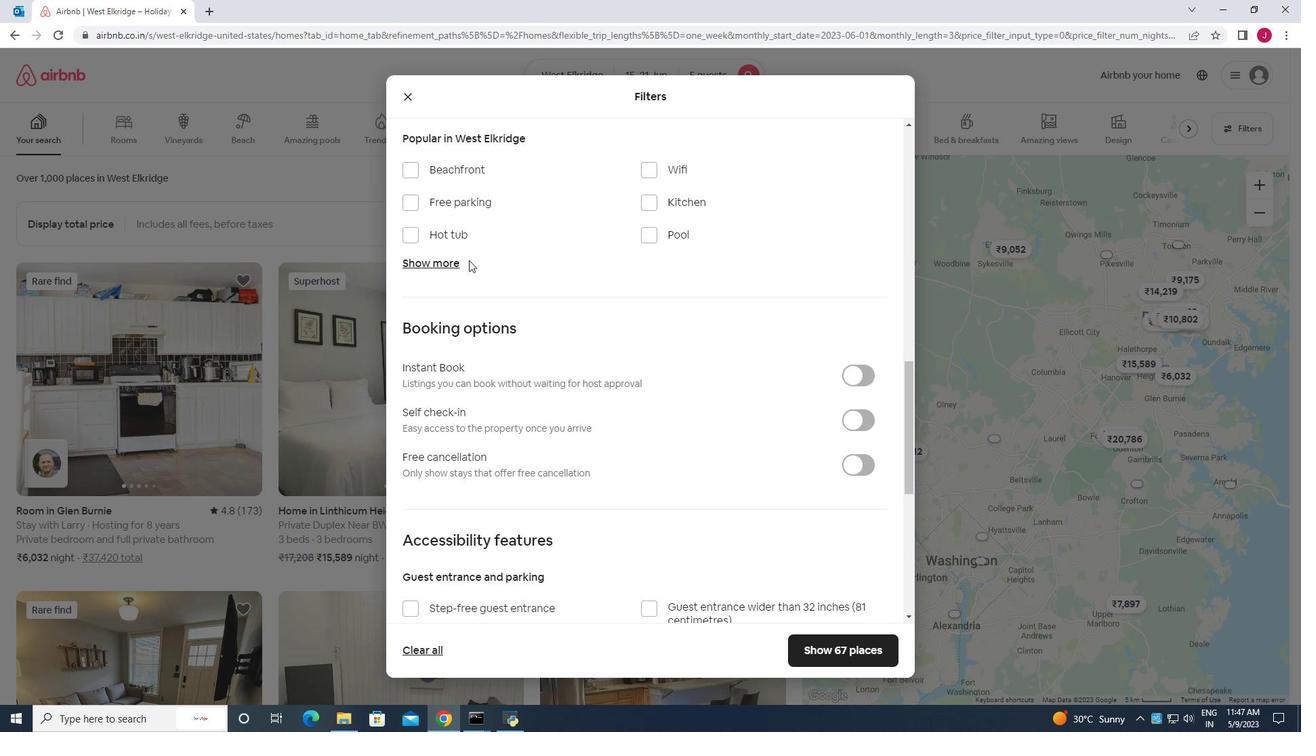 
Action: Mouse scrolled (469, 261) with delta (0, 0)
Screenshot: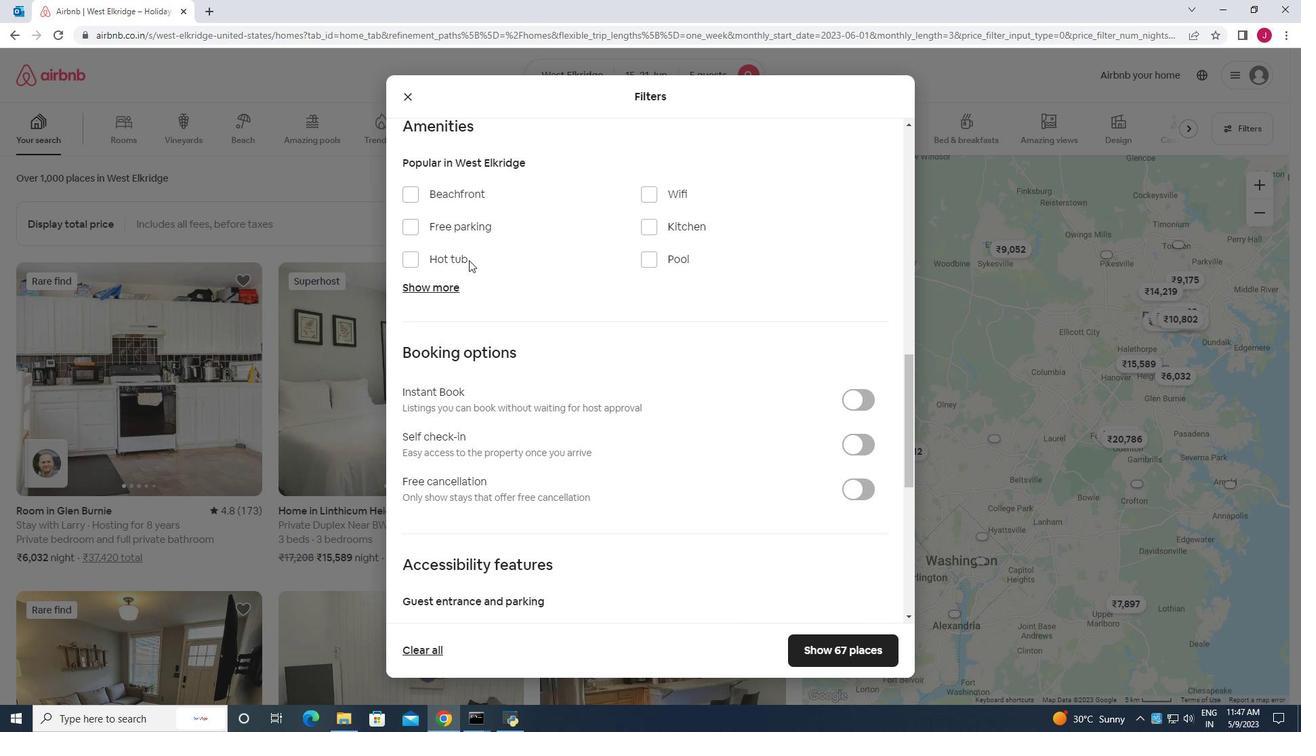 
Action: Mouse moved to (490, 295)
Screenshot: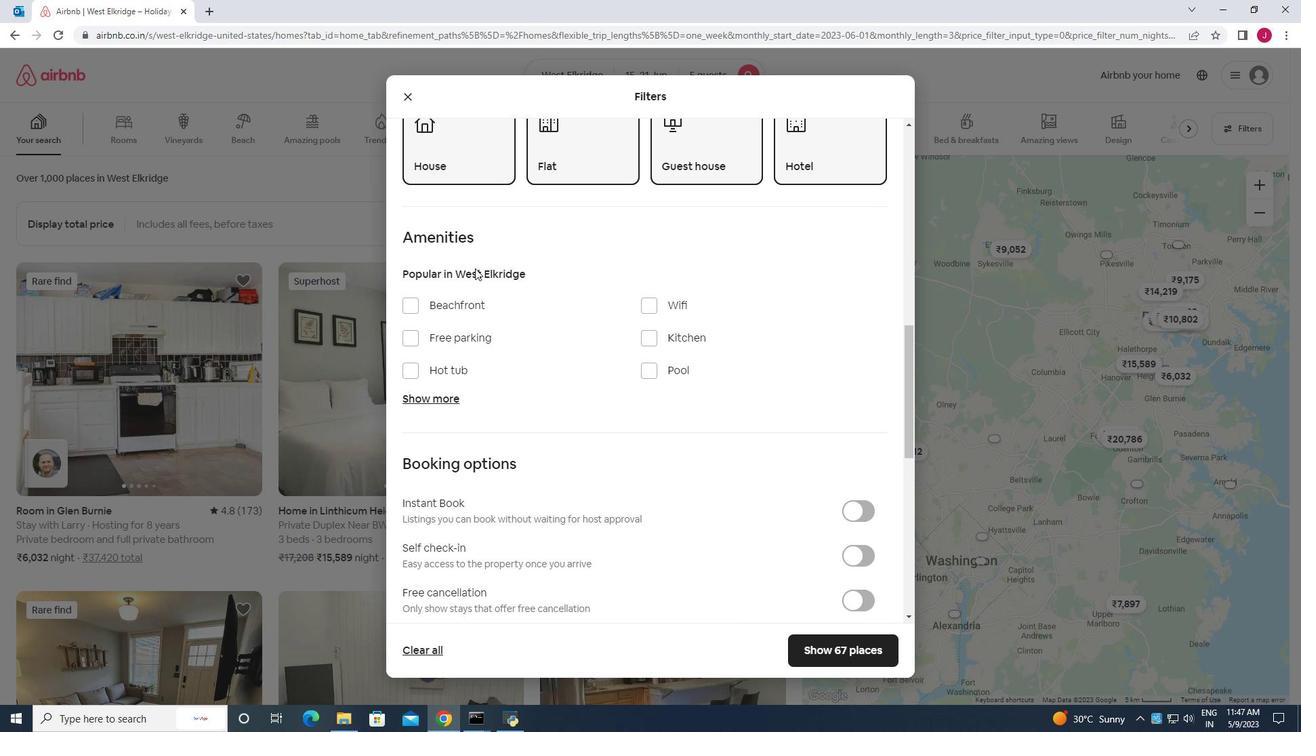 
Action: Mouse scrolled (490, 294) with delta (0, 0)
Screenshot: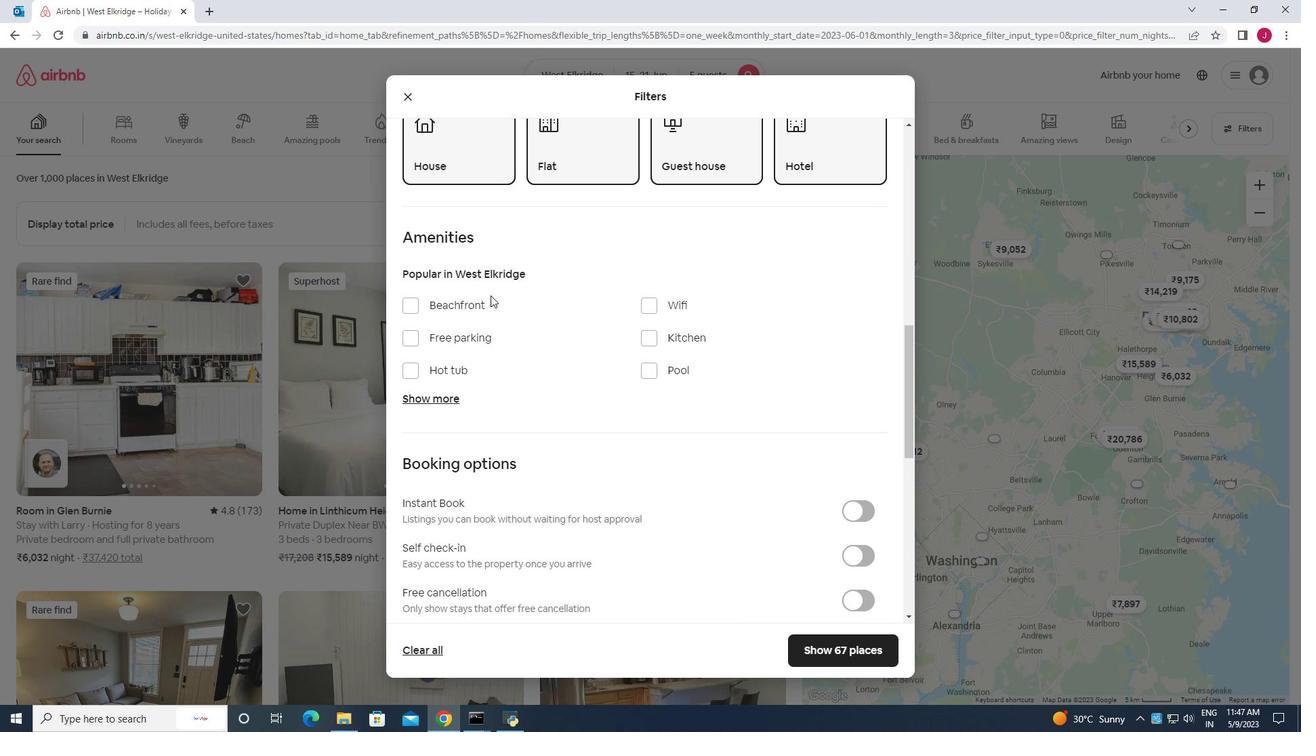 
Action: Mouse moved to (444, 331)
Screenshot: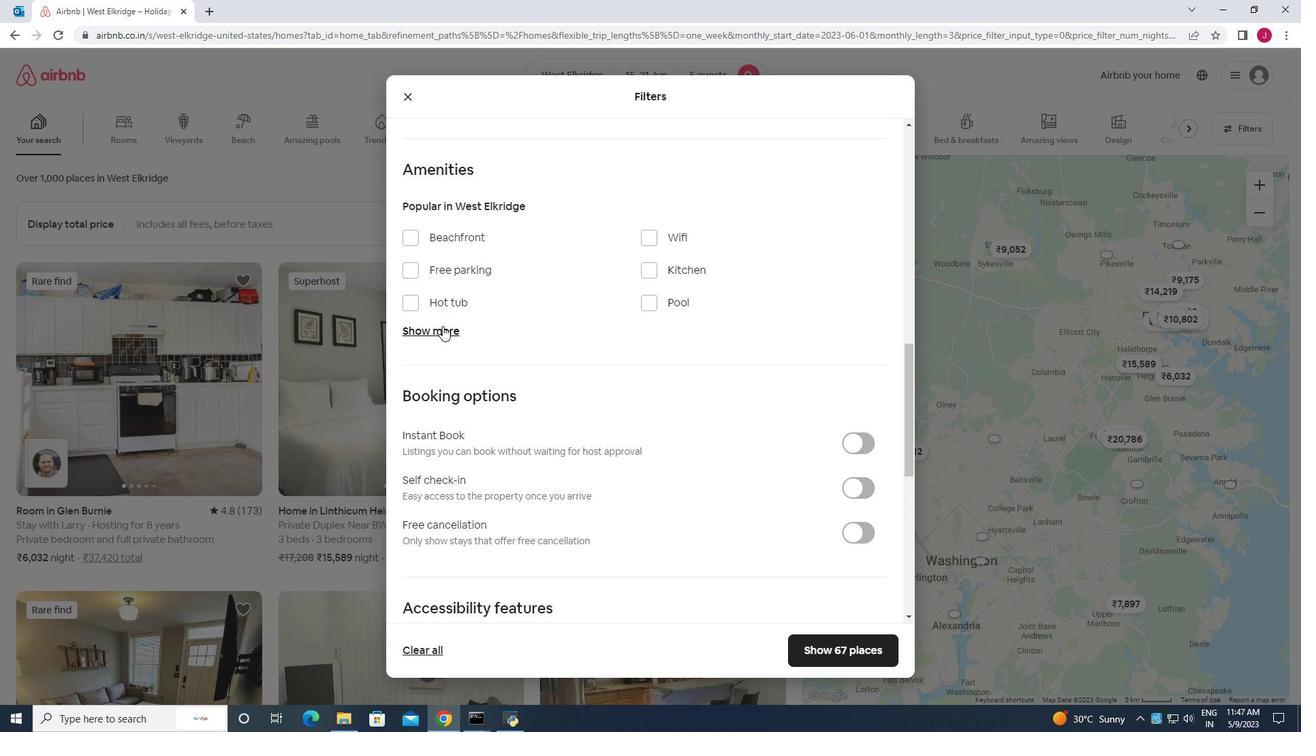 
Action: Mouse pressed left at (444, 331)
Screenshot: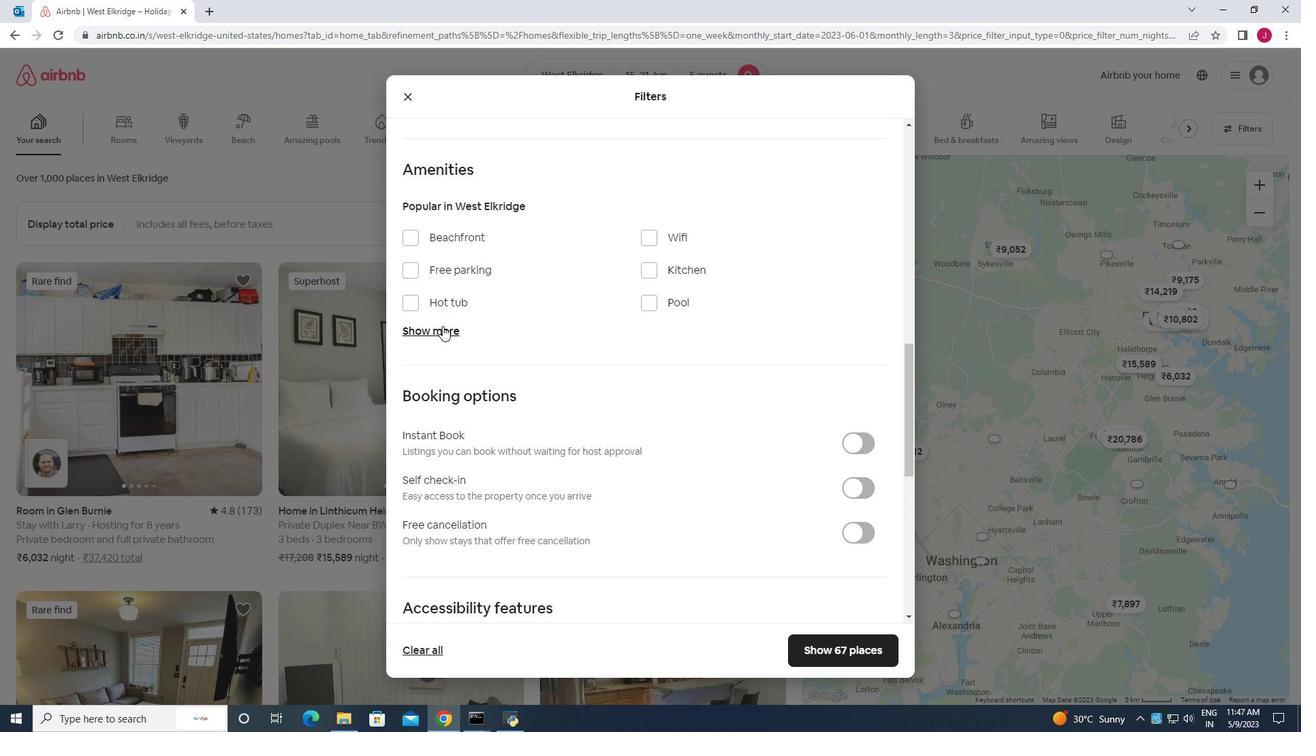 
Action: Mouse moved to (412, 382)
Screenshot: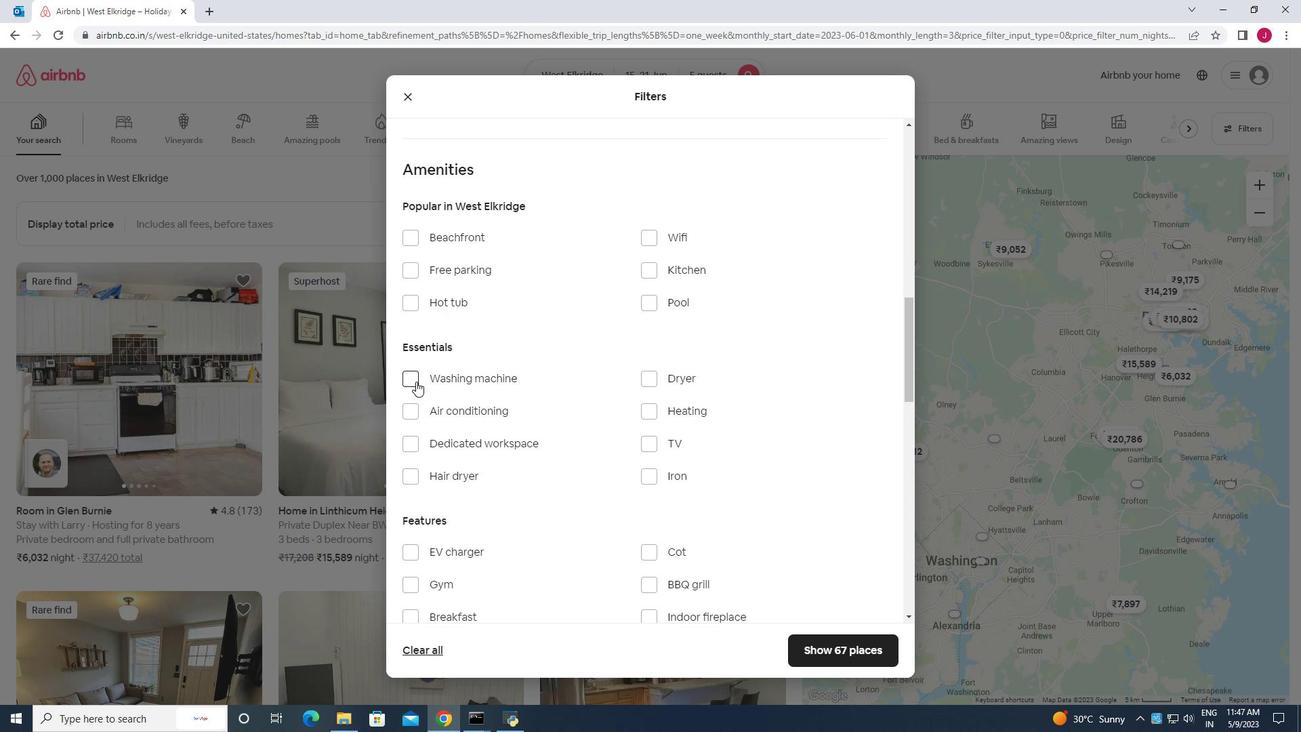 
Action: Mouse pressed left at (412, 382)
Screenshot: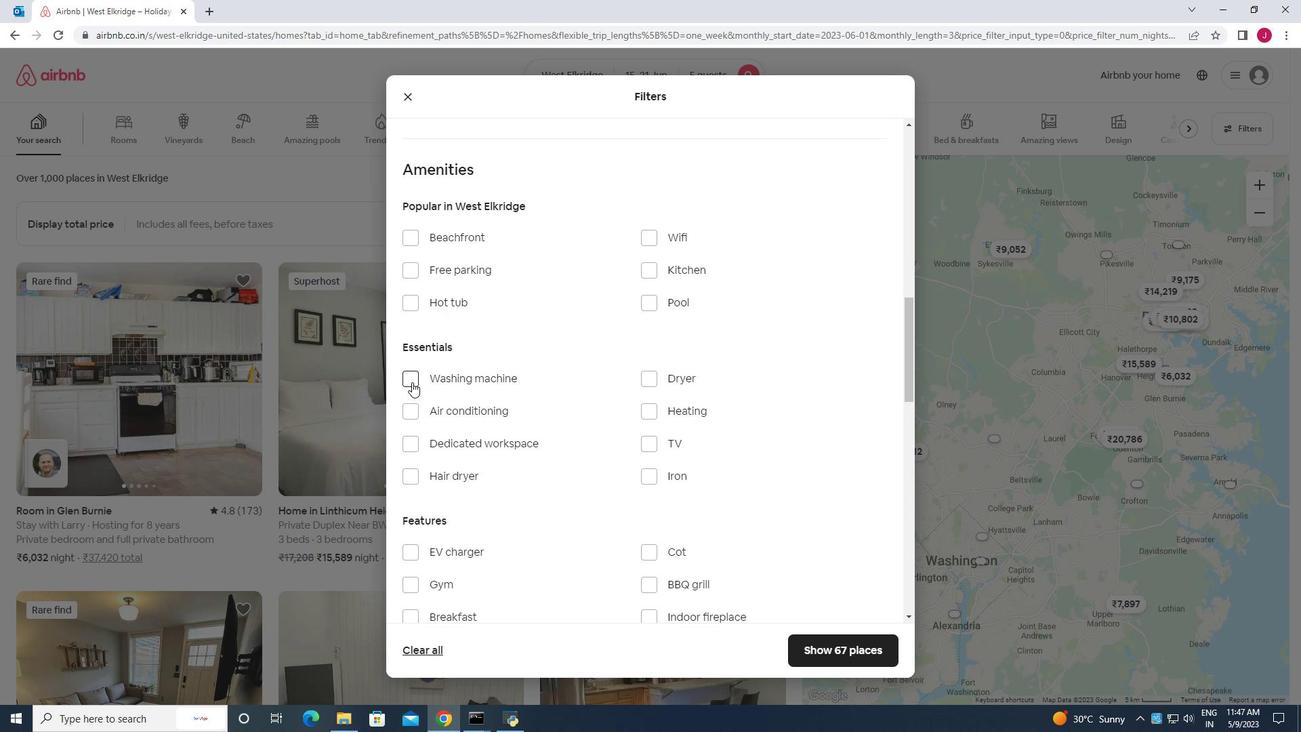 
Action: Mouse moved to (607, 346)
Screenshot: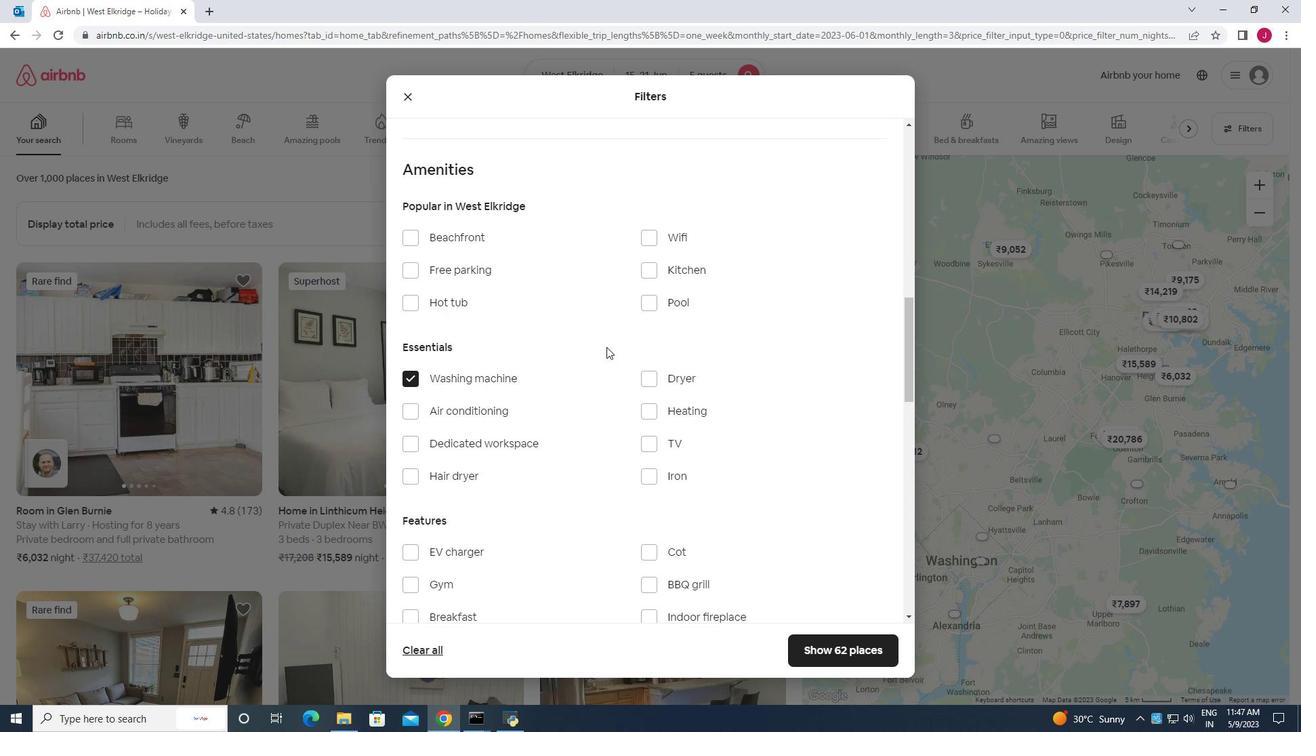 
Action: Mouse scrolled (607, 345) with delta (0, 0)
Screenshot: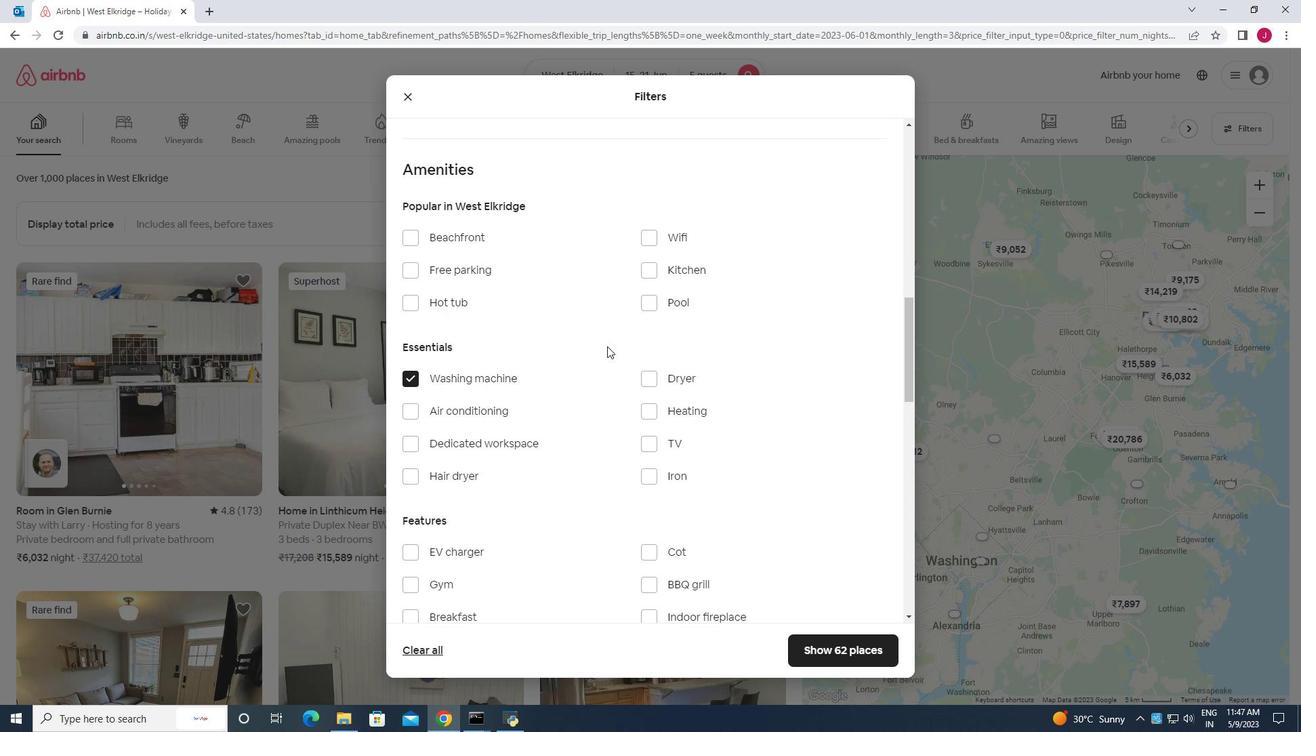 
Action: Mouse moved to (670, 351)
Screenshot: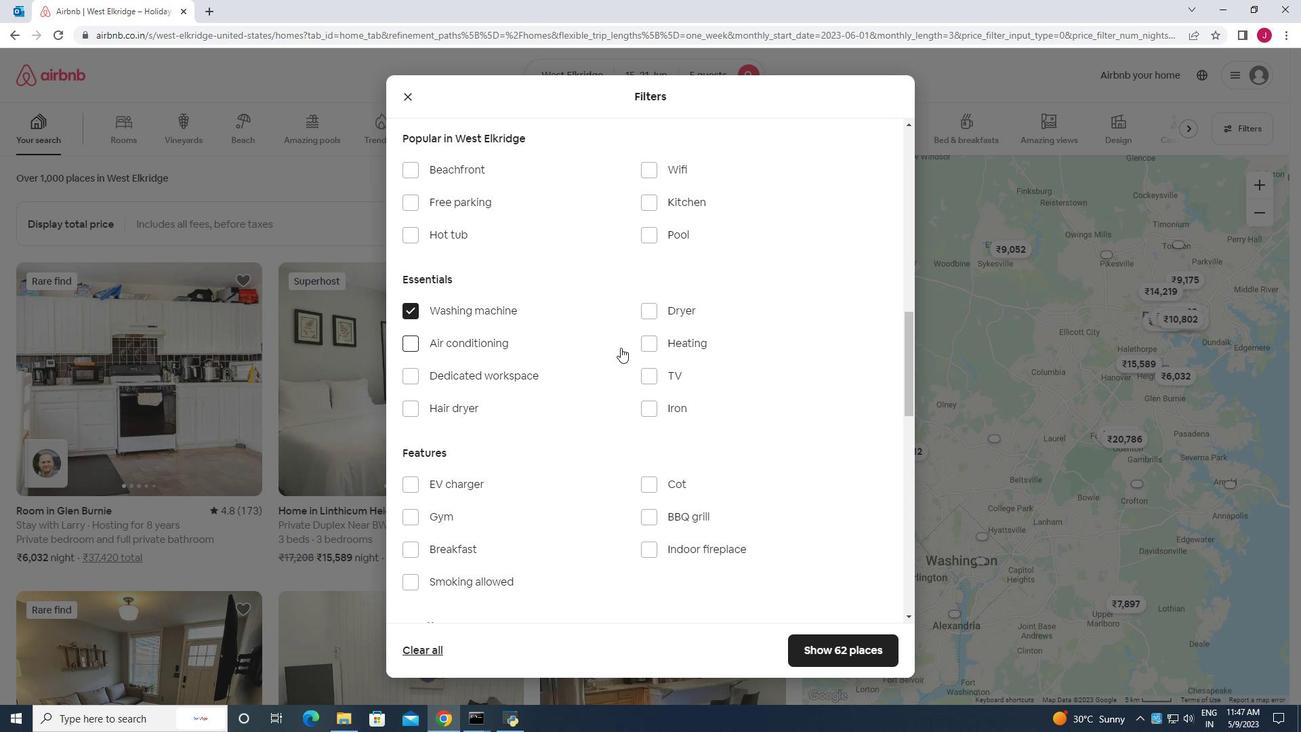 
Action: Mouse scrolled (670, 350) with delta (0, 0)
Screenshot: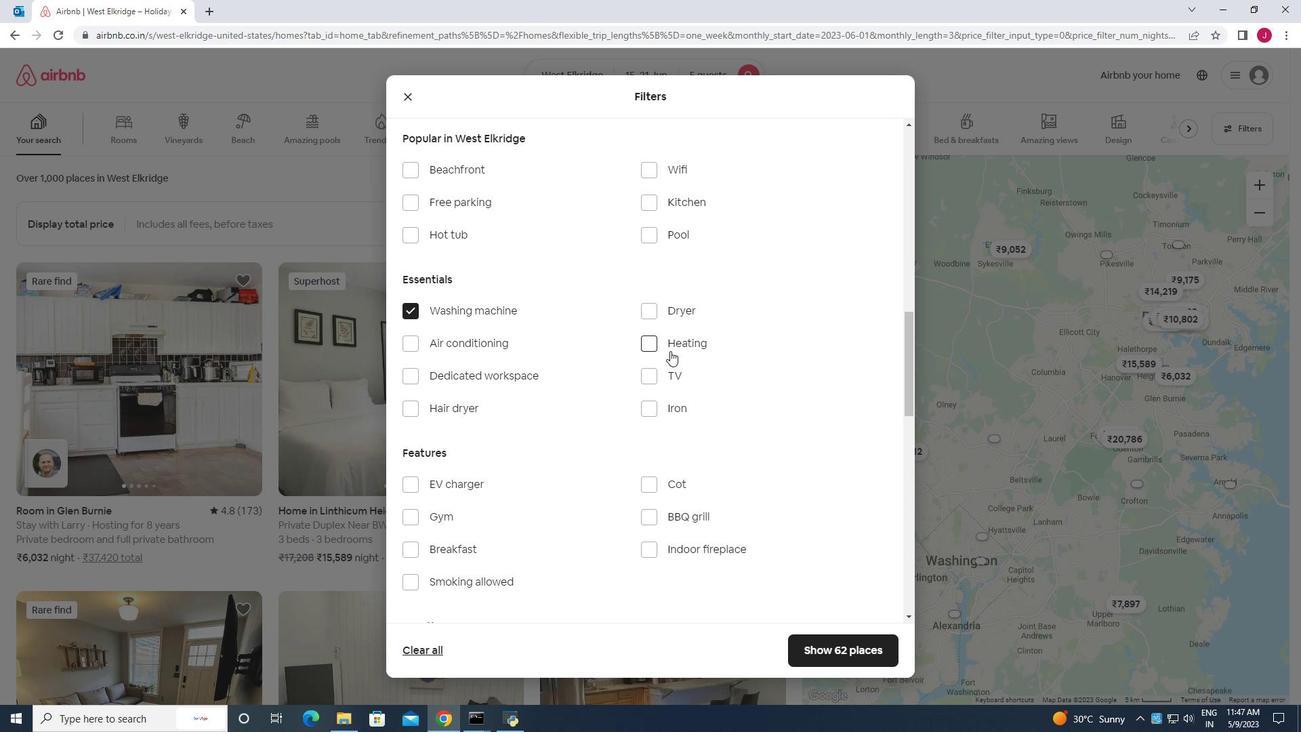 
Action: Mouse scrolled (670, 350) with delta (0, 0)
Screenshot: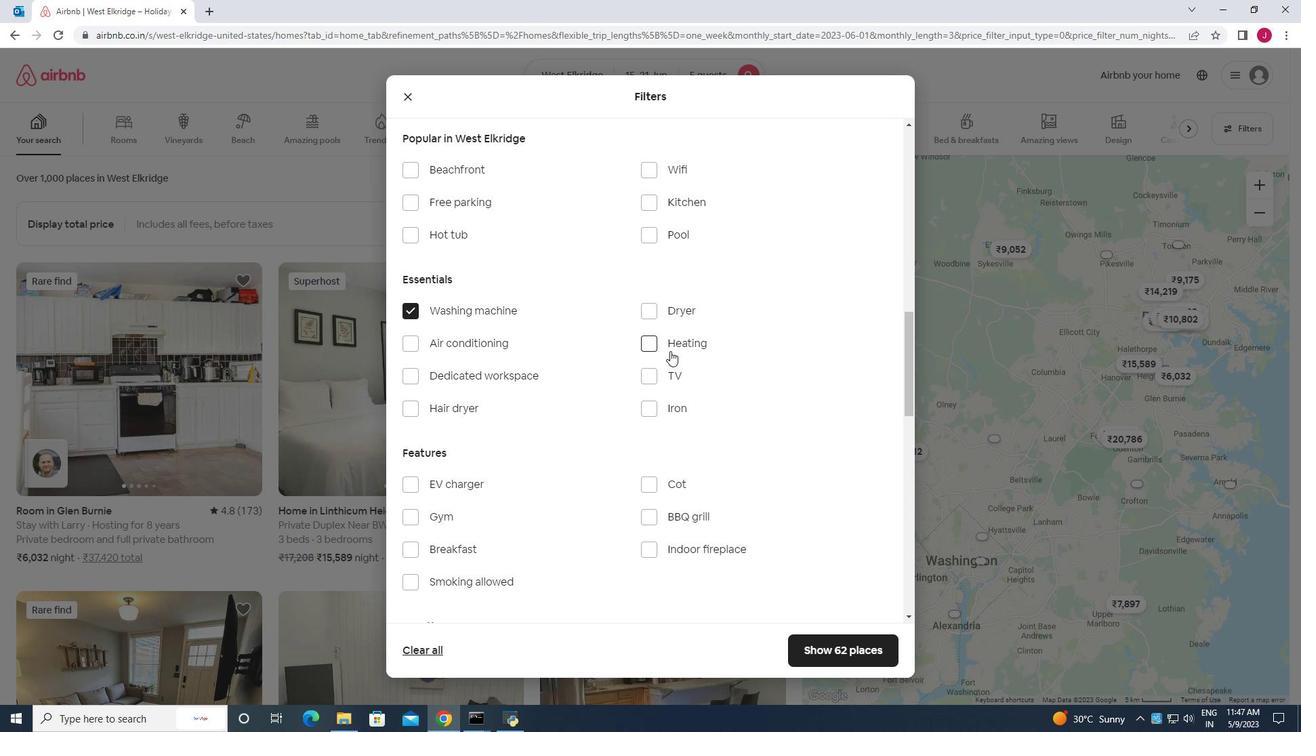 
Action: Mouse moved to (667, 345)
Screenshot: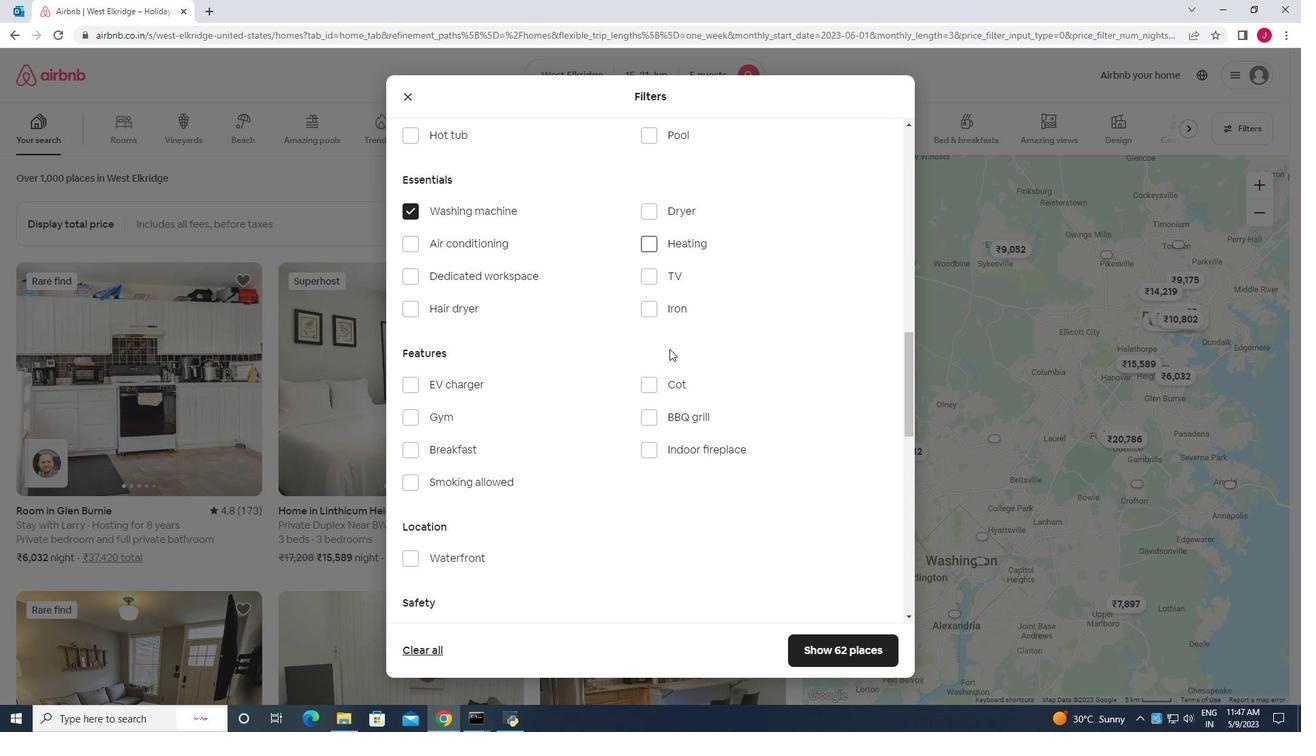 
Action: Mouse scrolled (667, 344) with delta (0, 0)
Screenshot: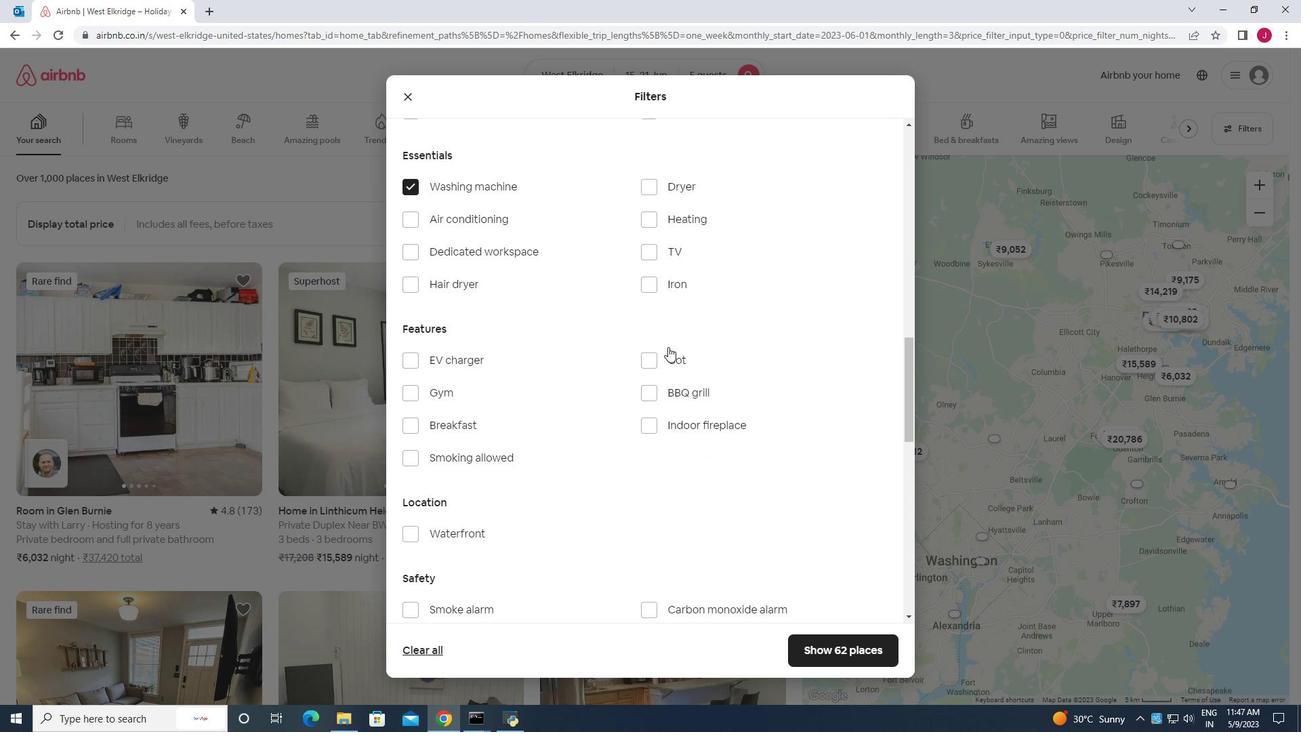 
Action: Mouse scrolled (667, 344) with delta (0, 0)
Screenshot: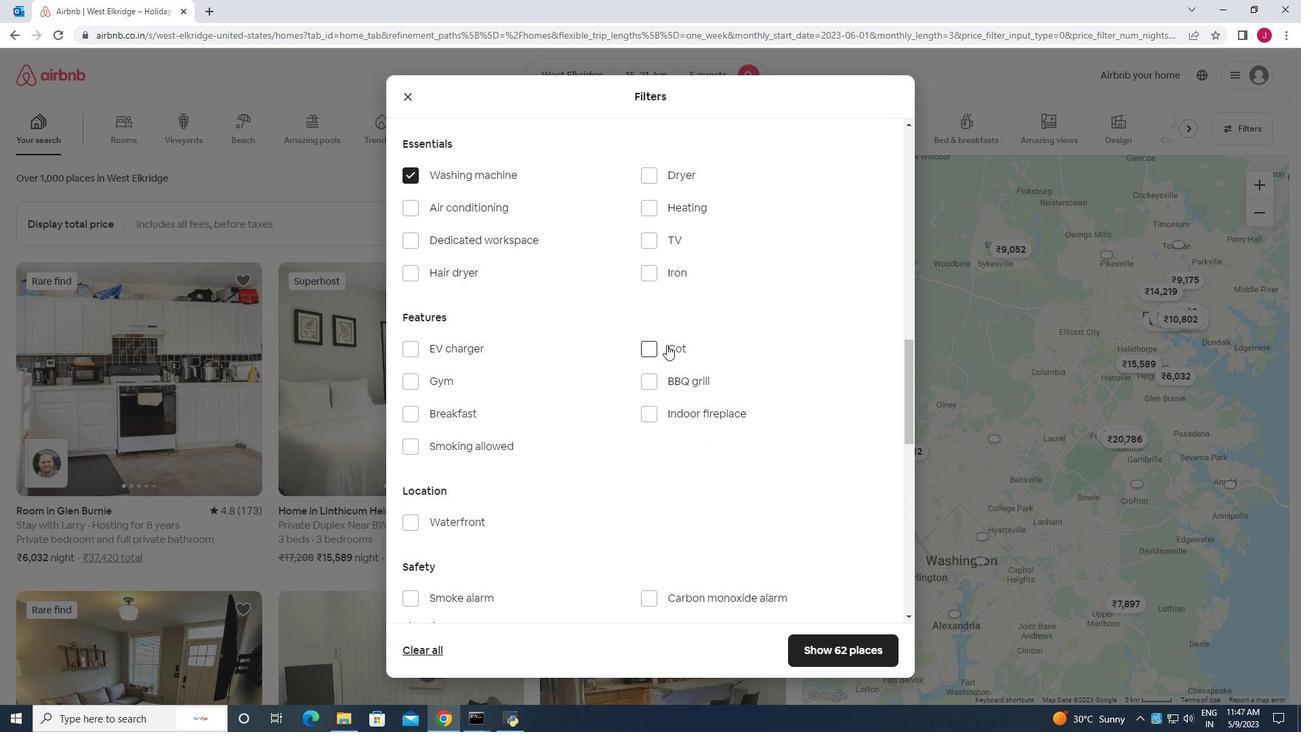 
Action: Mouse moved to (666, 344)
Screenshot: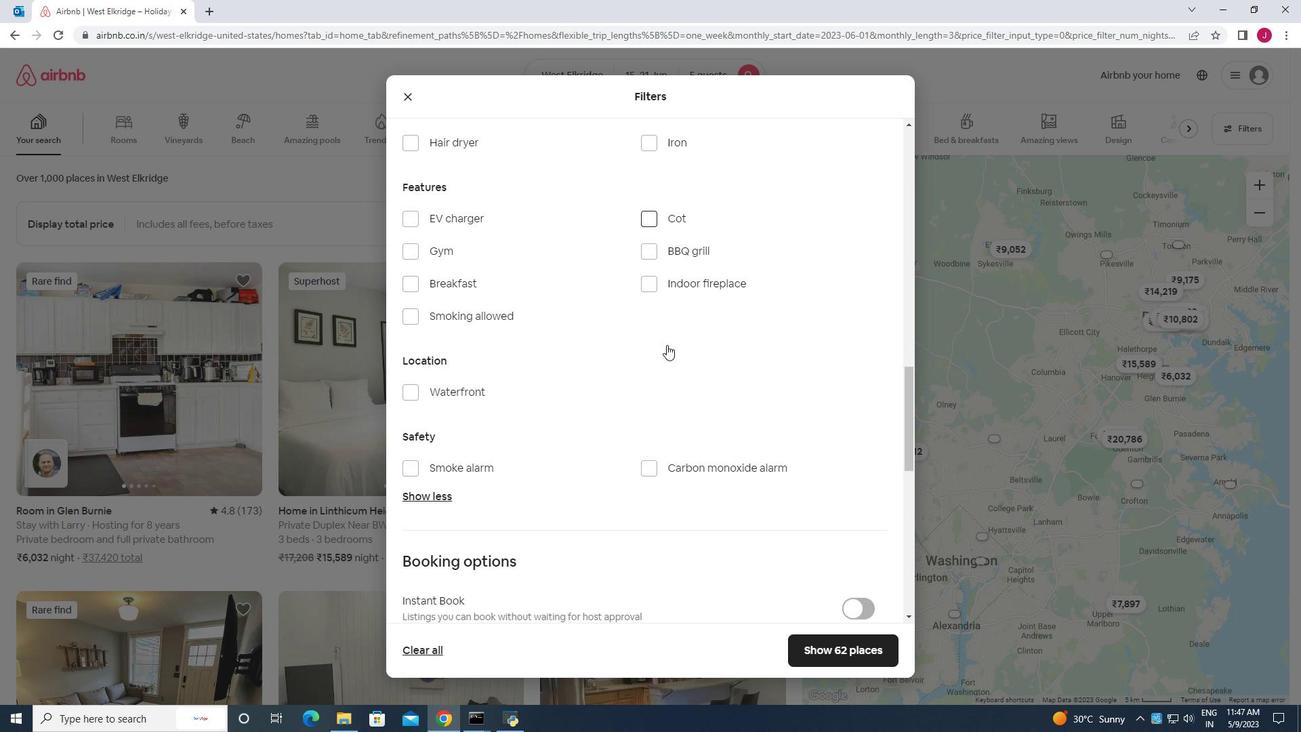 
Action: Mouse scrolled (666, 343) with delta (0, 0)
Screenshot: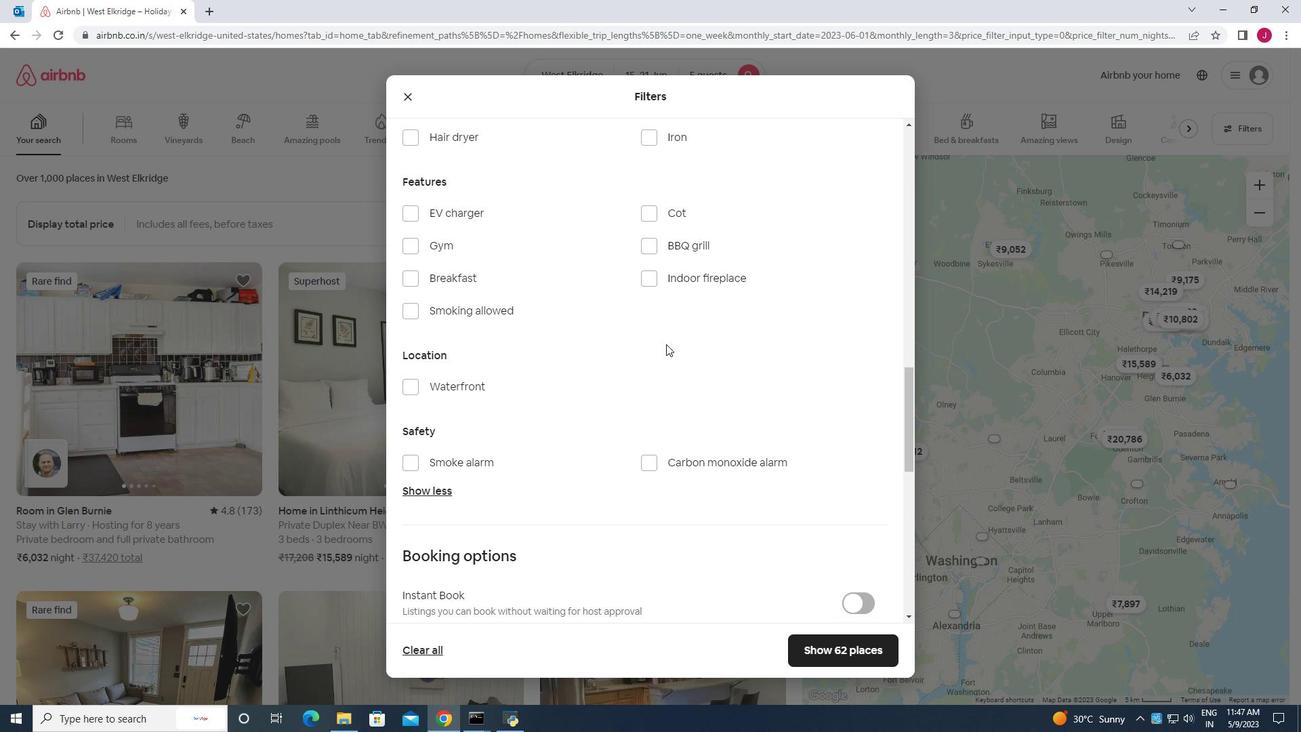 
Action: Mouse moved to (666, 345)
Screenshot: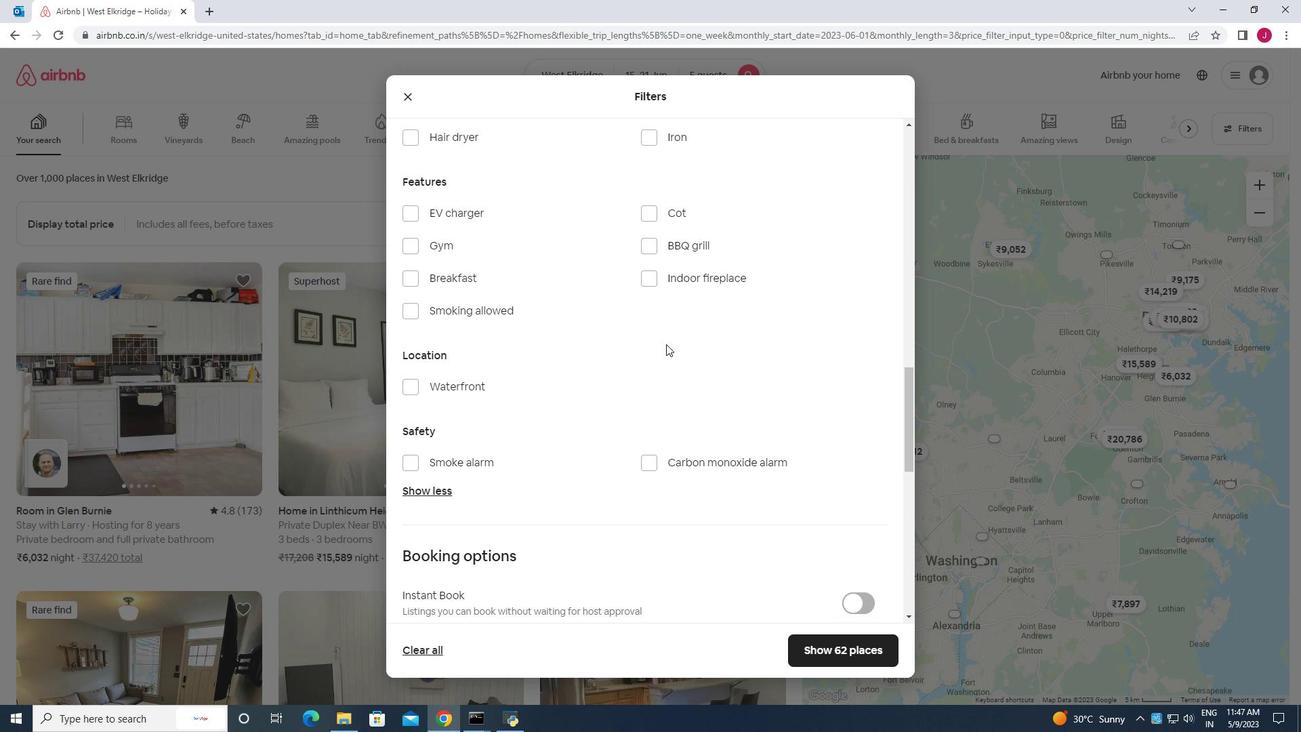 
Action: Mouse scrolled (666, 345) with delta (0, 0)
Screenshot: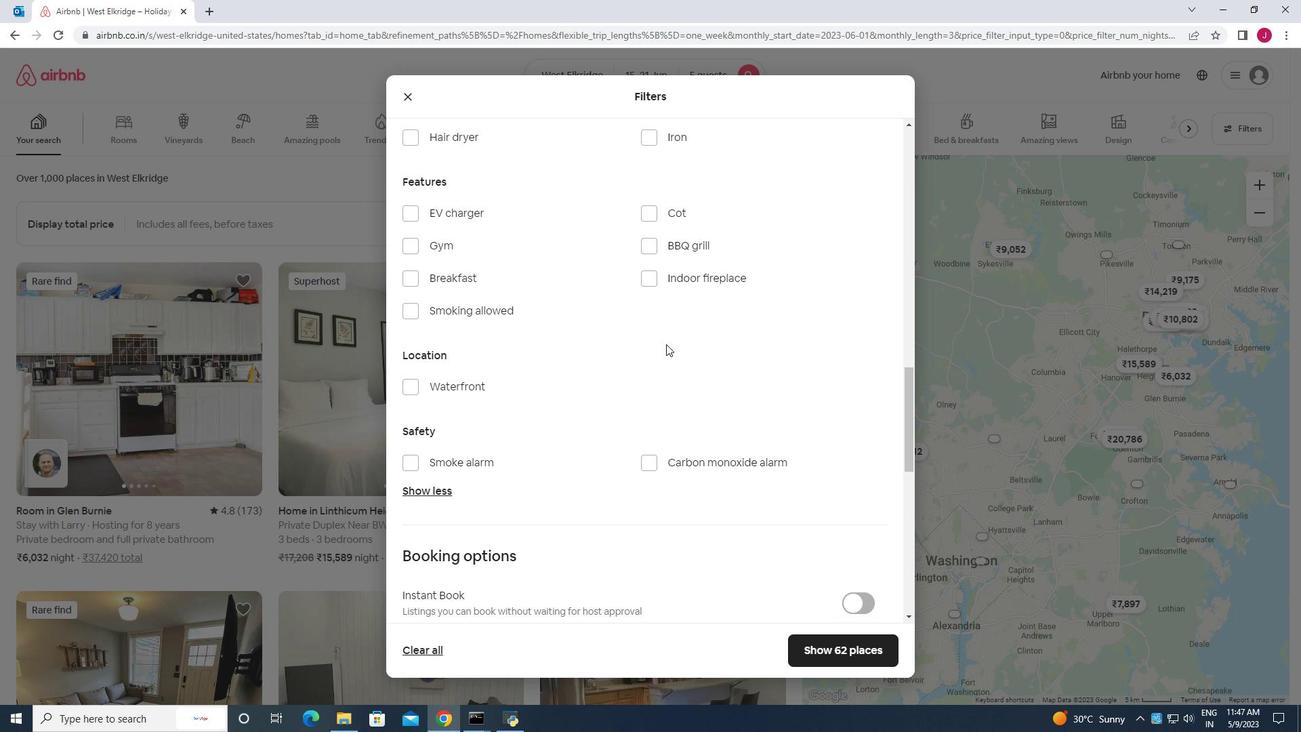 
Action: Mouse moved to (667, 347)
Screenshot: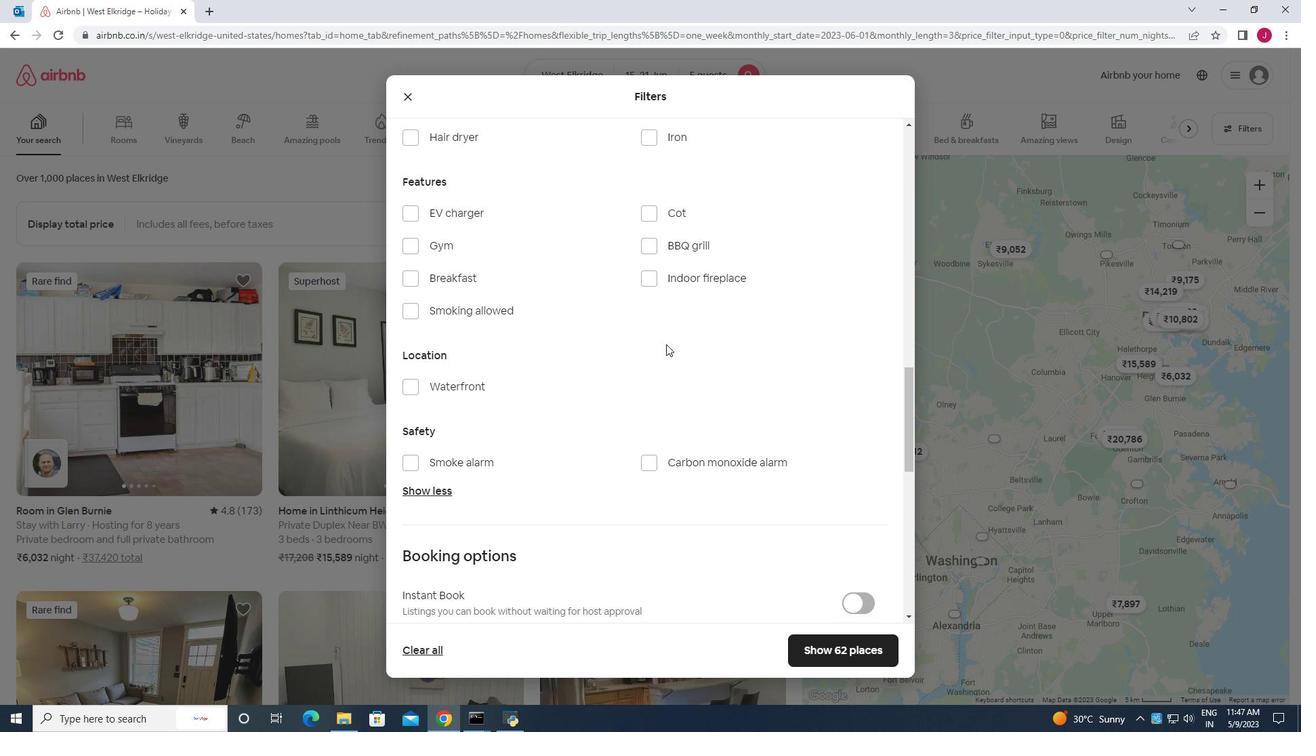 
Action: Mouse scrolled (667, 346) with delta (0, 0)
Screenshot: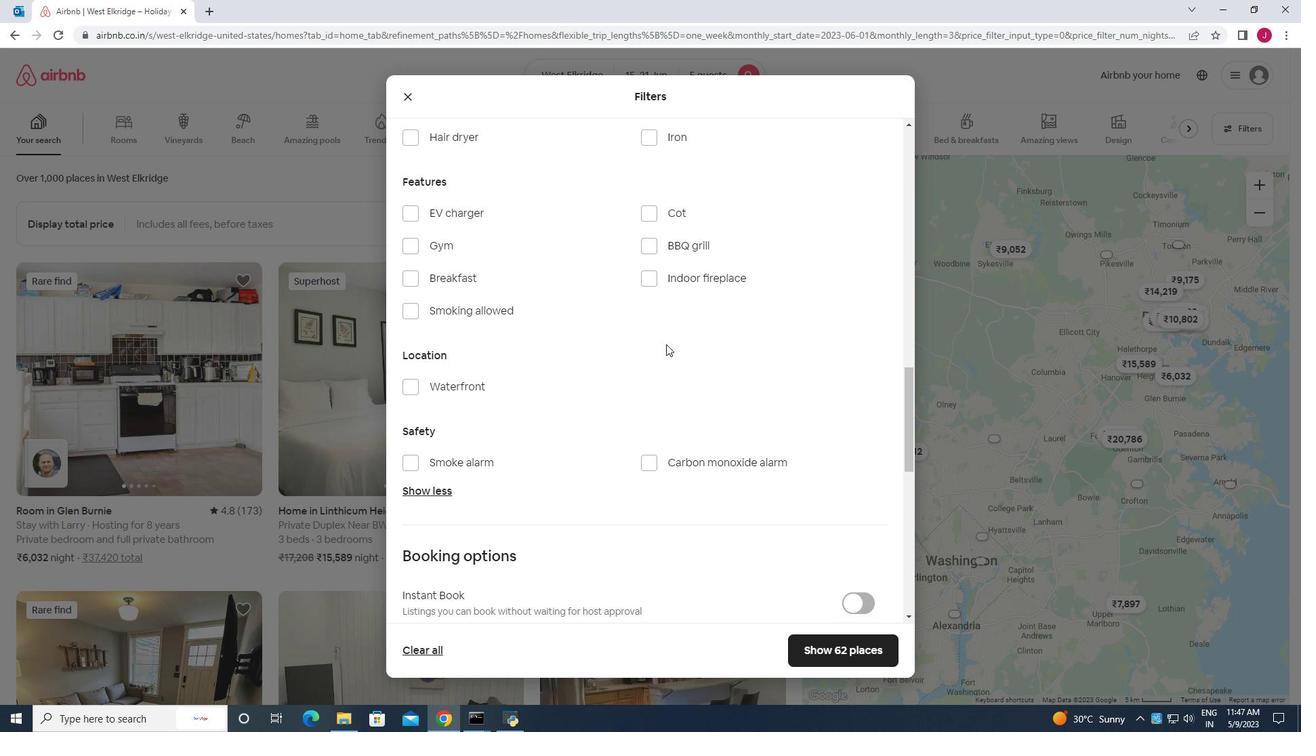 
Action: Mouse scrolled (667, 346) with delta (0, 0)
Screenshot: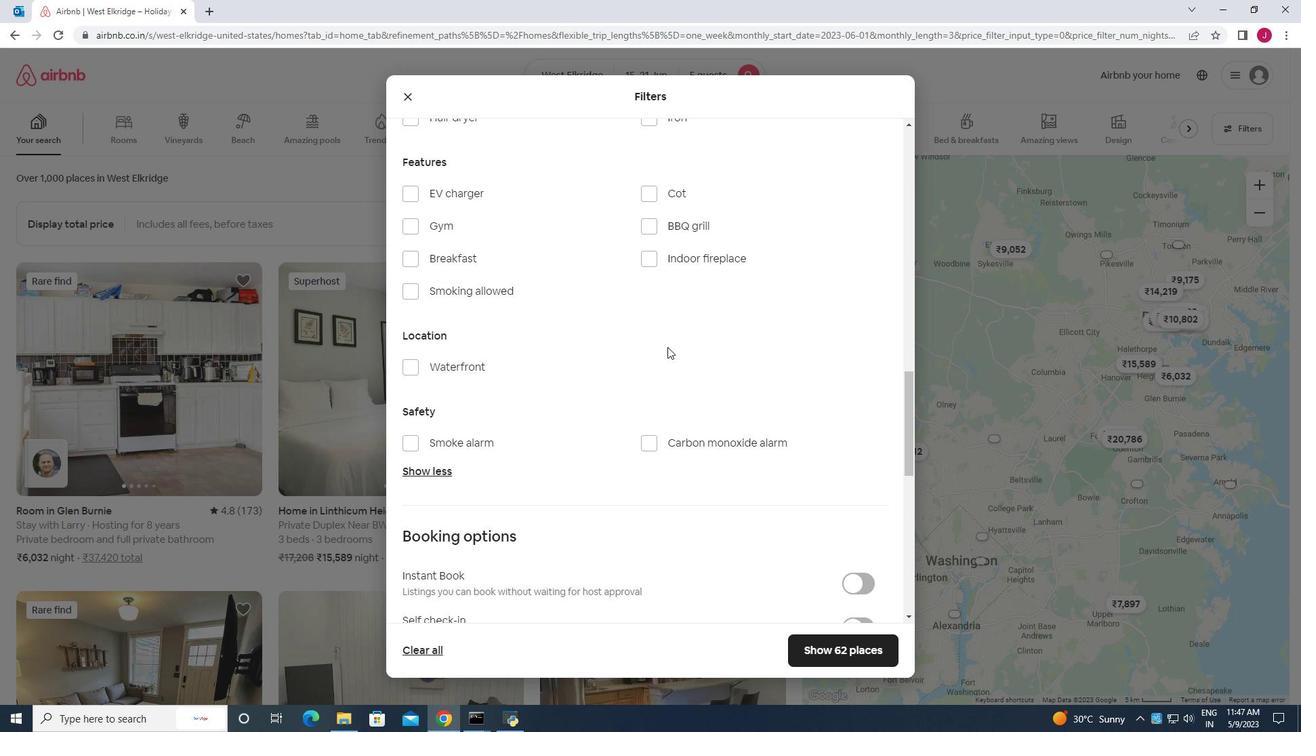 
Action: Mouse moved to (865, 376)
Screenshot: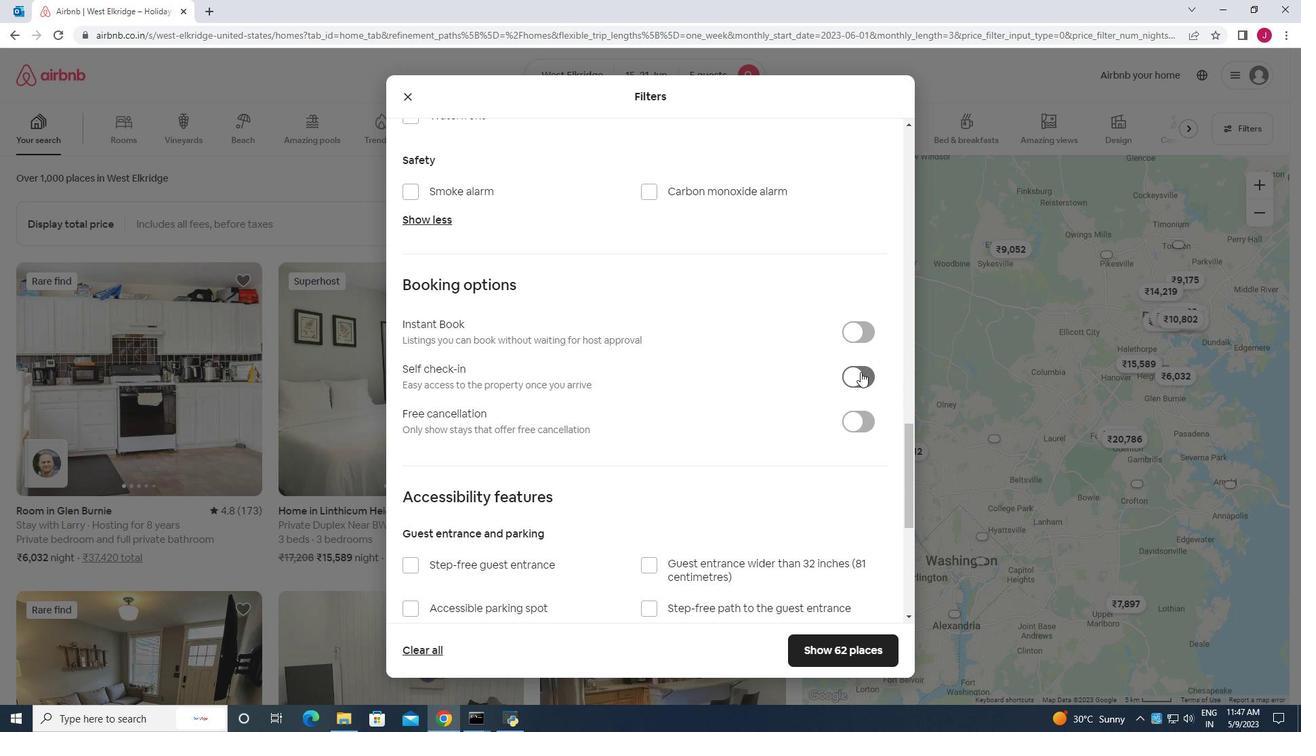 
Action: Mouse pressed left at (865, 376)
Screenshot: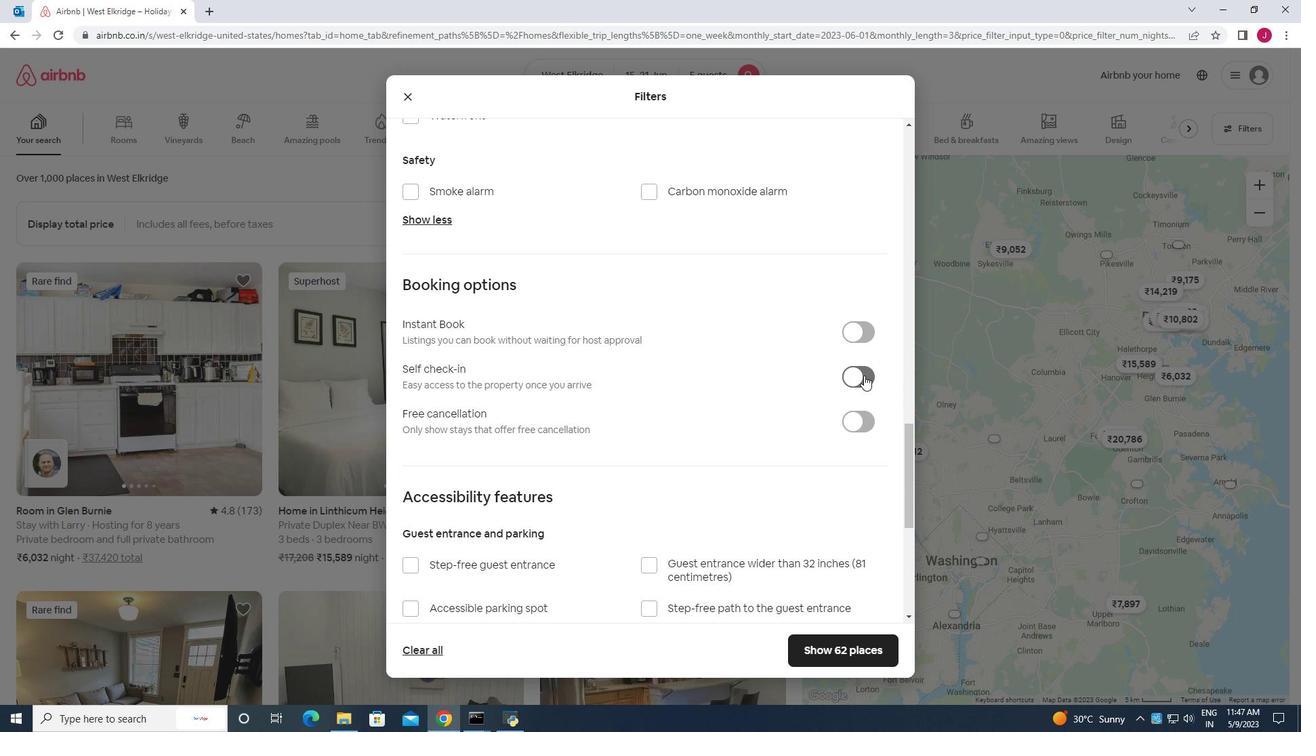 
Action: Mouse moved to (640, 383)
Screenshot: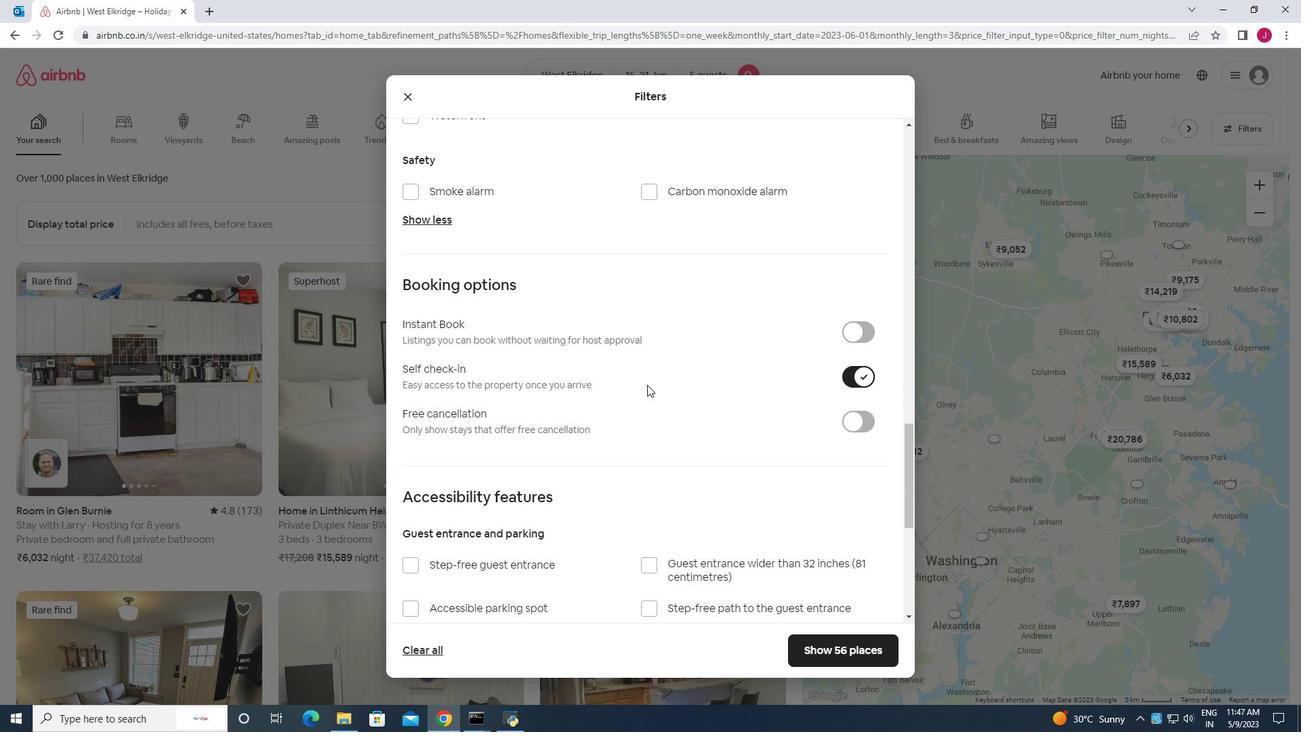 
Action: Mouse scrolled (640, 382) with delta (0, 0)
Screenshot: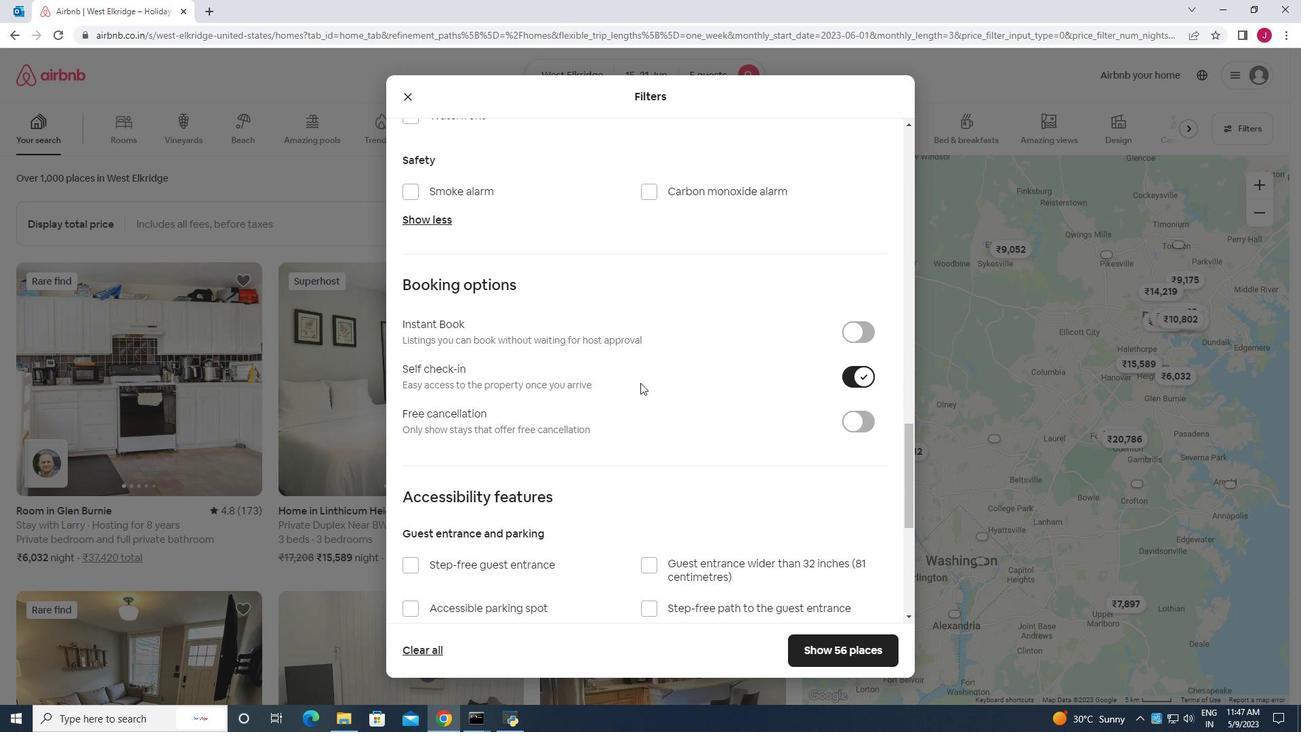 
Action: Mouse scrolled (640, 382) with delta (0, 0)
Screenshot: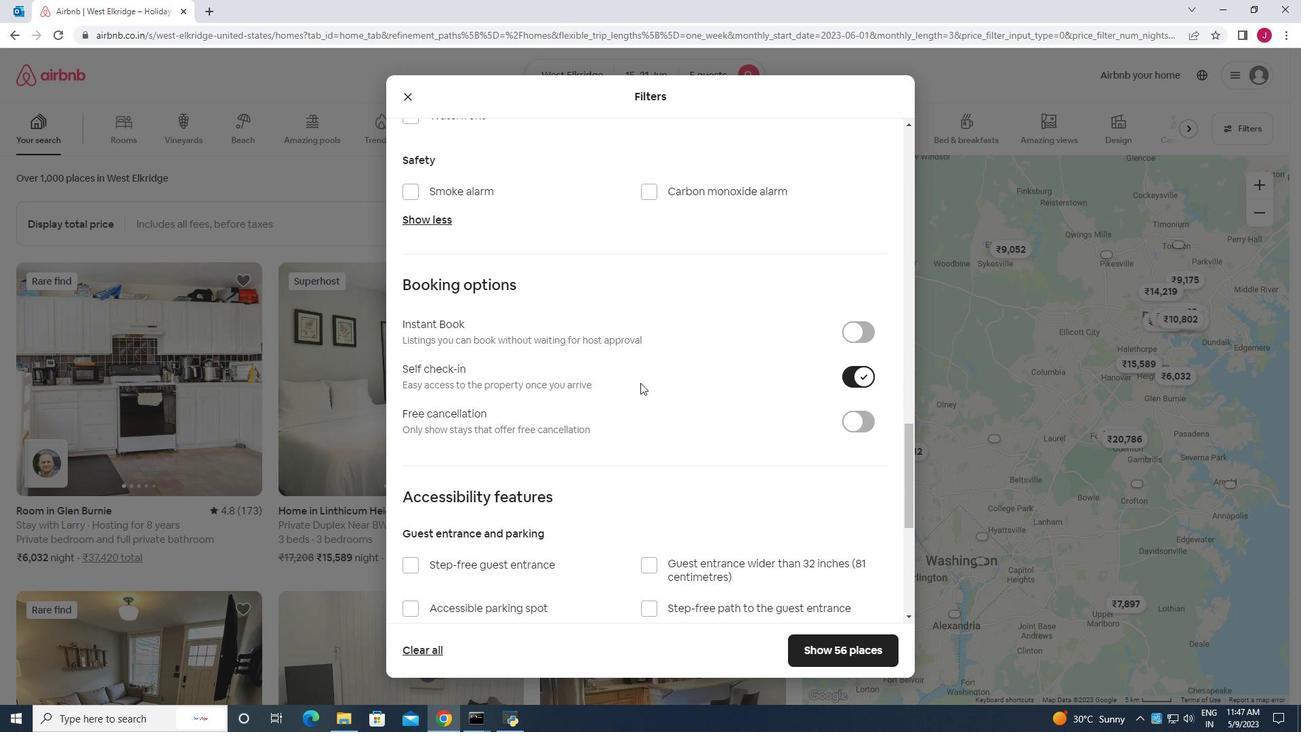 
Action: Mouse scrolled (640, 382) with delta (0, 0)
Screenshot: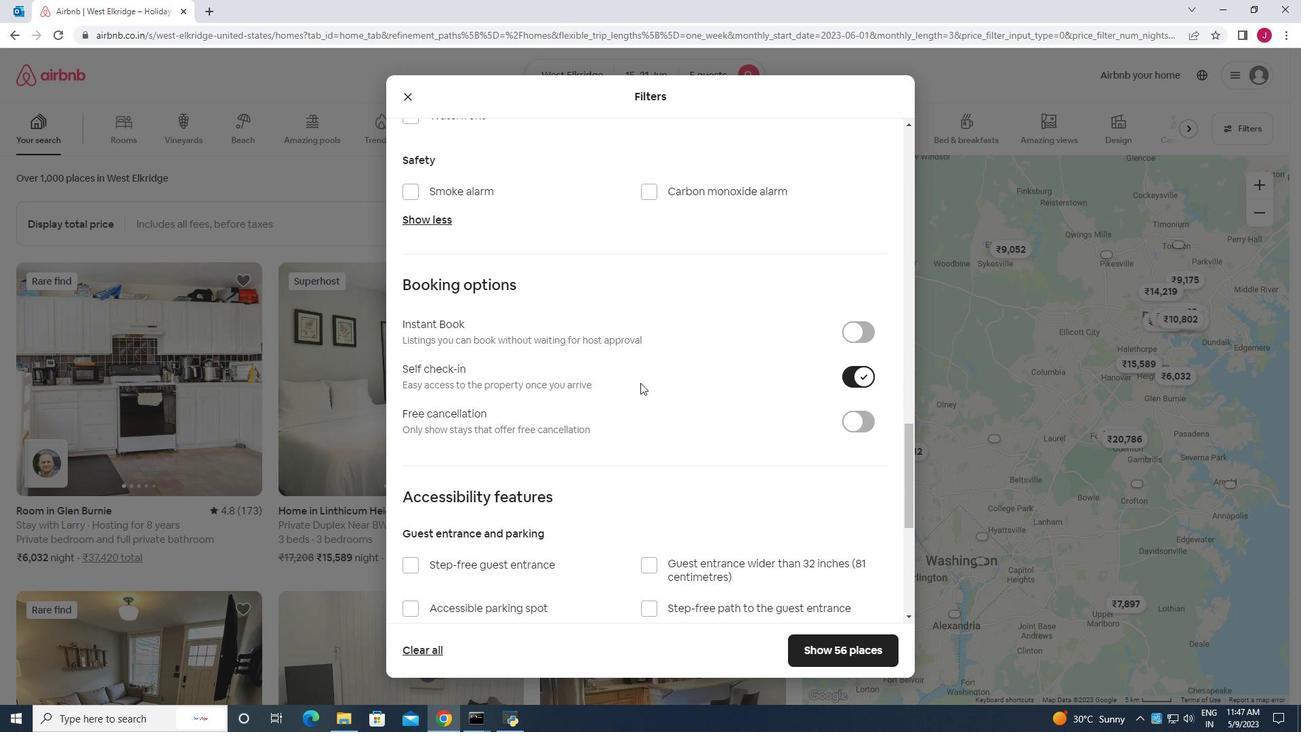 
Action: Mouse scrolled (640, 382) with delta (0, 0)
Screenshot: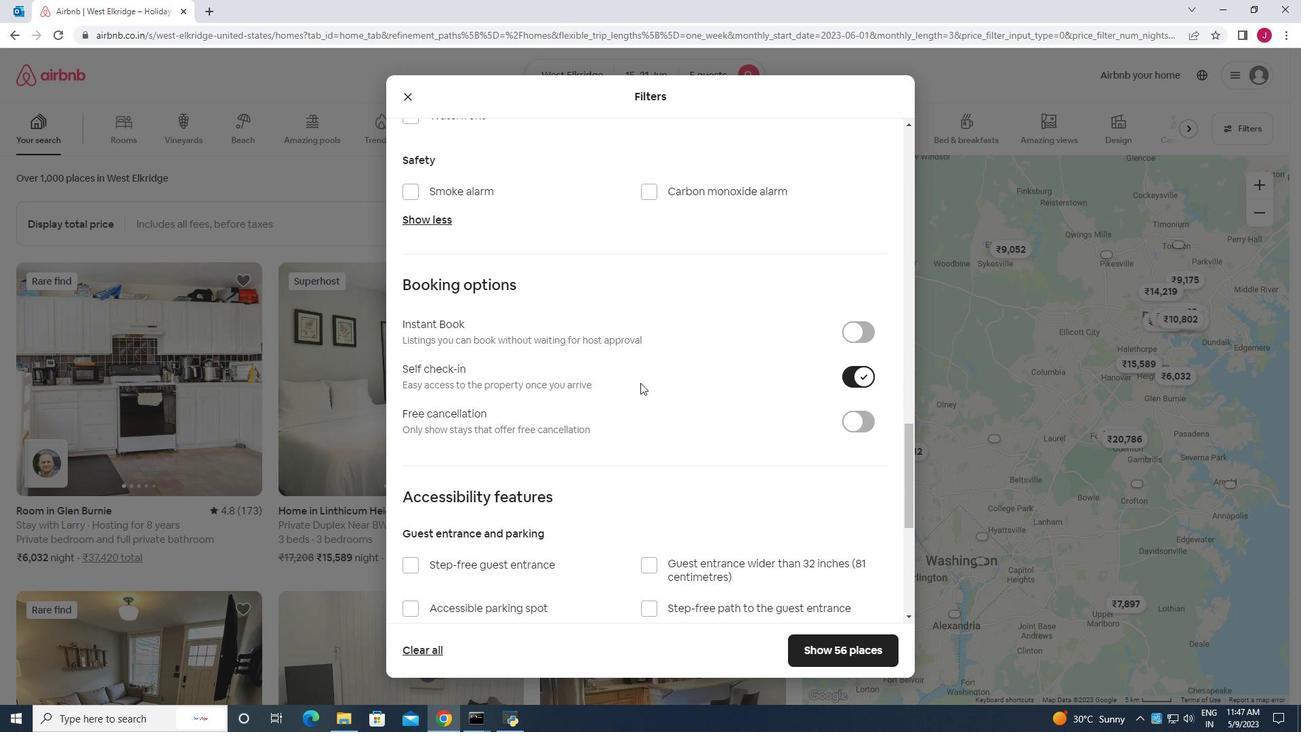 
Action: Mouse scrolled (640, 382) with delta (0, 0)
Screenshot: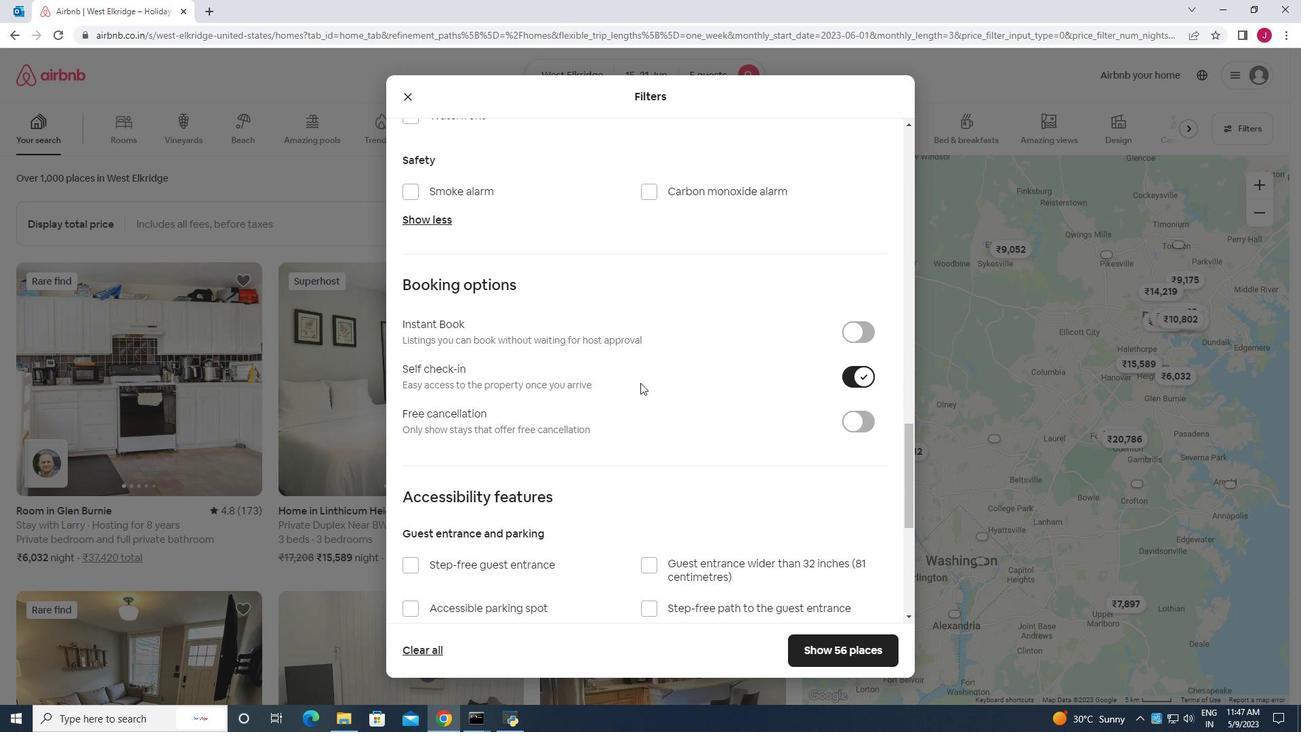 
Action: Mouse scrolled (640, 382) with delta (0, 0)
Screenshot: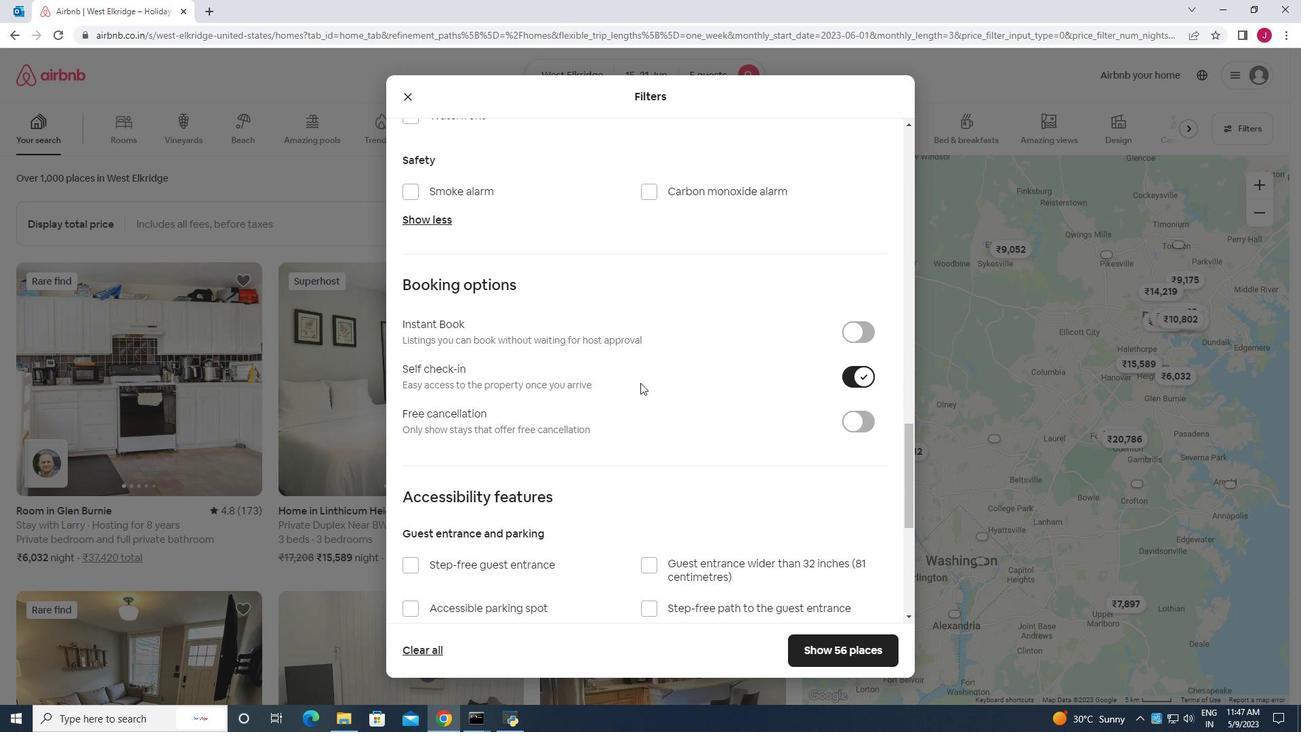 
Action: Mouse moved to (642, 384)
Screenshot: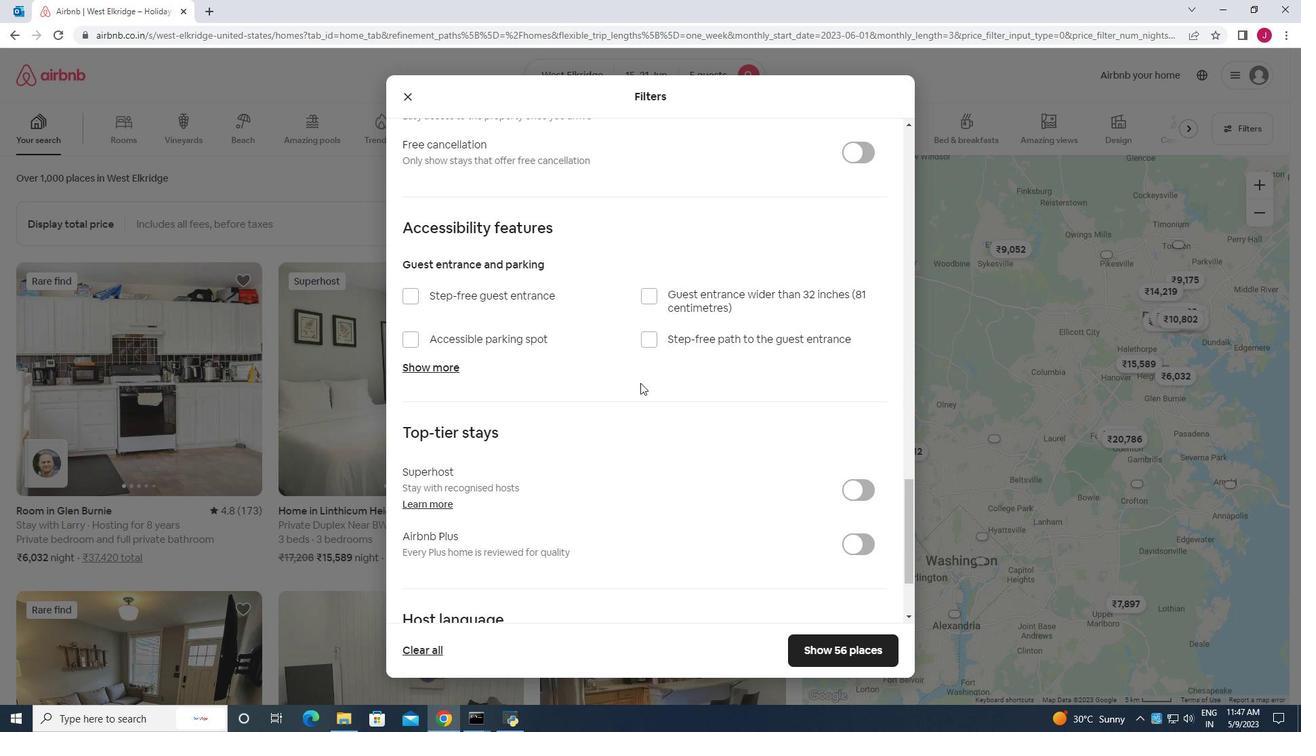 
Action: Mouse scrolled (642, 383) with delta (0, 0)
Screenshot: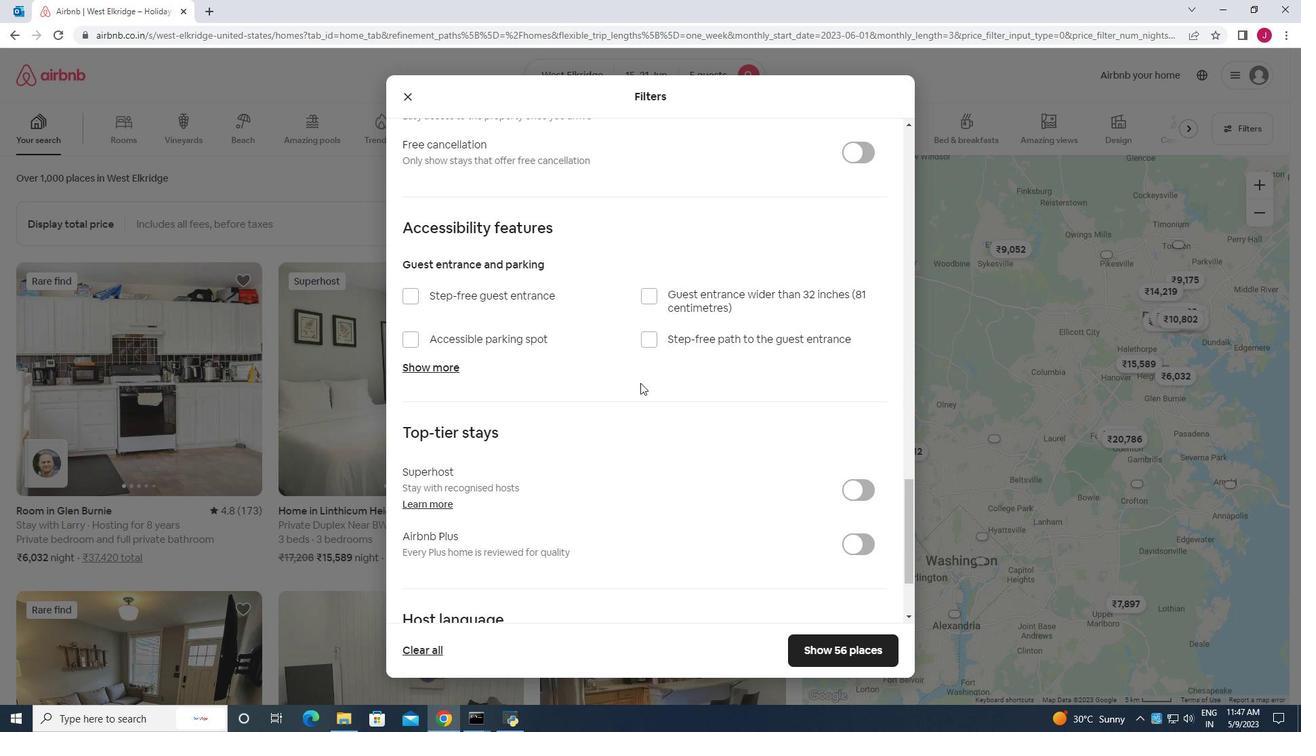 
Action: Mouse moved to (641, 385)
Screenshot: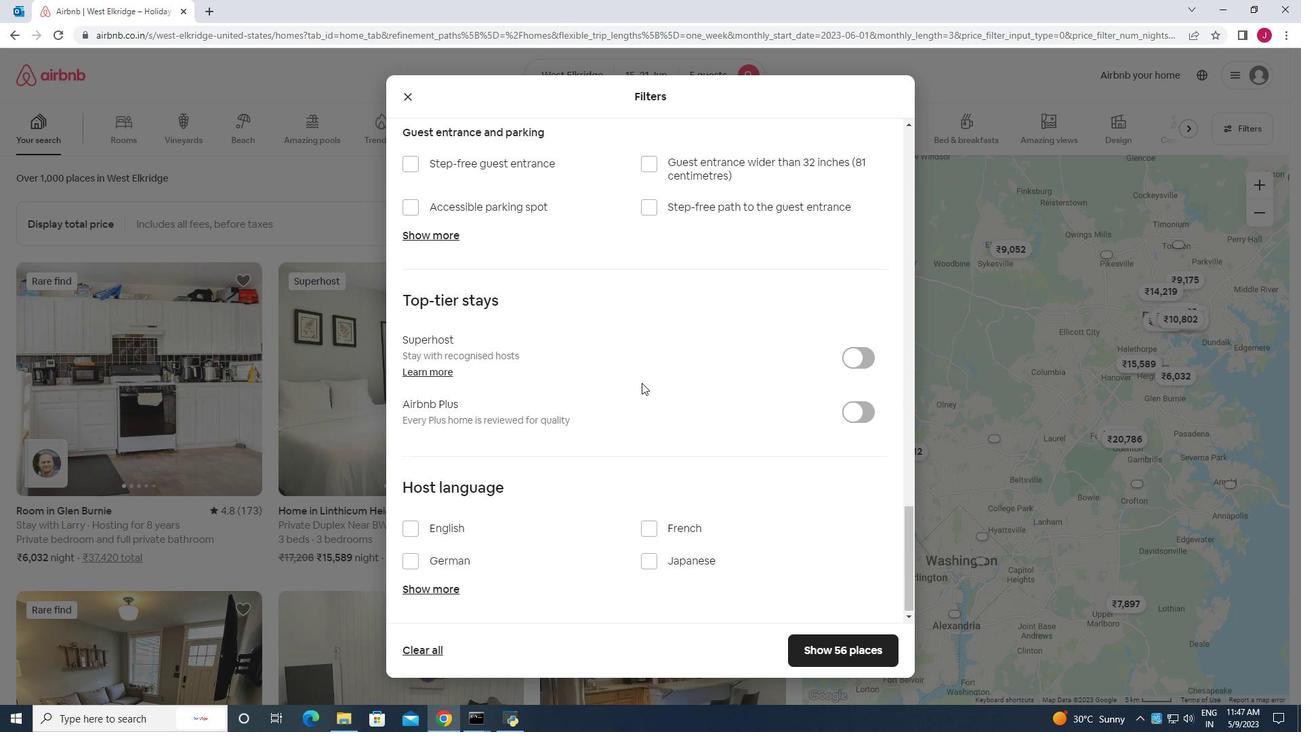 
Action: Mouse scrolled (641, 385) with delta (0, 0)
Screenshot: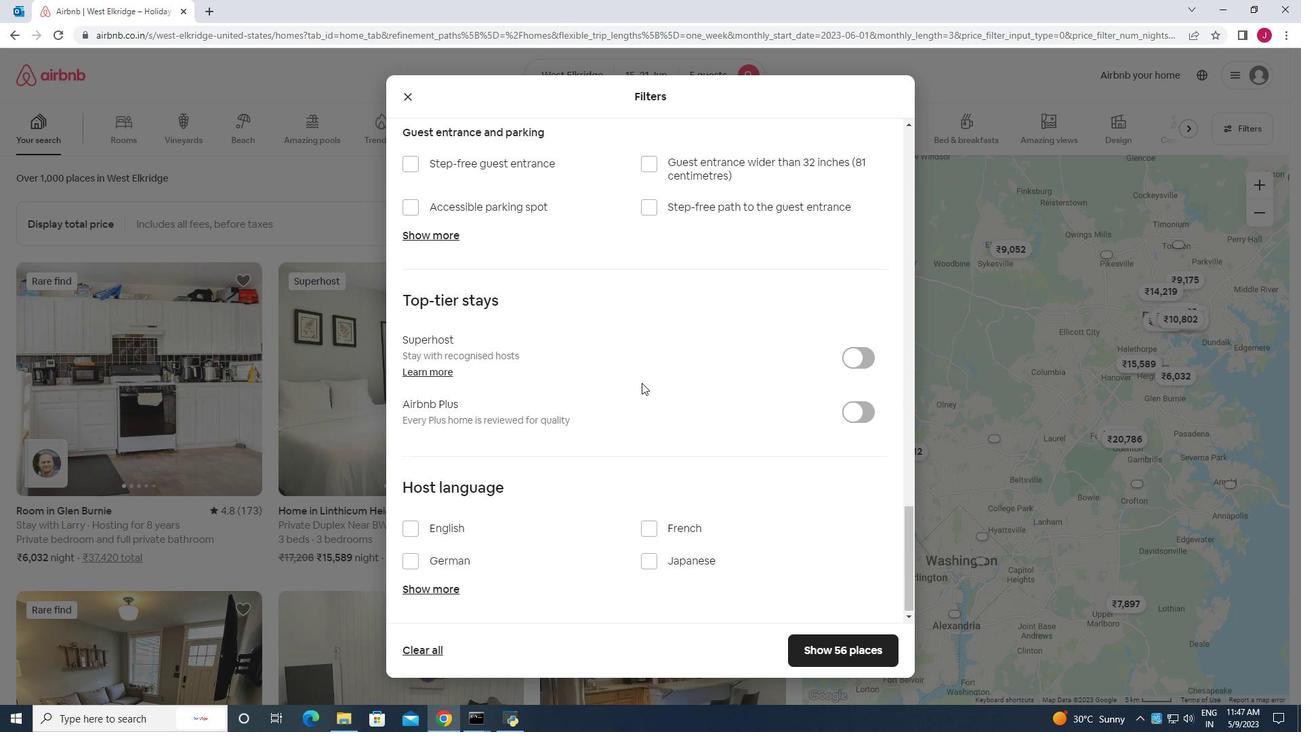 
Action: Mouse moved to (641, 386)
Screenshot: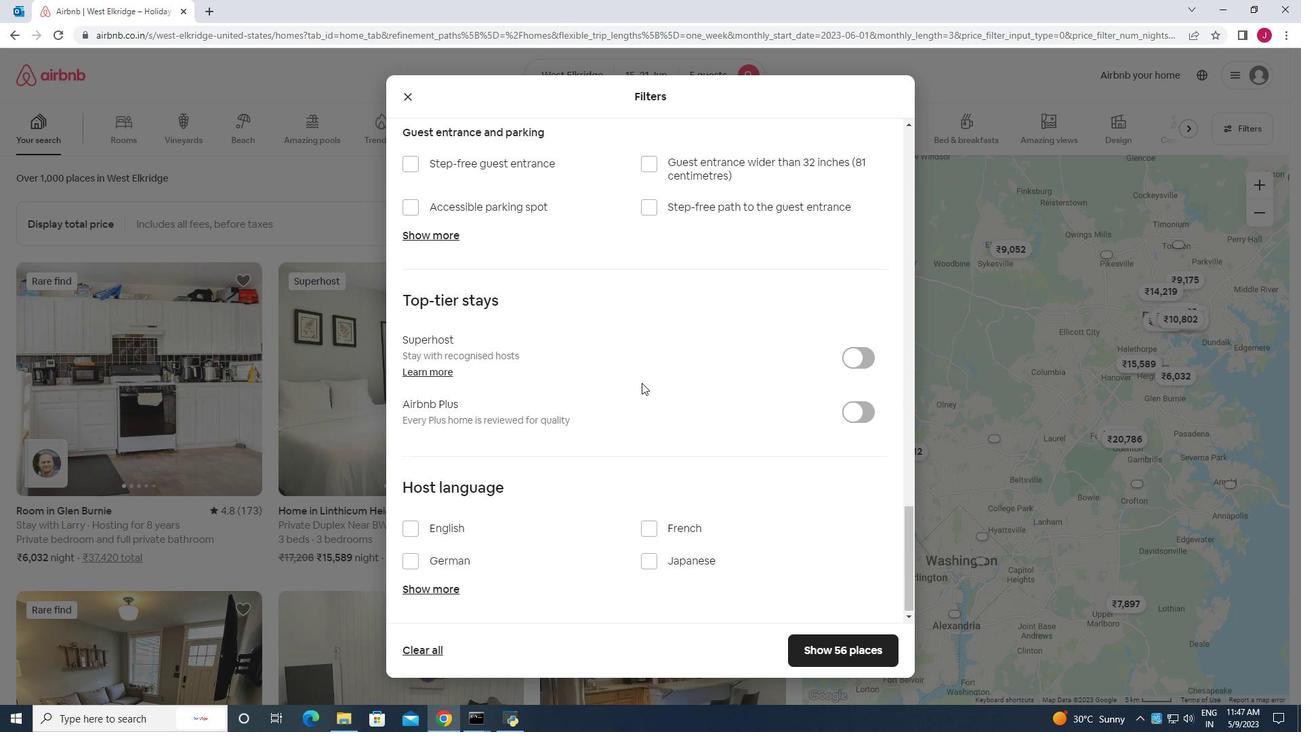 
Action: Mouse scrolled (641, 385) with delta (0, 0)
Screenshot: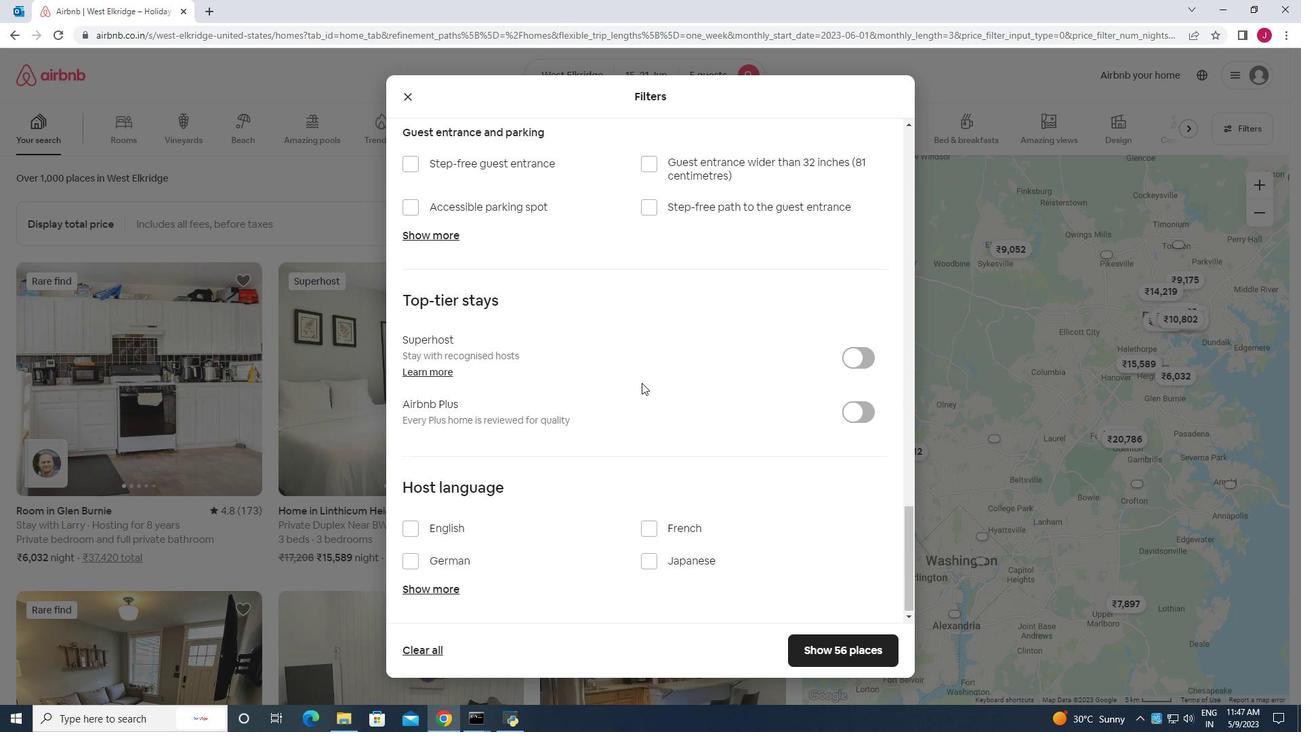
Action: Mouse moved to (641, 386)
Screenshot: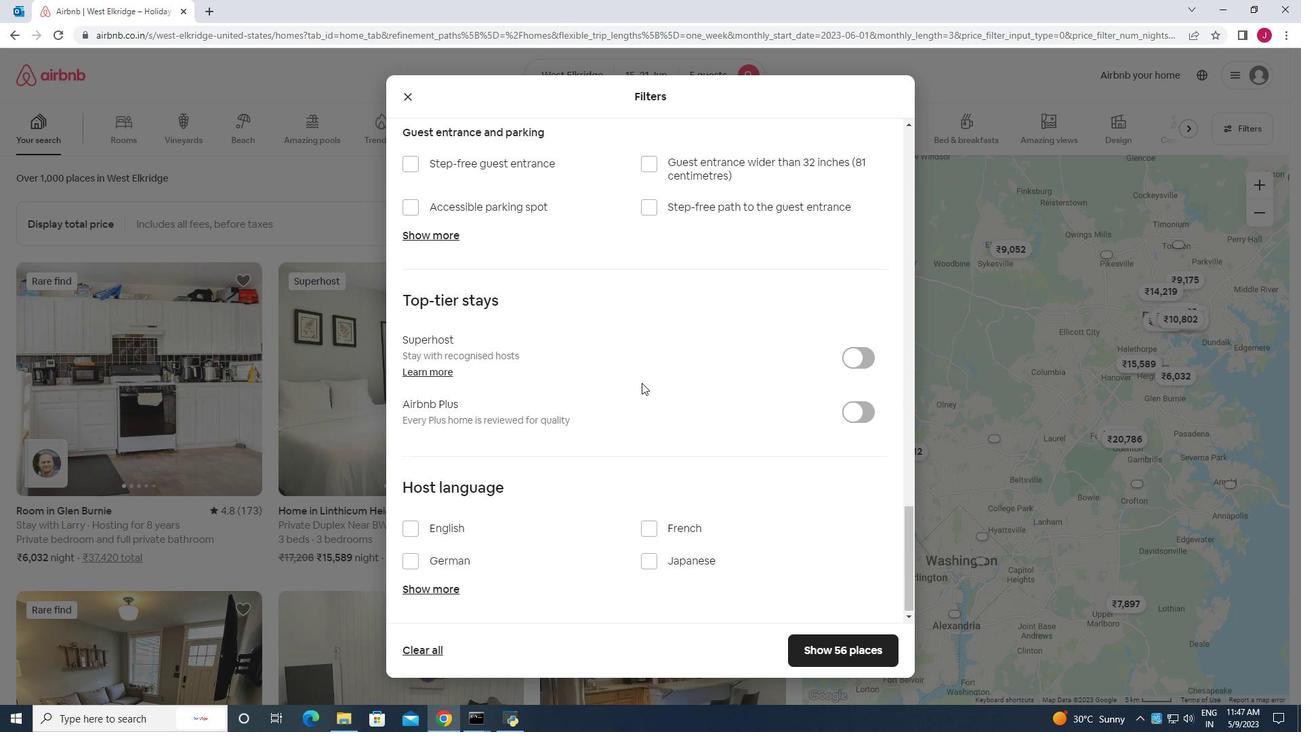 
Action: Mouse scrolled (641, 385) with delta (0, 0)
Screenshot: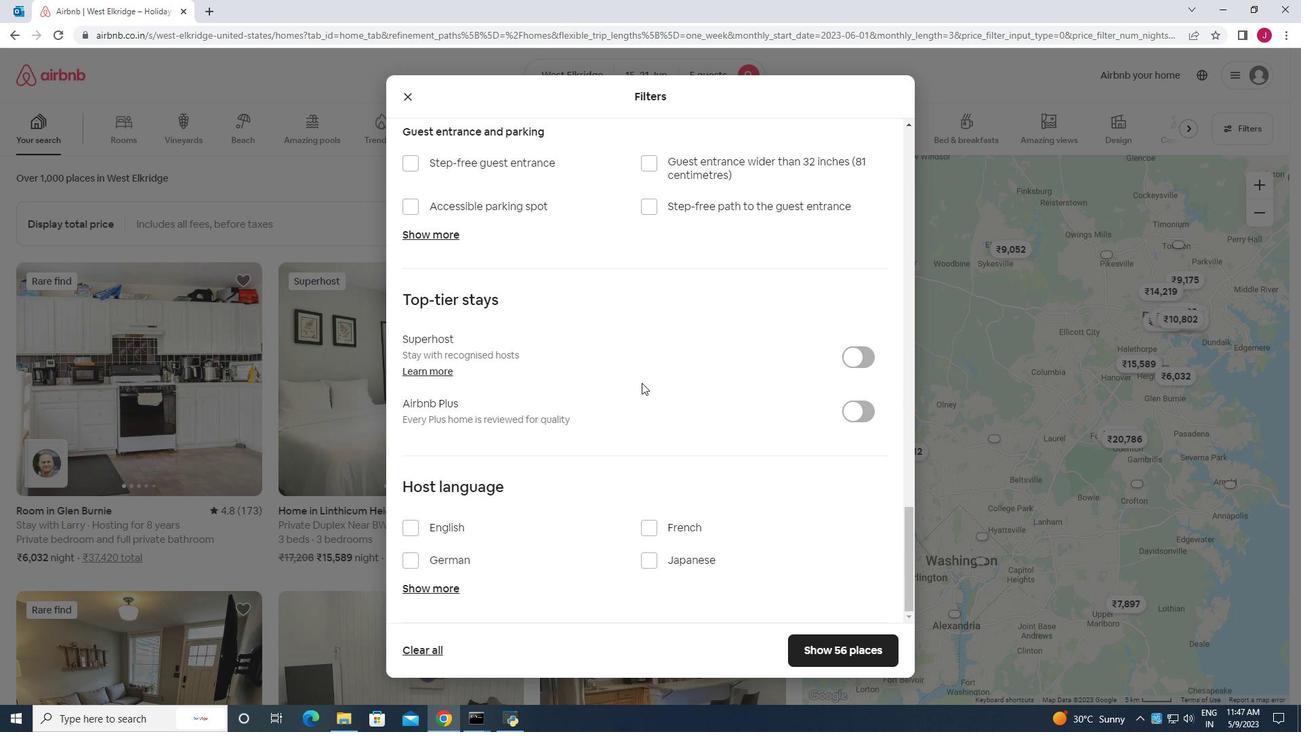
Action: Mouse moved to (639, 389)
Screenshot: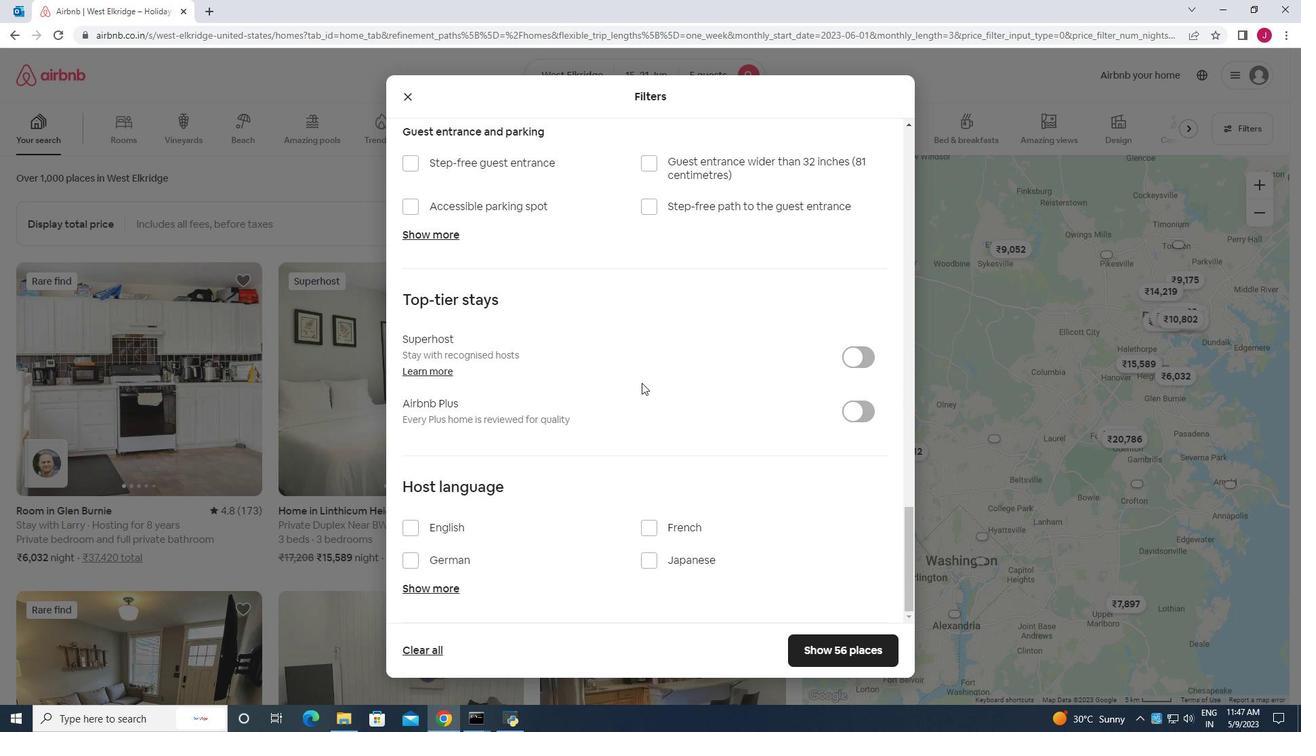 
Action: Mouse scrolled (639, 389) with delta (0, 0)
Screenshot: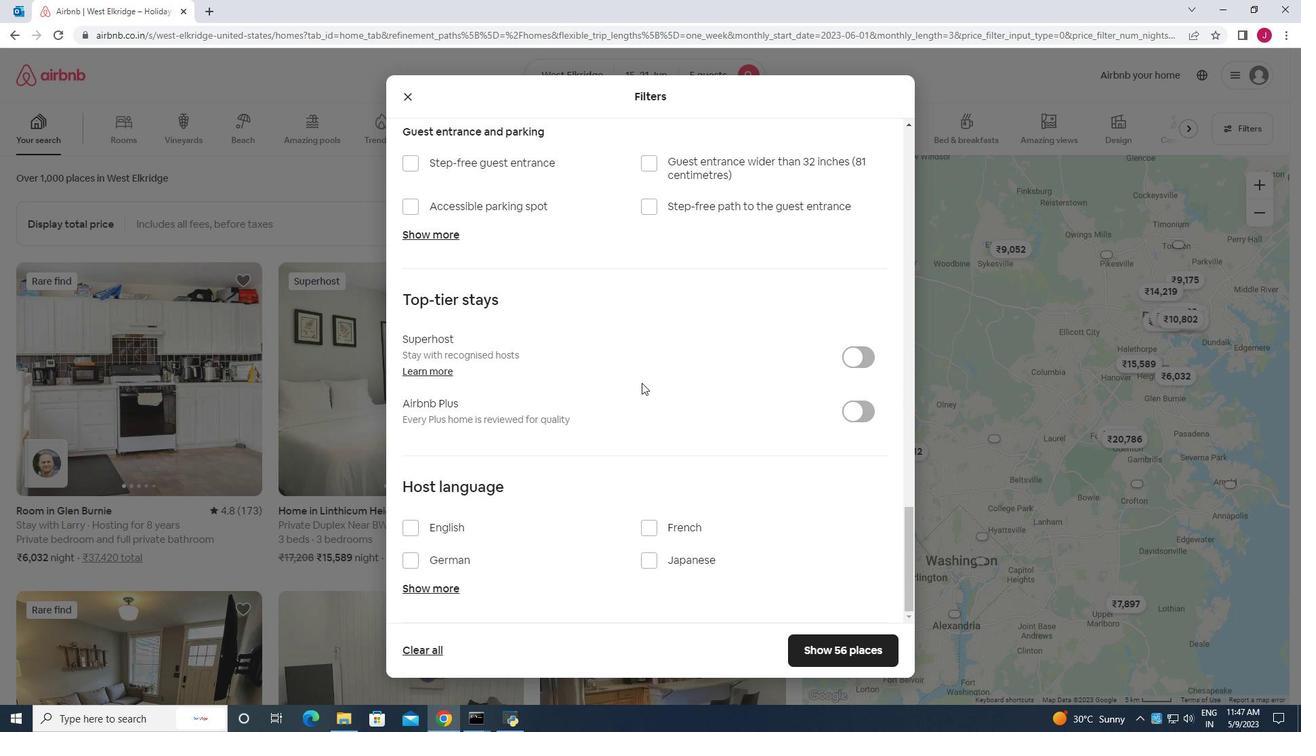 
Action: Mouse moved to (409, 528)
Screenshot: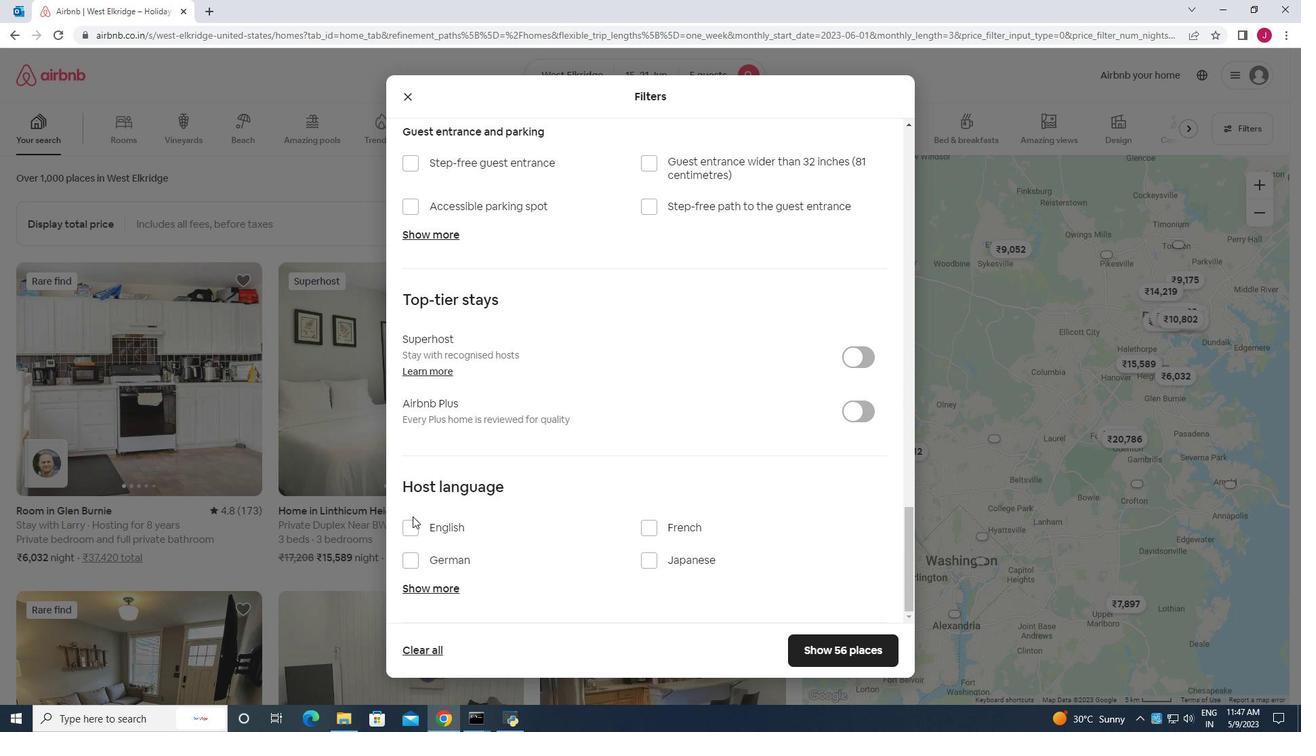 
Action: Mouse pressed left at (409, 528)
Screenshot: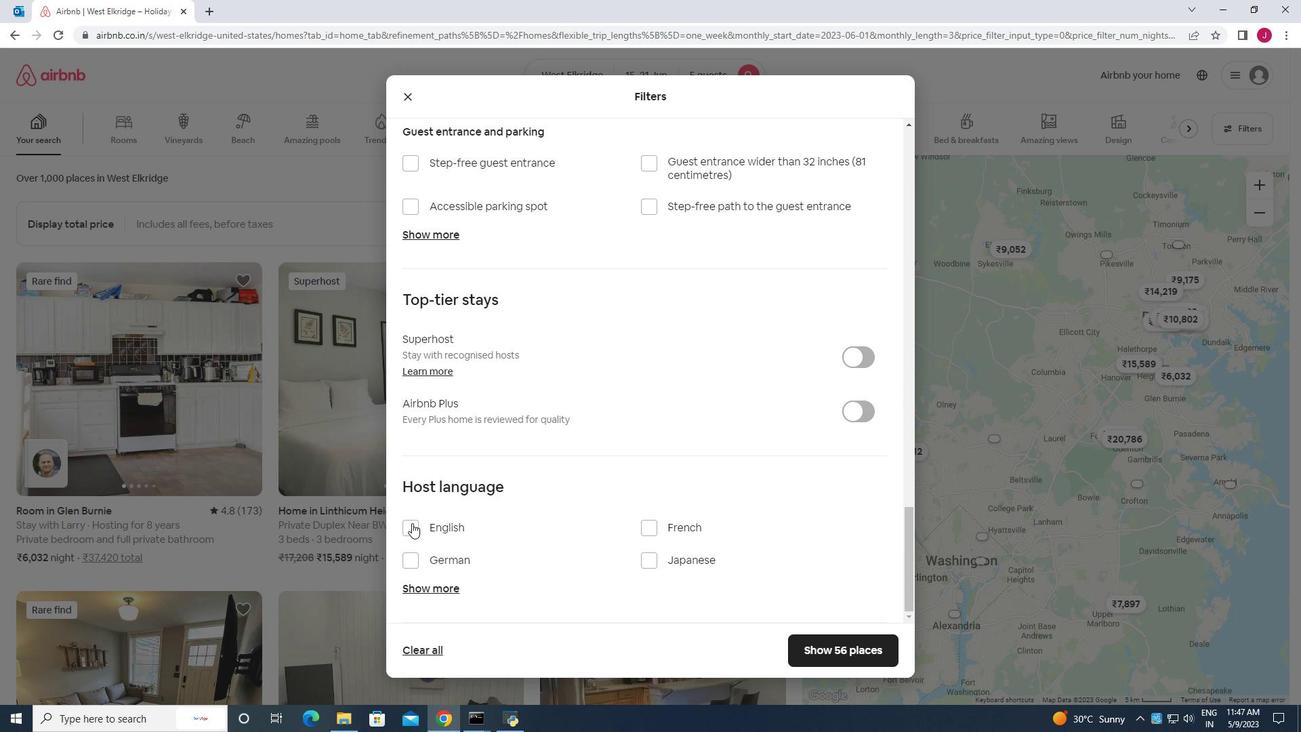 
Action: Mouse moved to (850, 652)
Screenshot: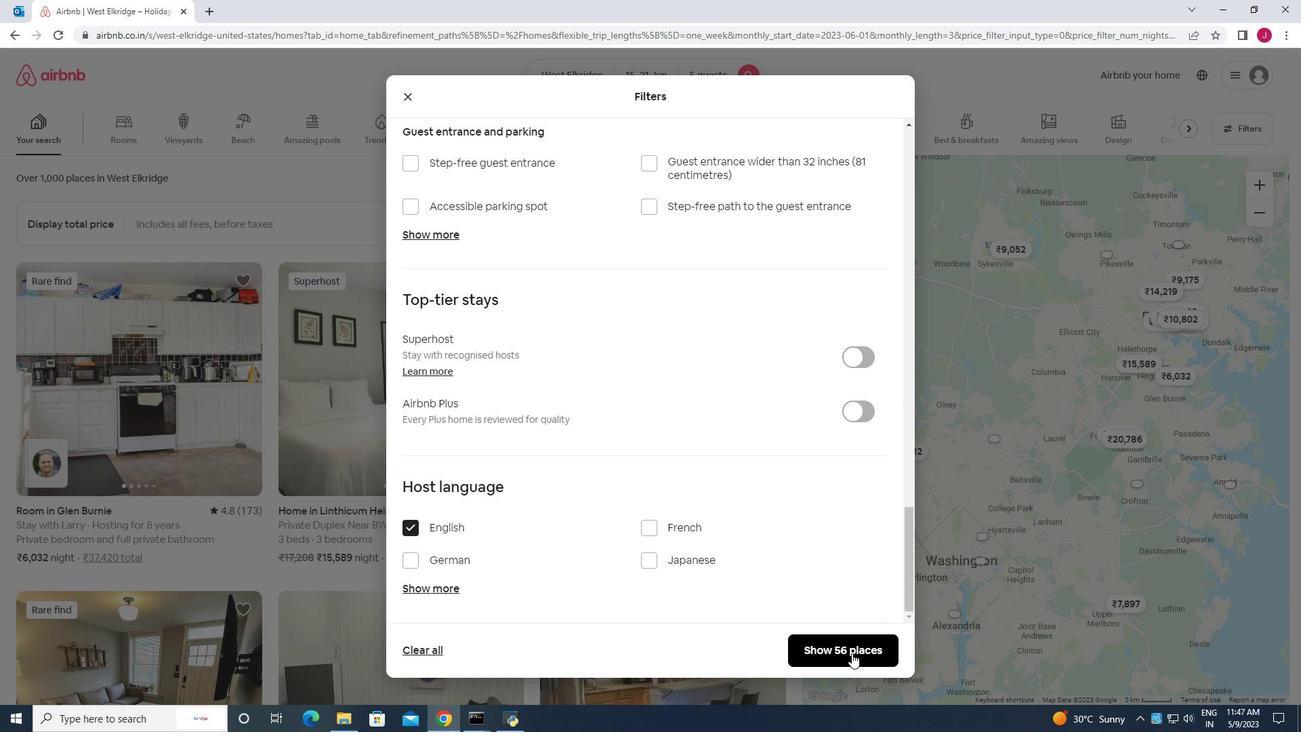 
Action: Mouse pressed left at (850, 652)
Screenshot: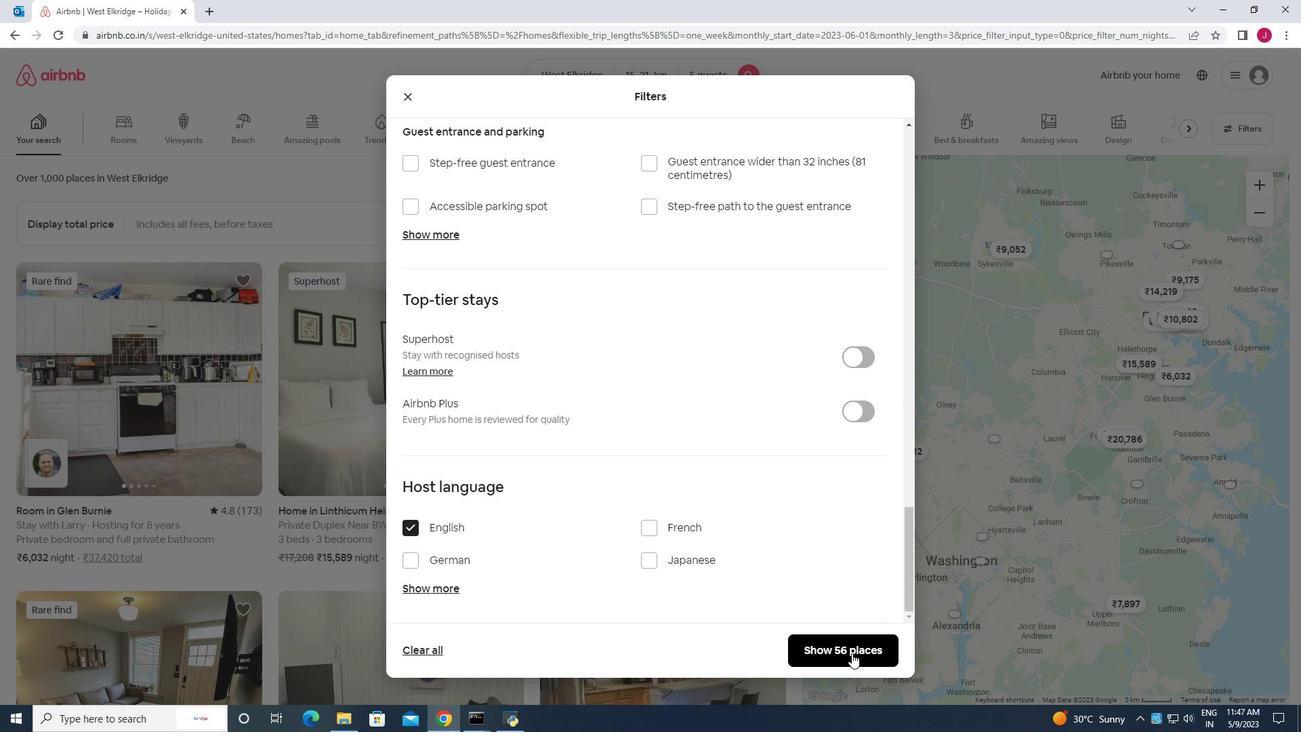 
Action: Mouse moved to (760, 551)
Screenshot: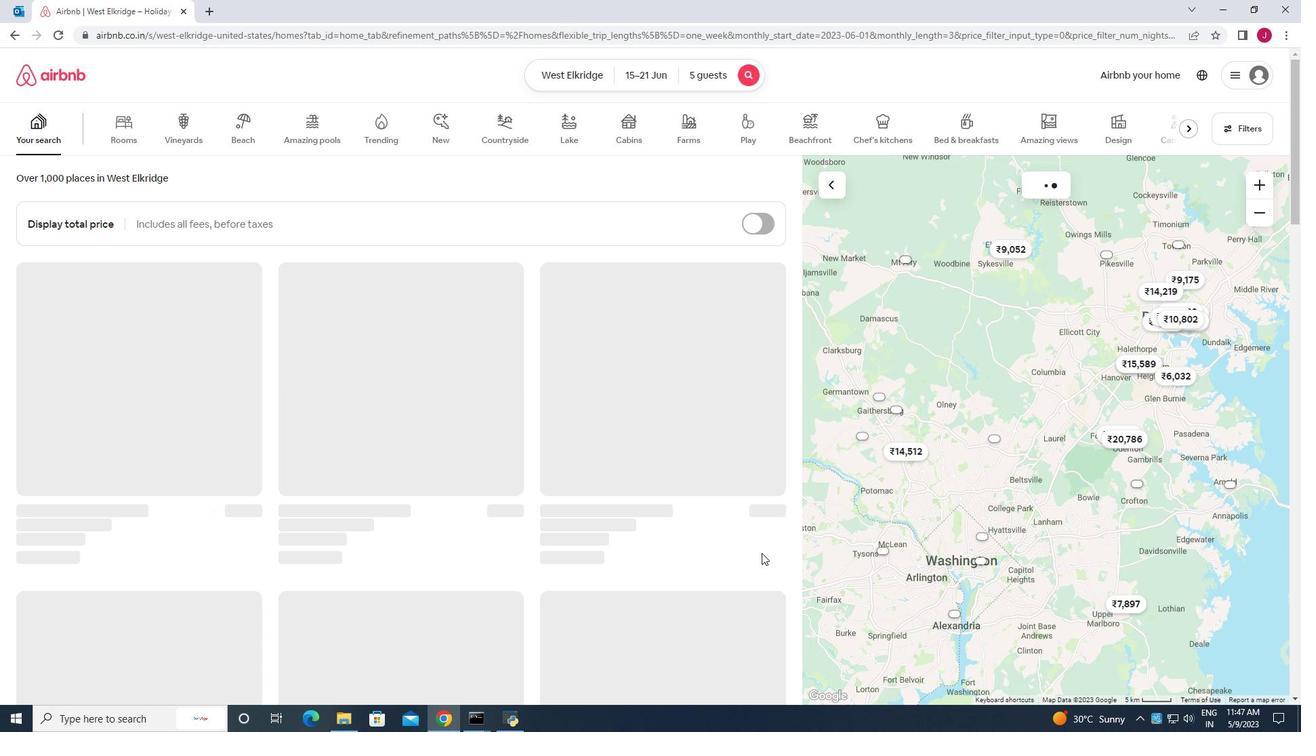 
